 Task: Delete unwanted noise or pauses from a recording.
Action: Mouse moved to (128, 31)
Screenshot: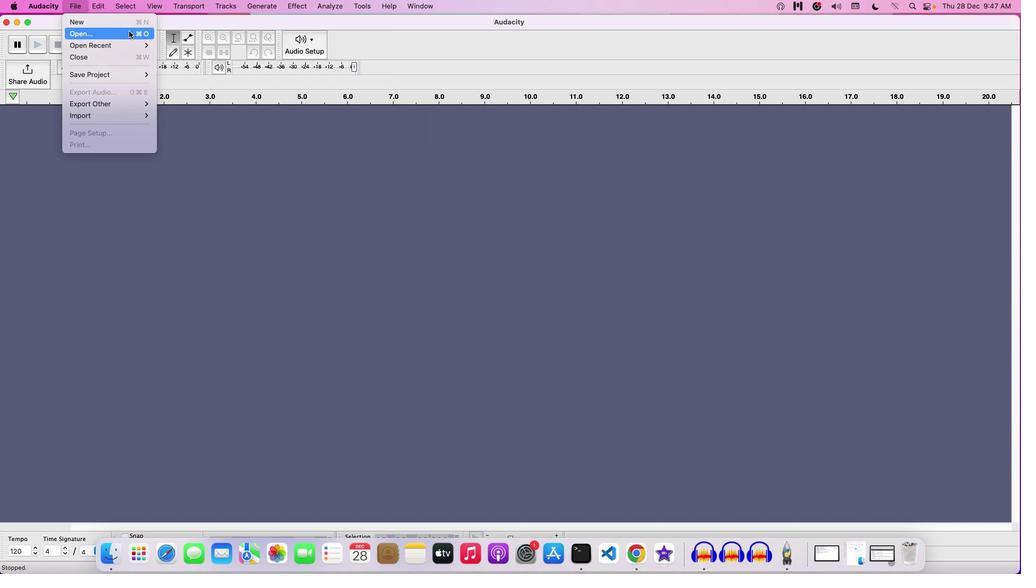 
Action: Mouse pressed left at (128, 31)
Screenshot: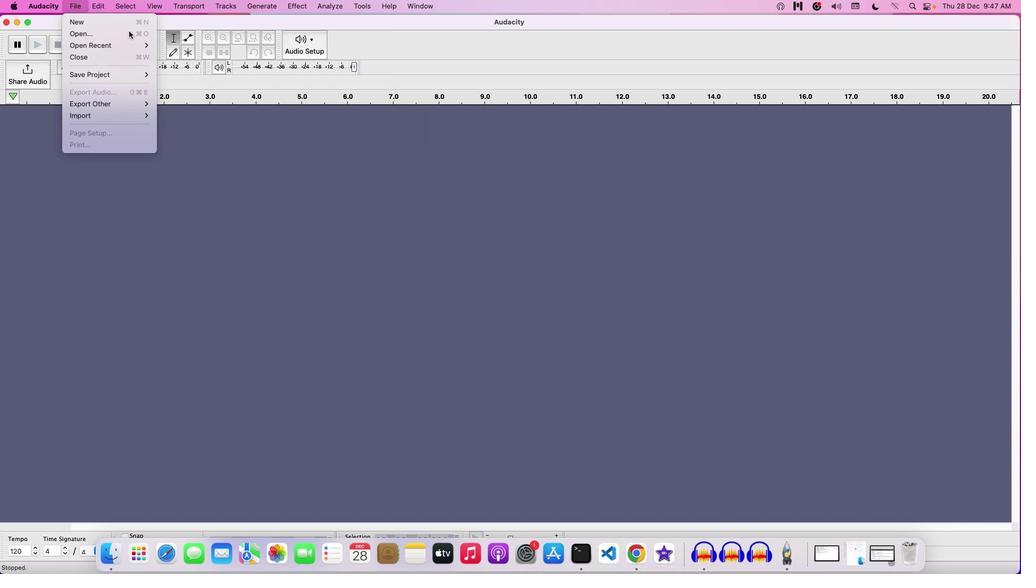
Action: Mouse moved to (347, 142)
Screenshot: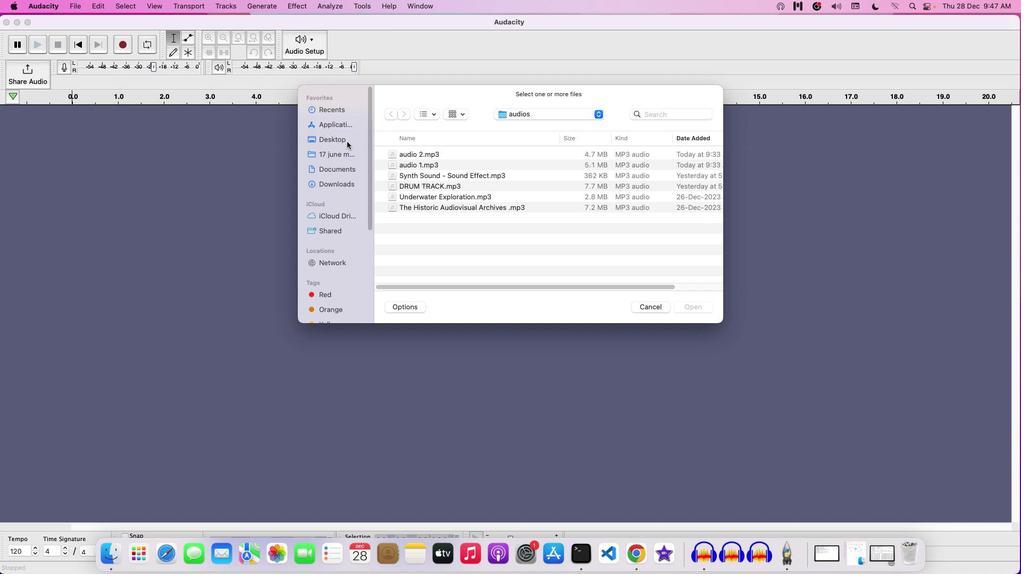 
Action: Mouse pressed left at (347, 142)
Screenshot: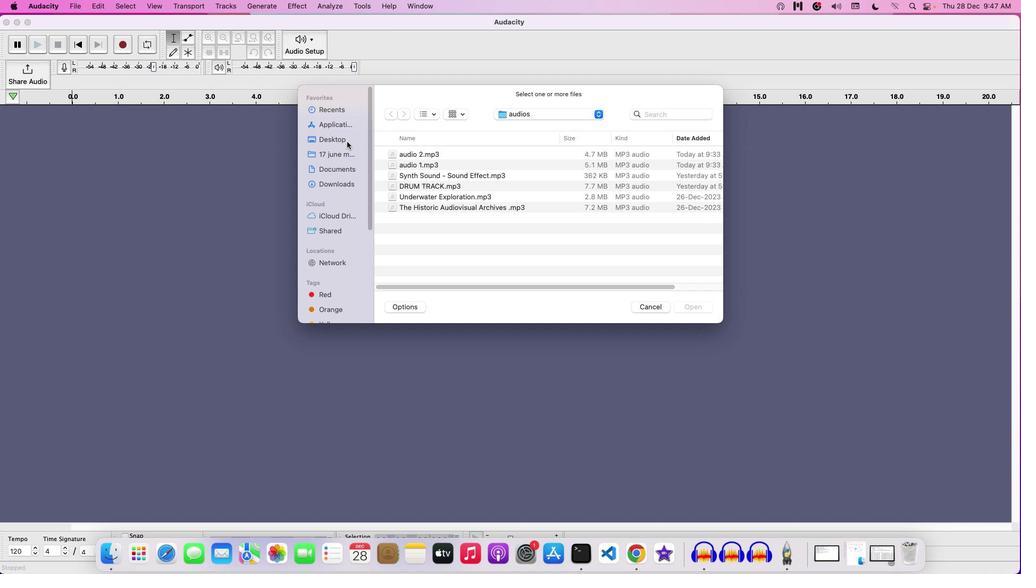 
Action: Mouse moved to (346, 142)
Screenshot: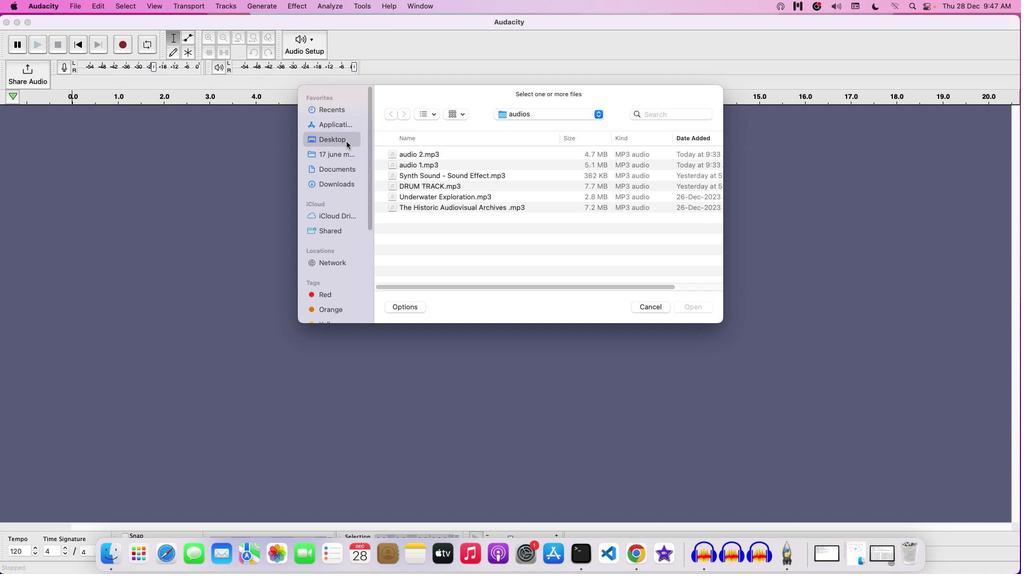 
Action: Mouse pressed left at (346, 142)
Screenshot: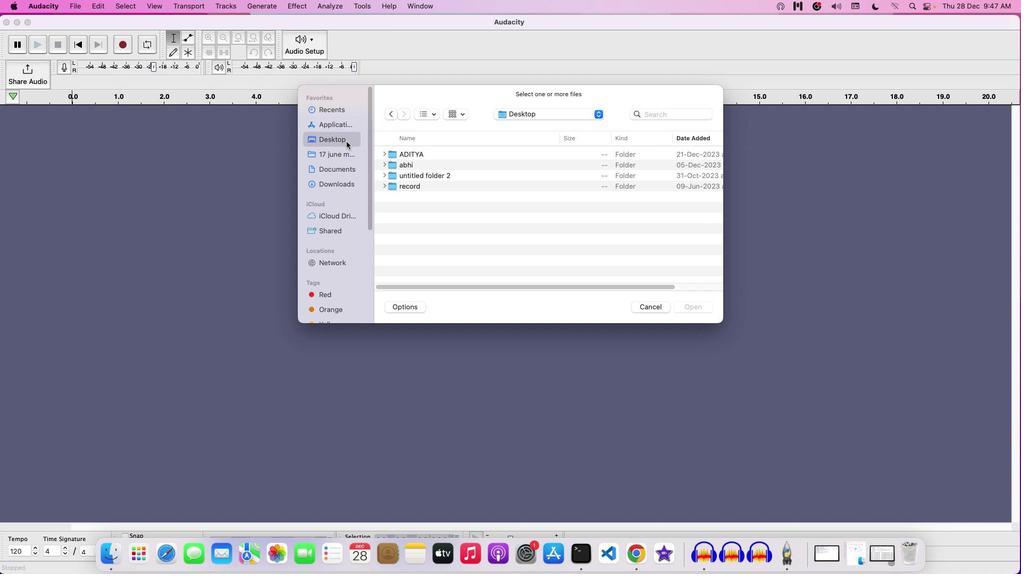 
Action: Mouse moved to (419, 152)
Screenshot: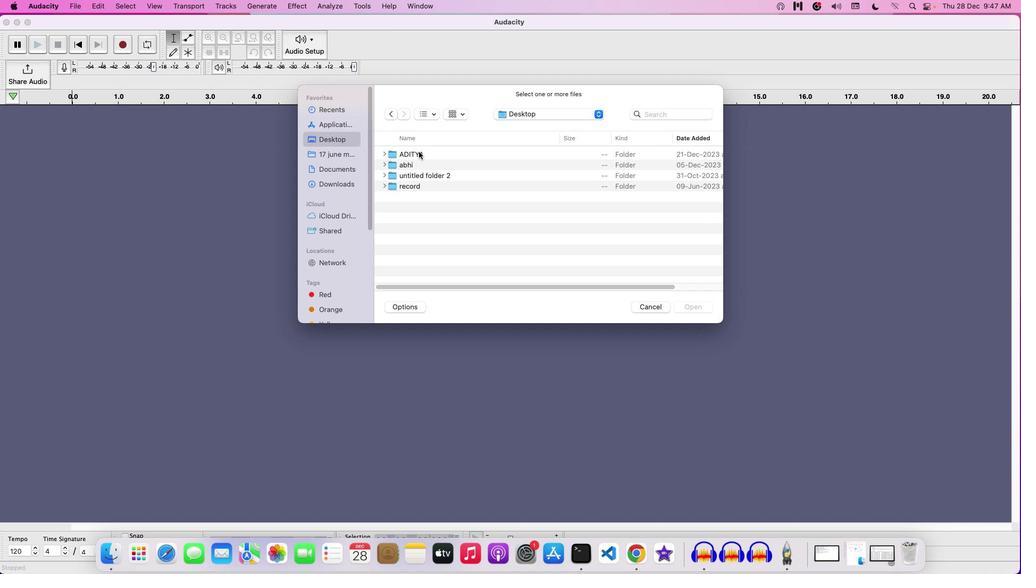 
Action: Mouse pressed left at (419, 152)
Screenshot: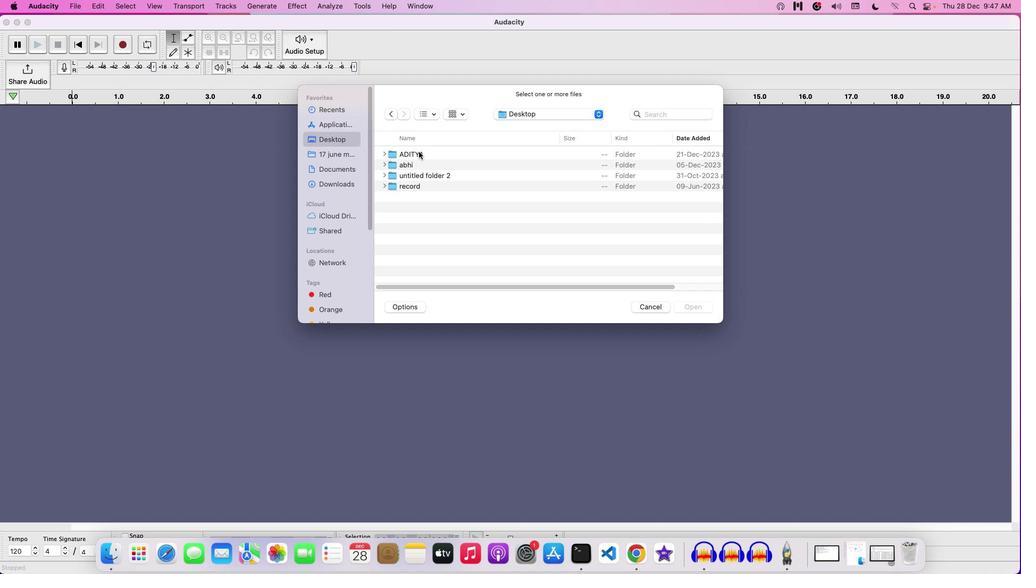 
Action: Mouse pressed left at (419, 152)
Screenshot: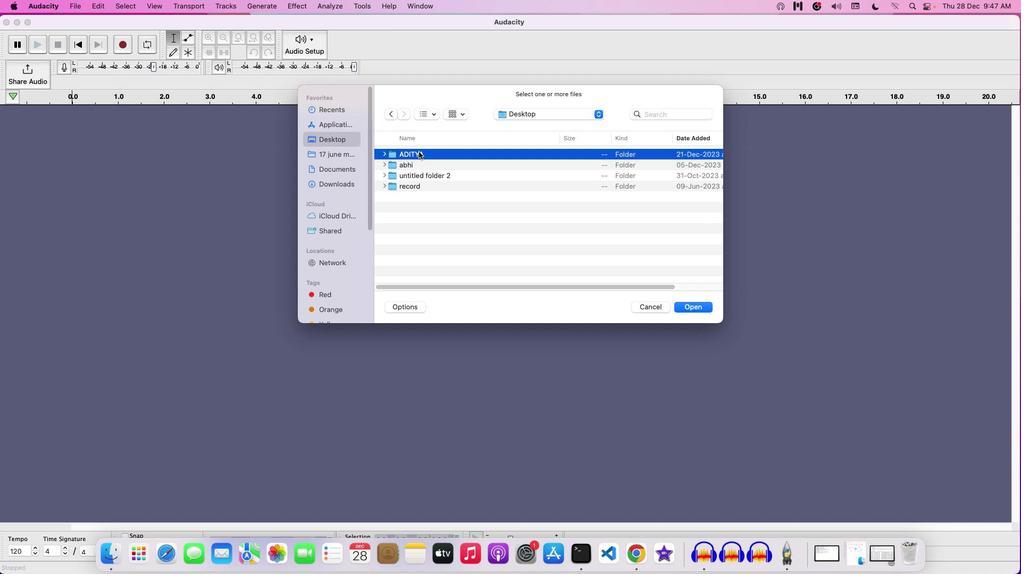 
Action: Mouse moved to (422, 175)
Screenshot: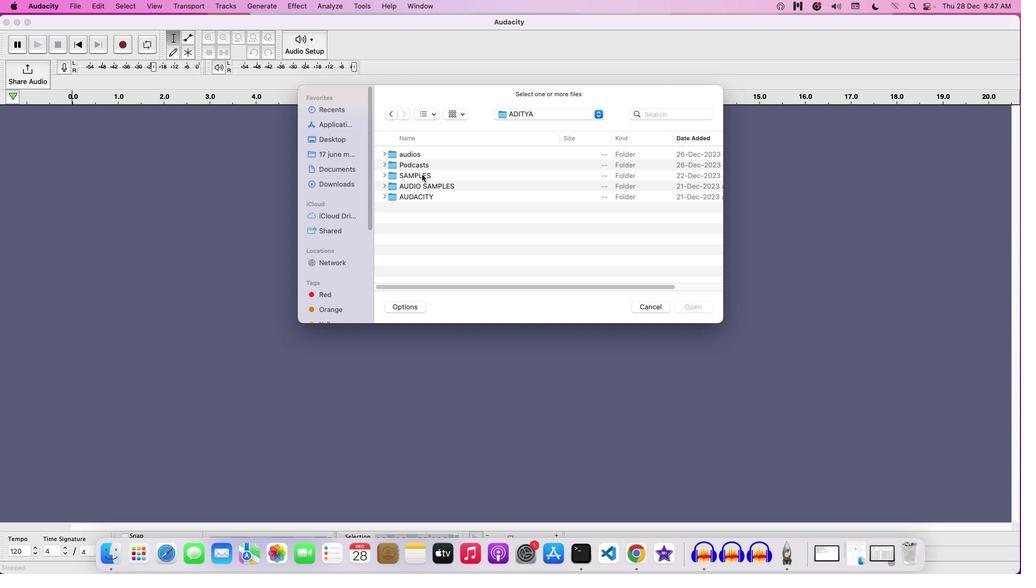 
Action: Mouse pressed left at (422, 175)
Screenshot: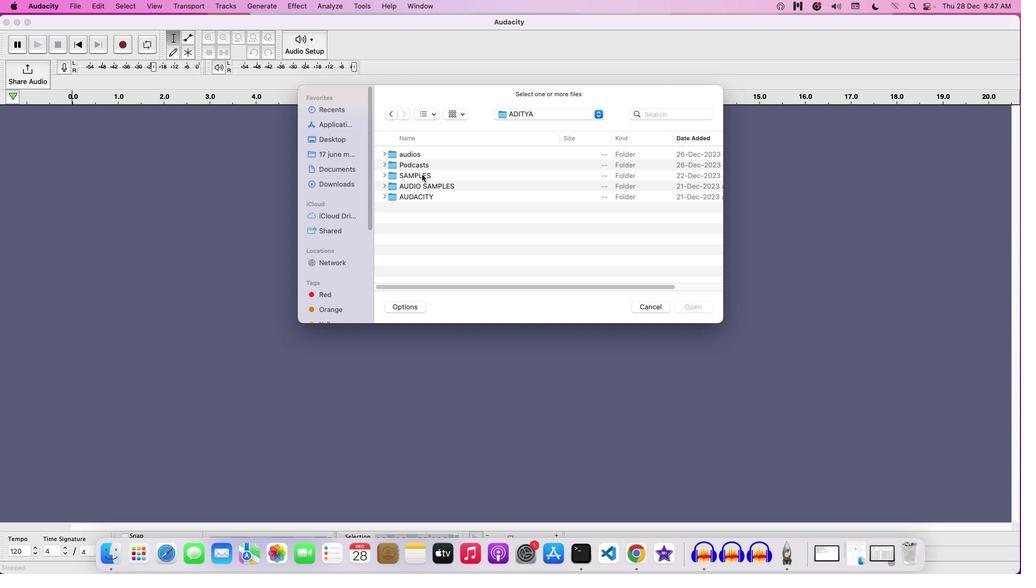 
Action: Mouse moved to (422, 174)
Screenshot: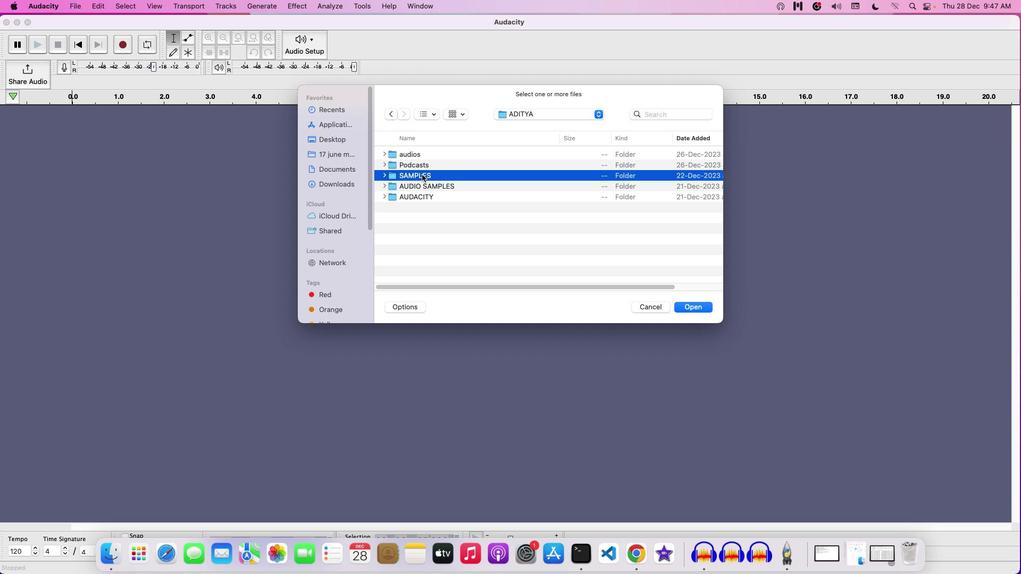 
Action: Mouse pressed left at (422, 174)
Screenshot: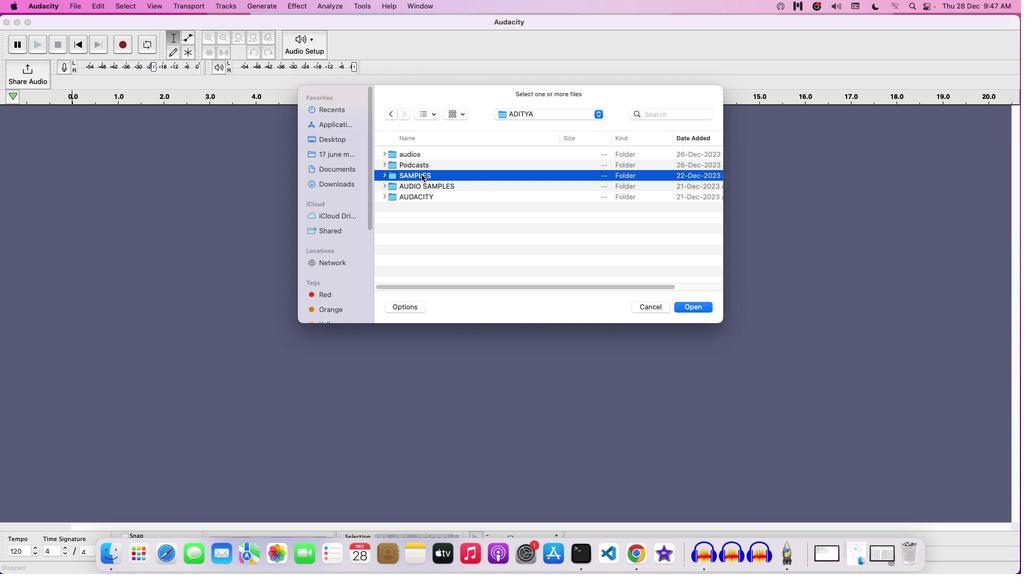
Action: Mouse moved to (455, 201)
Screenshot: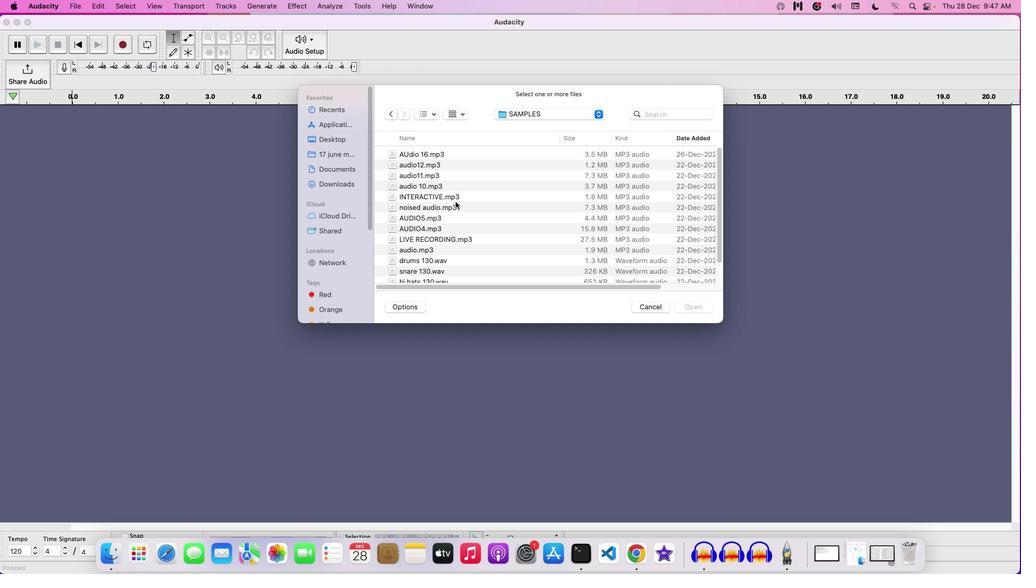 
Action: Mouse scrolled (455, 201) with delta (0, 0)
Screenshot: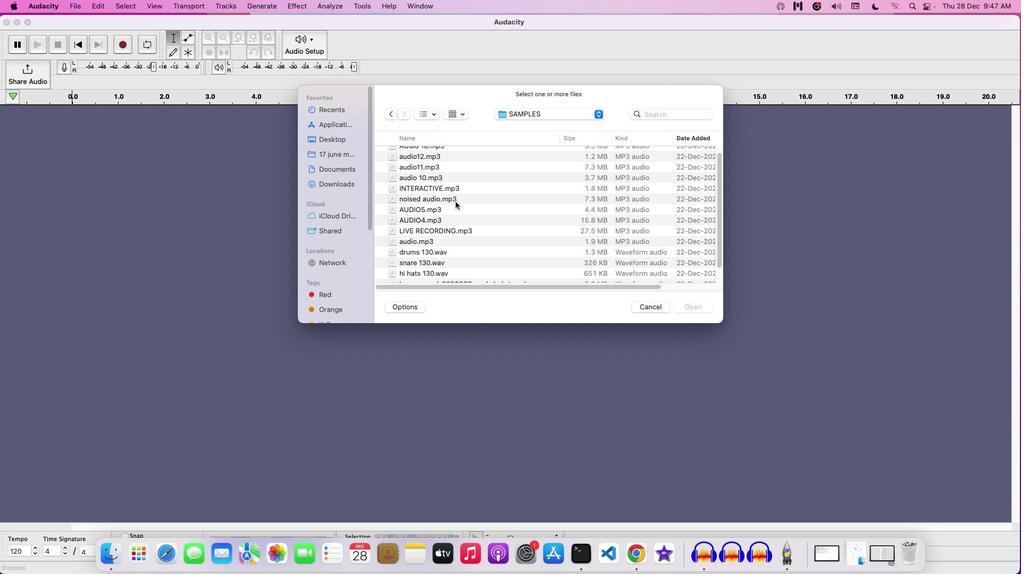 
Action: Mouse scrolled (455, 201) with delta (0, 0)
Screenshot: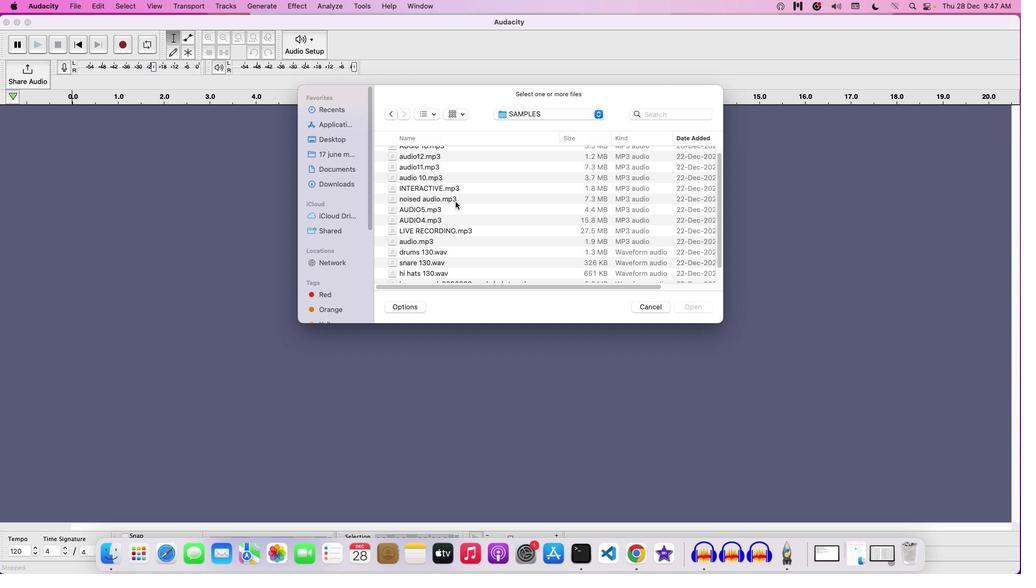 
Action: Mouse moved to (430, 232)
Screenshot: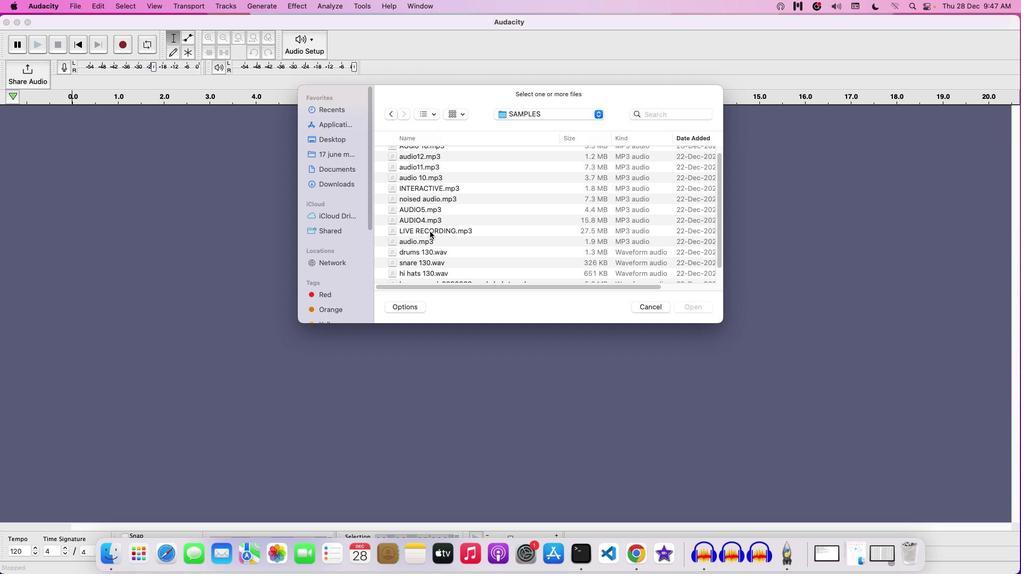
Action: Mouse pressed left at (430, 232)
Screenshot: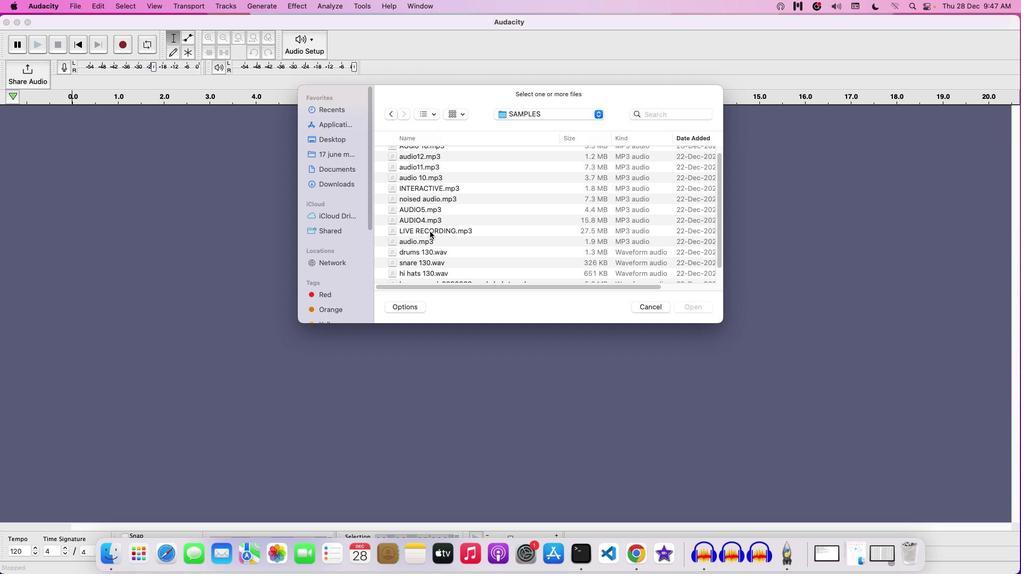 
Action: Mouse moved to (687, 307)
Screenshot: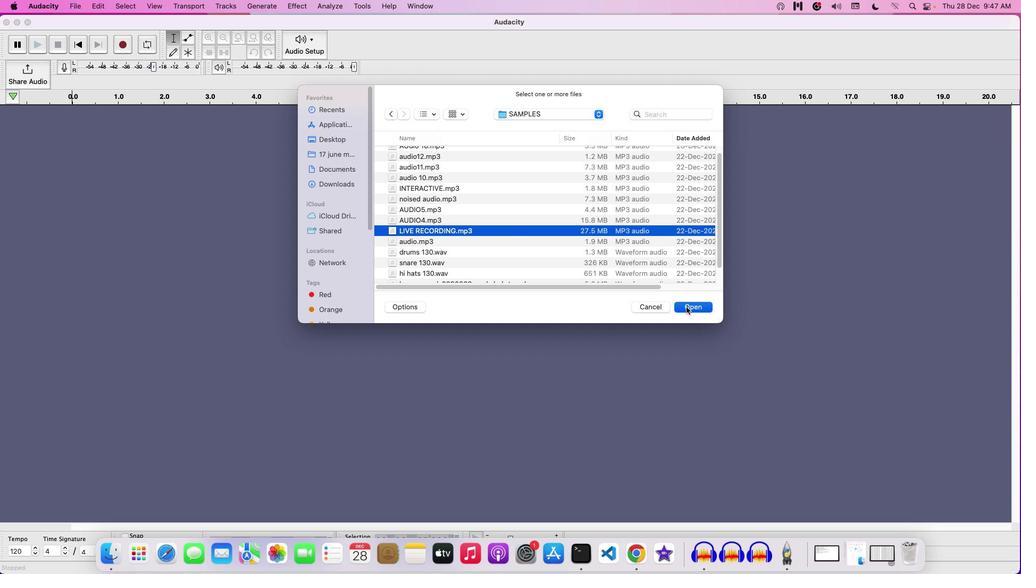 
Action: Mouse pressed left at (687, 307)
Screenshot: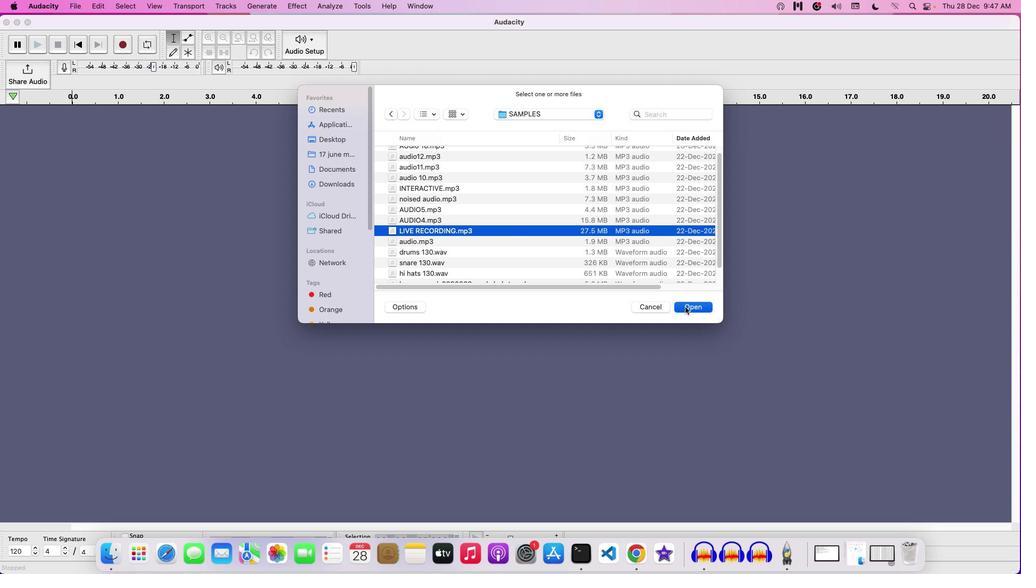 
Action: Mouse moved to (70, 113)
Screenshot: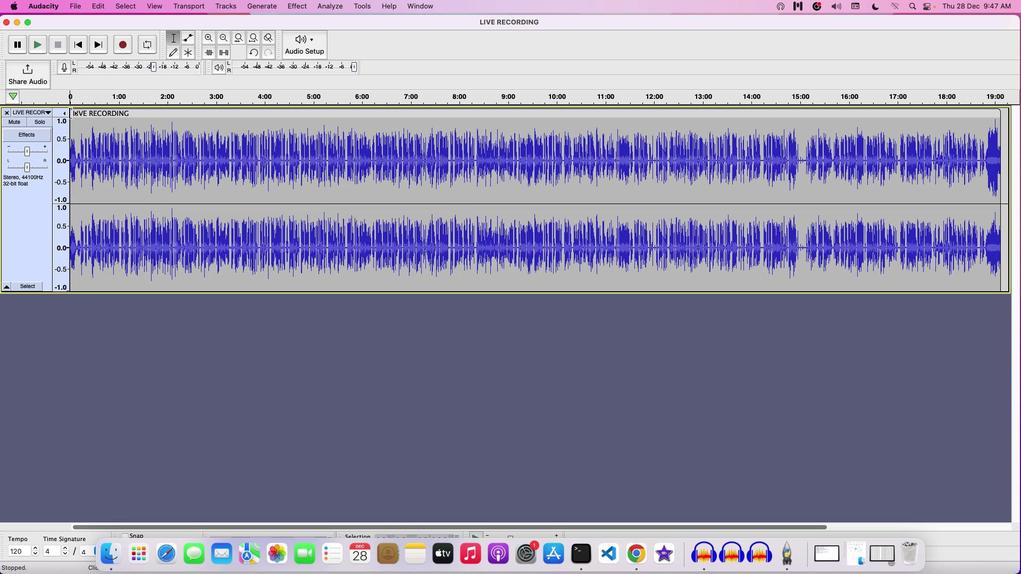 
Action: Mouse pressed left at (70, 113)
Screenshot: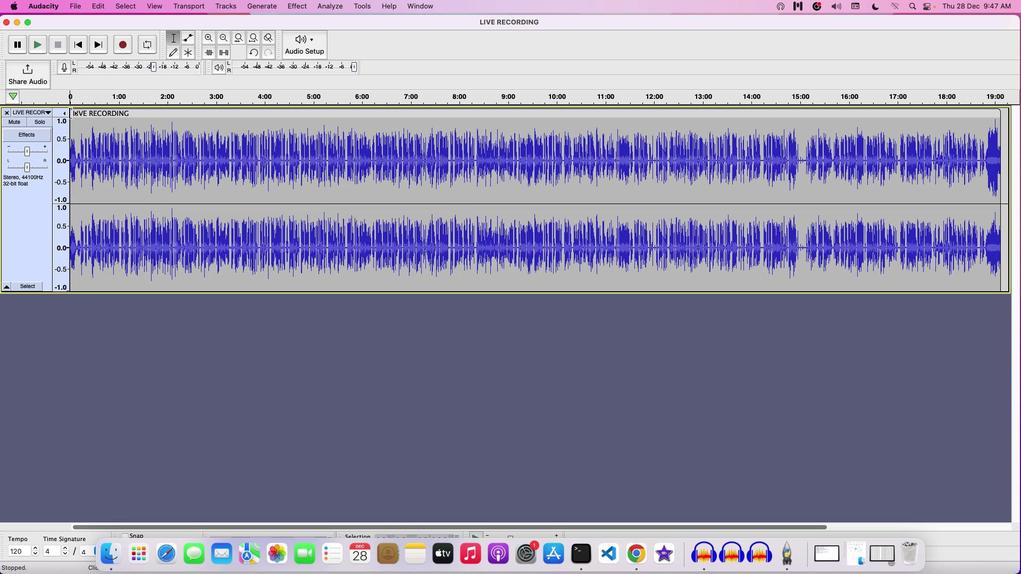 
Action: Mouse moved to (99, 115)
Screenshot: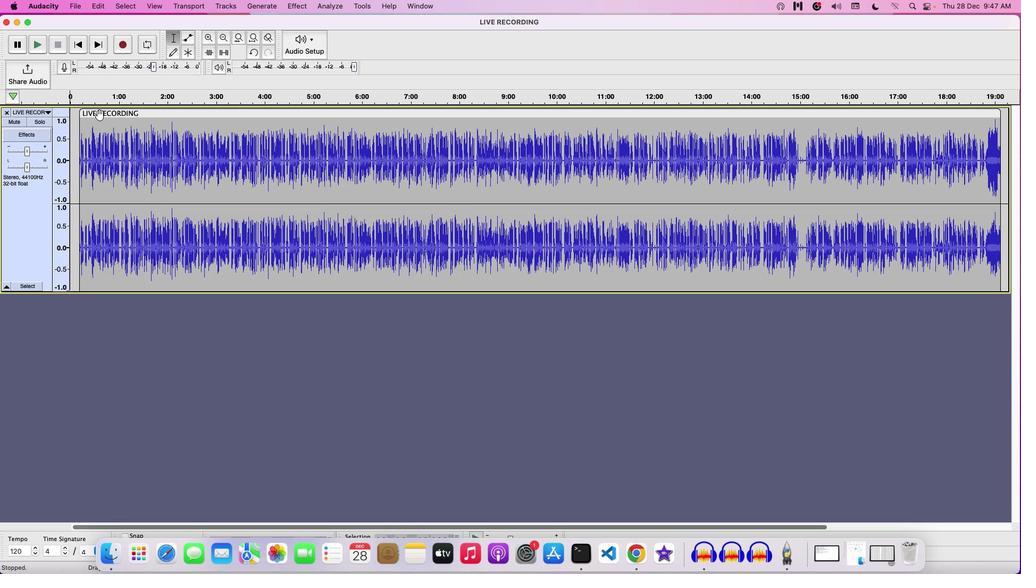 
Action: Mouse pressed left at (99, 115)
Screenshot: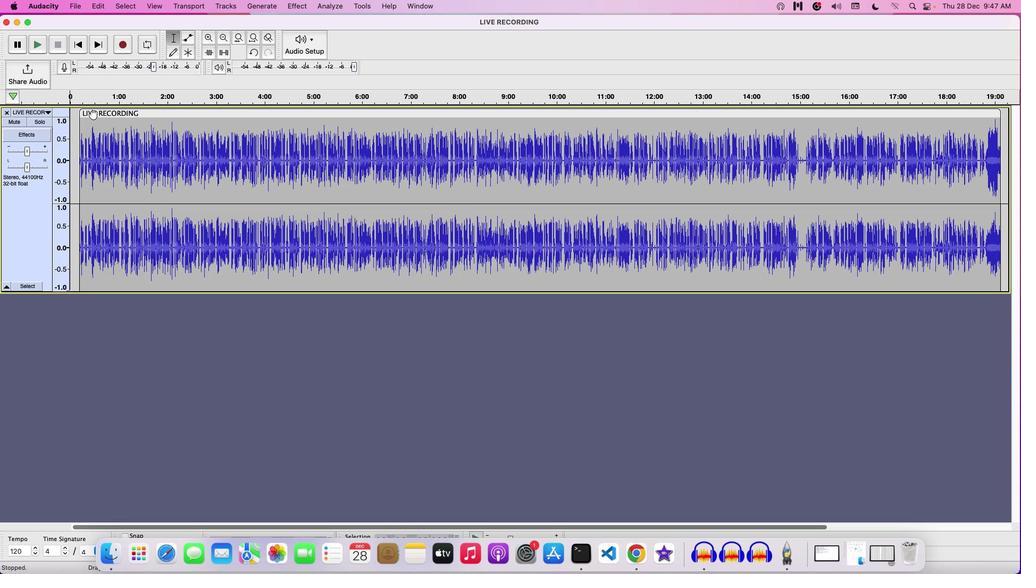 
Action: Mouse moved to (989, 117)
Screenshot: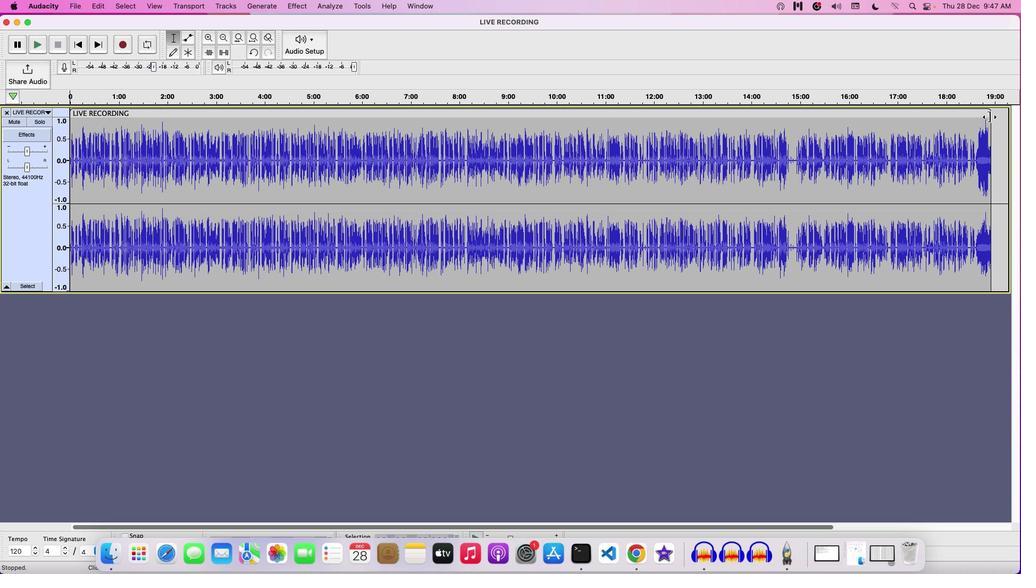 
Action: Mouse pressed left at (989, 117)
Screenshot: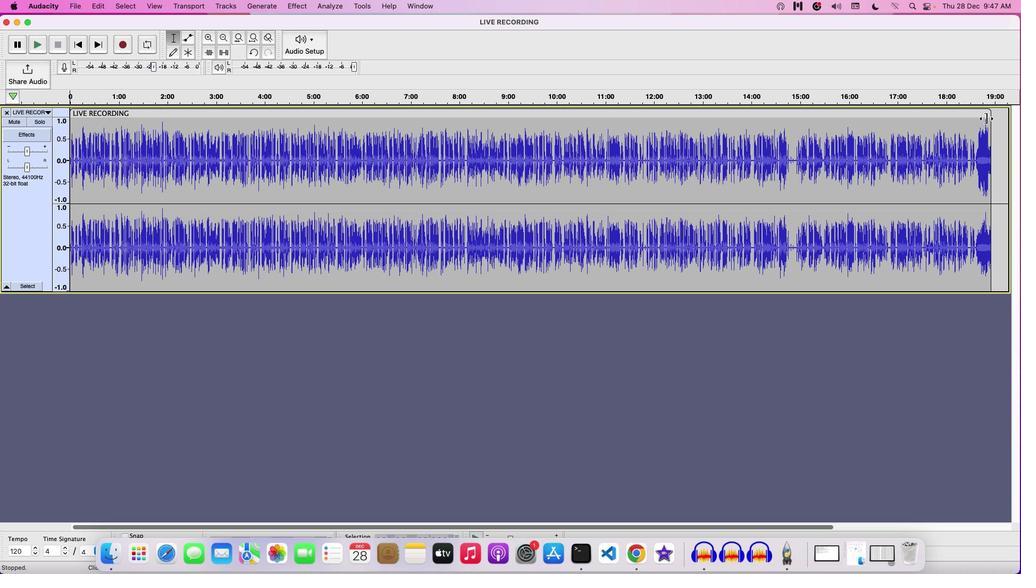 
Action: Mouse moved to (209, 38)
Screenshot: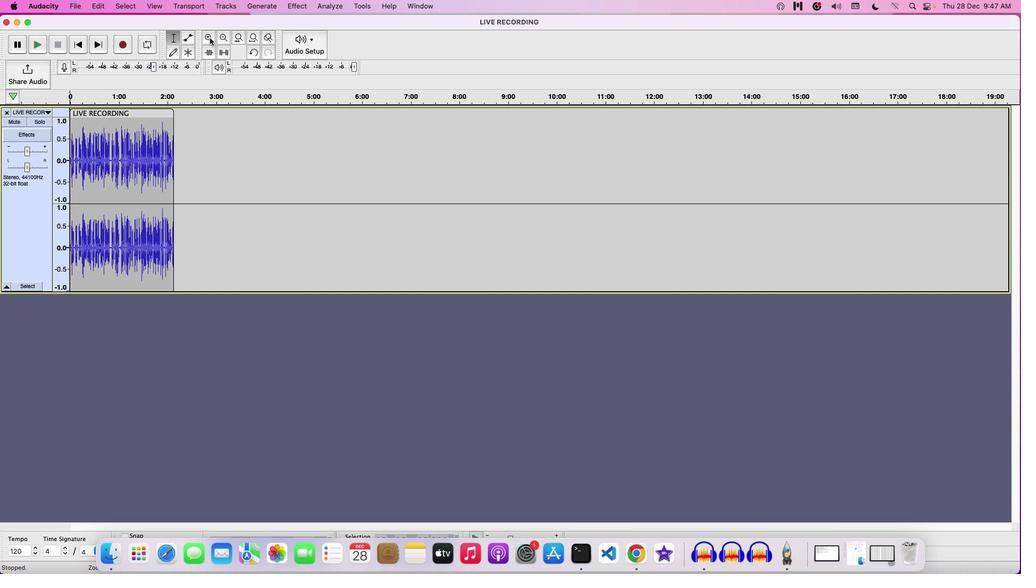 
Action: Mouse pressed left at (209, 38)
Screenshot: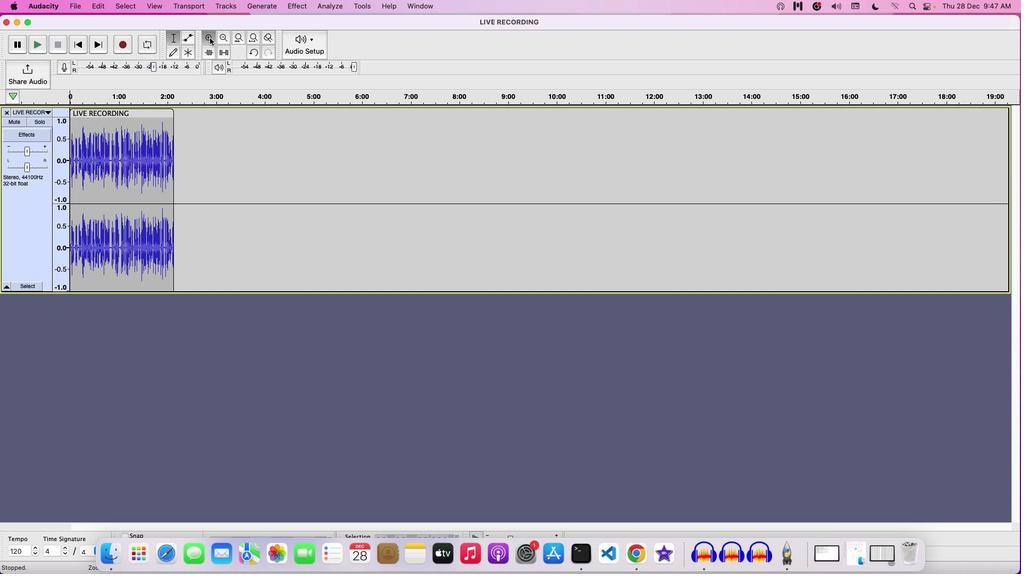 
Action: Mouse pressed left at (209, 38)
Screenshot: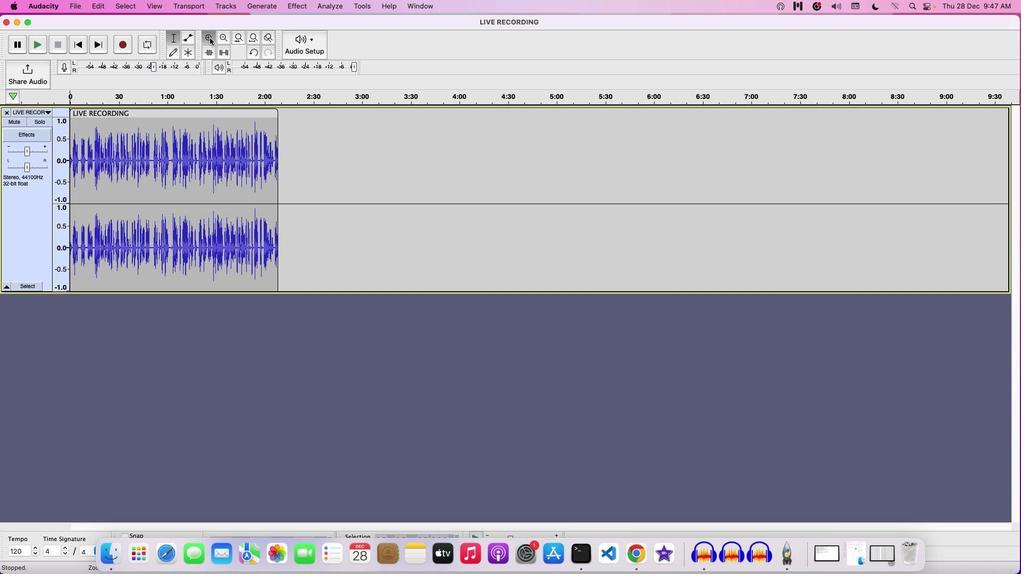 
Action: Mouse pressed left at (209, 38)
Screenshot: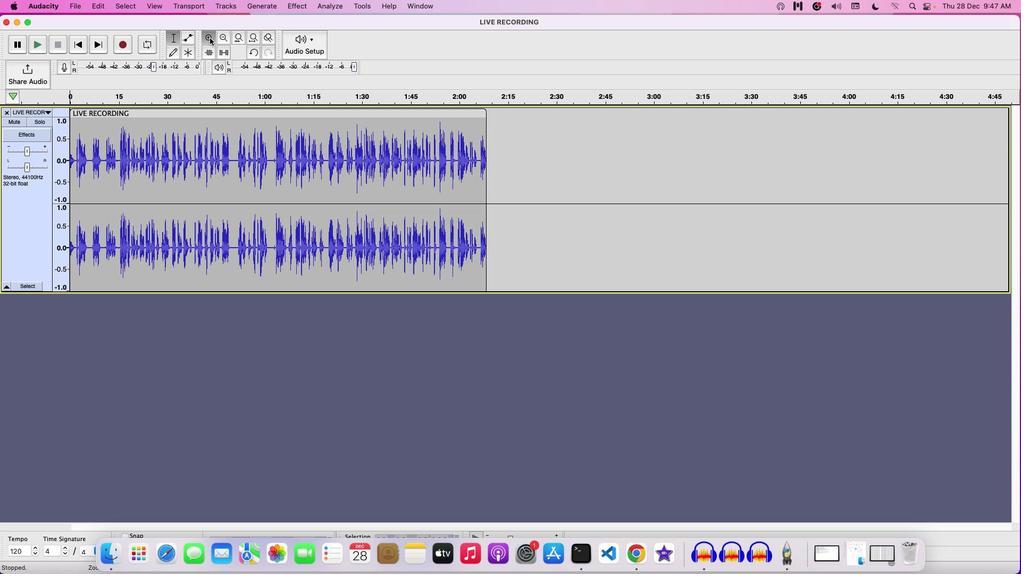 
Action: Mouse pressed left at (209, 38)
Screenshot: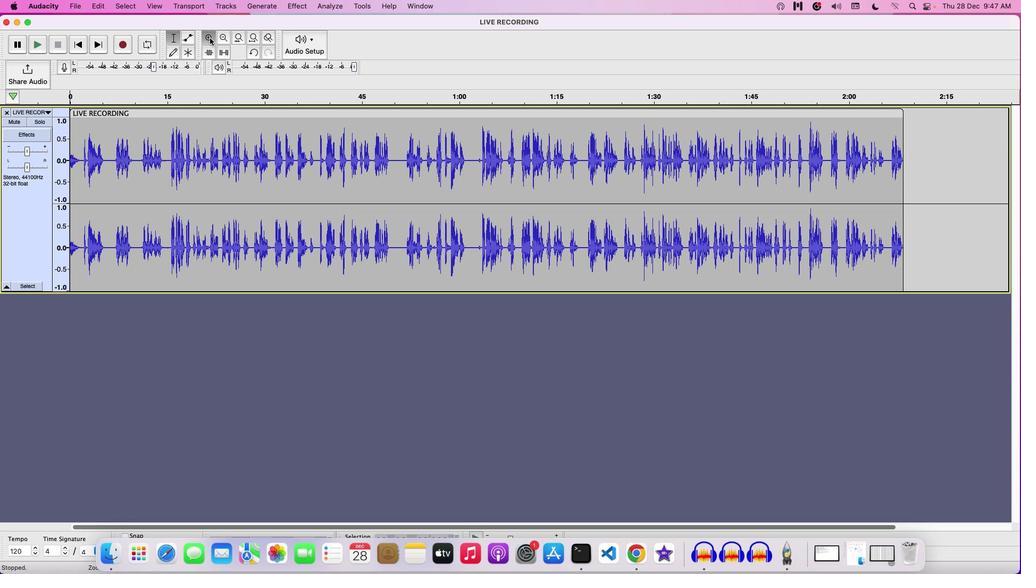 
Action: Mouse moved to (320, 178)
Screenshot: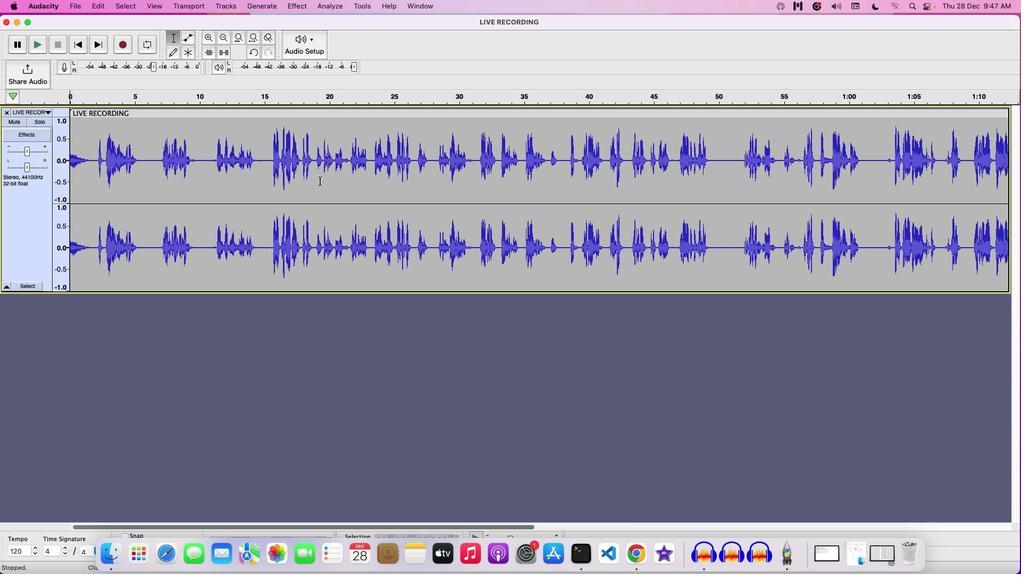 
Action: Key pressed Key.space
Screenshot: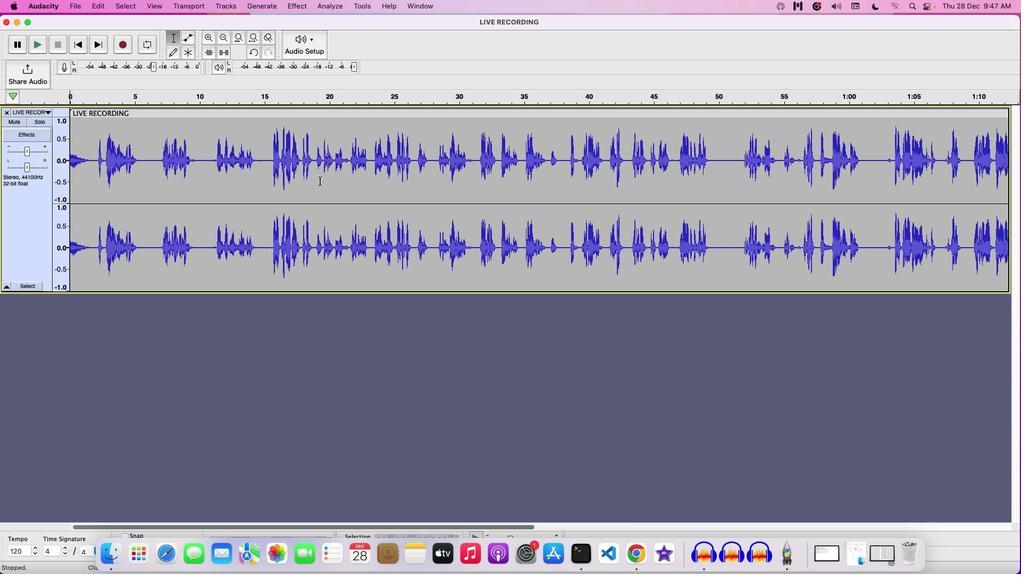 
Action: Mouse moved to (28, 151)
Screenshot: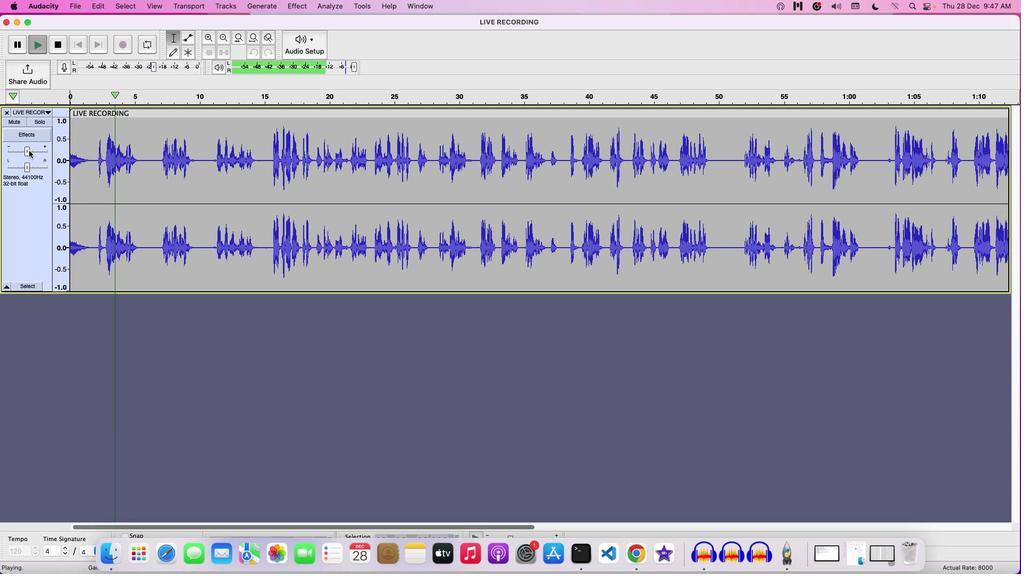 
Action: Mouse pressed left at (28, 151)
Screenshot: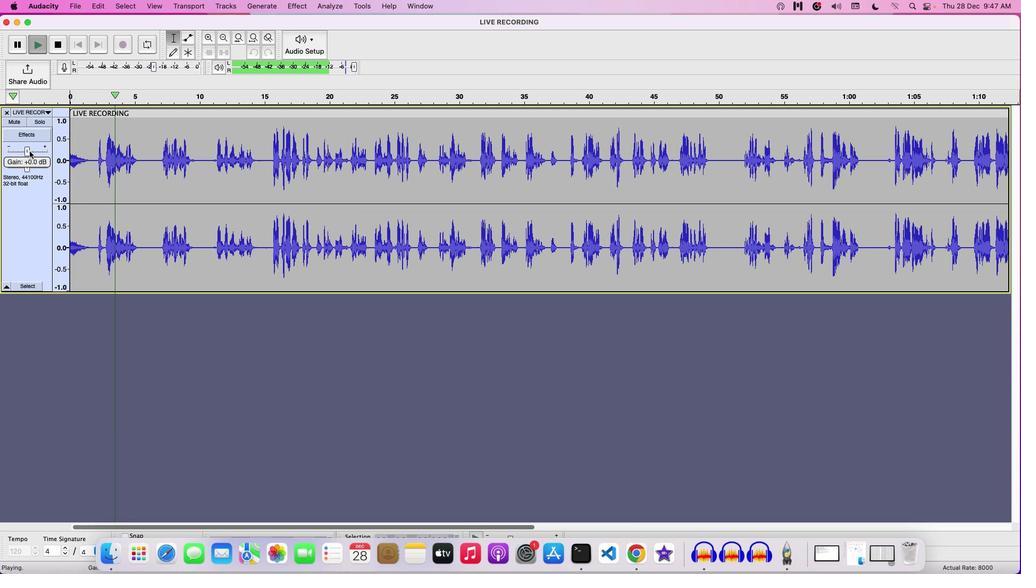 
Action: Mouse moved to (31, 152)
Screenshot: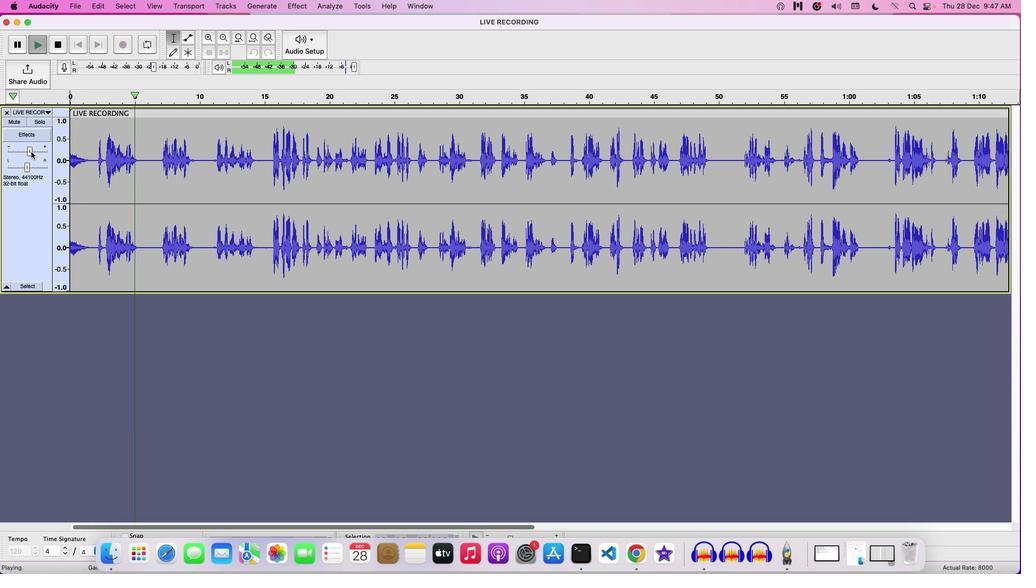 
Action: Mouse pressed left at (31, 152)
Screenshot: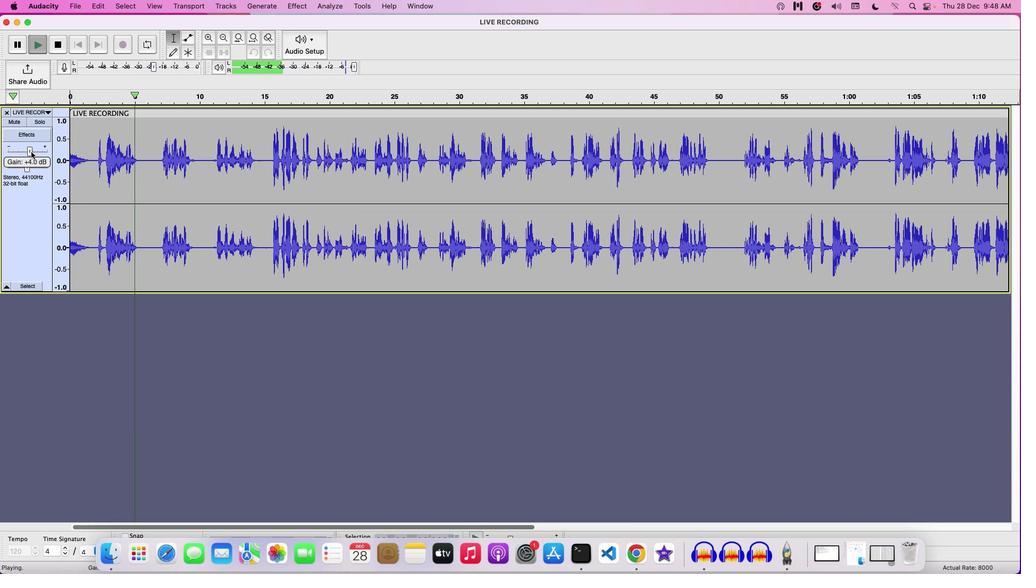 
Action: Mouse moved to (31, 153)
Screenshot: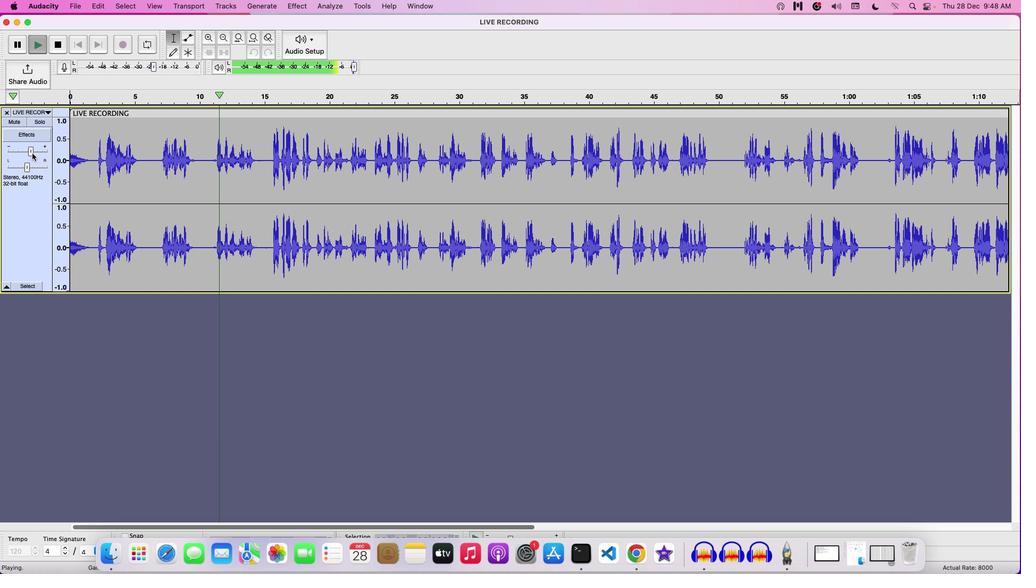 
Action: Mouse pressed left at (31, 153)
Screenshot: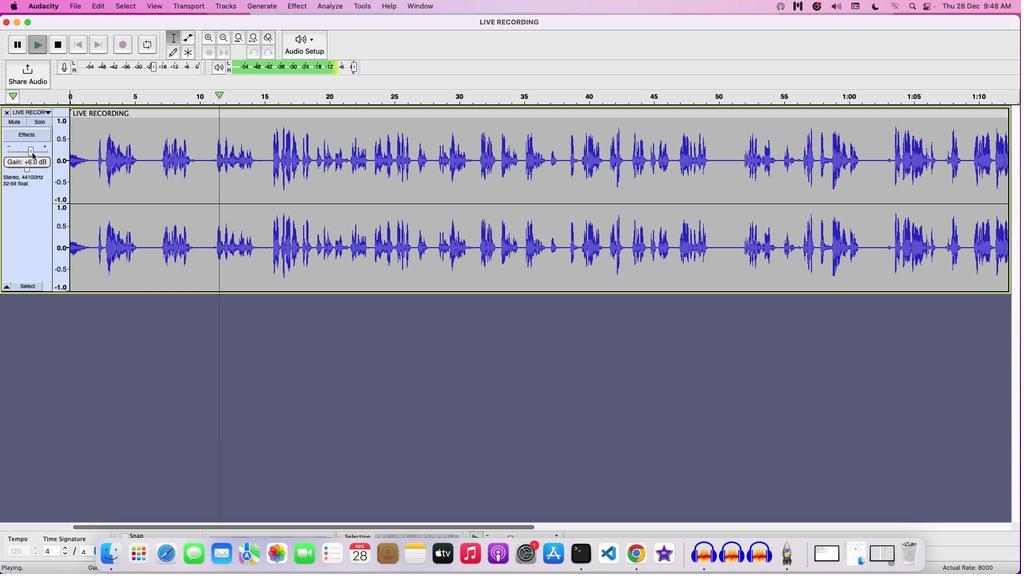 
Action: Mouse moved to (232, 166)
Screenshot: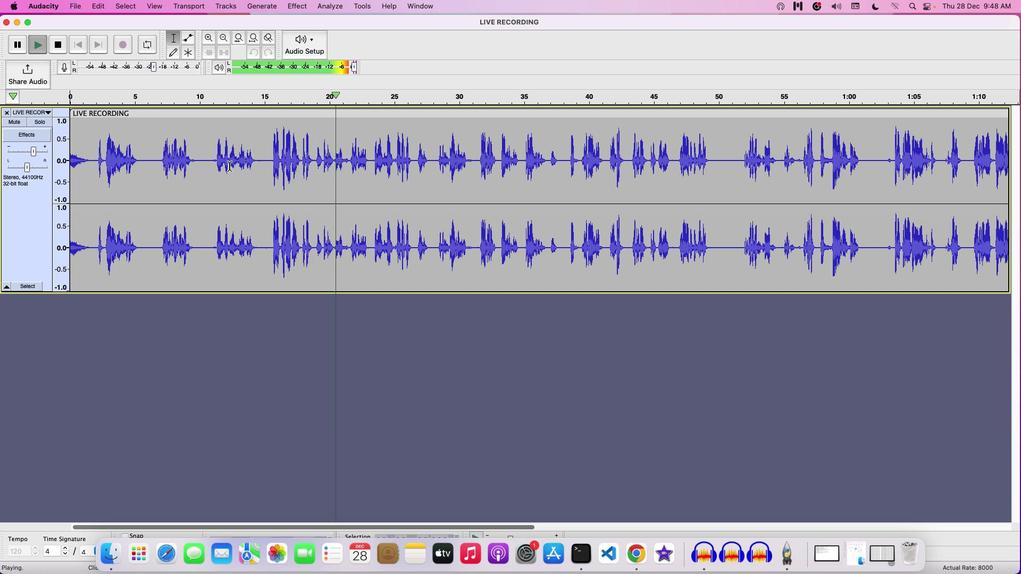 
Action: Key pressed Key.space
Screenshot: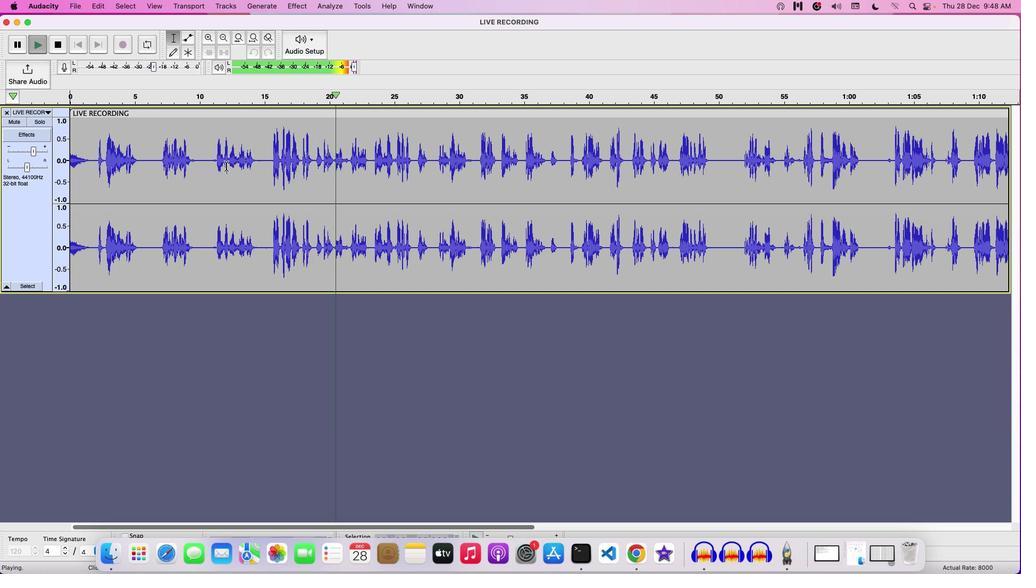 
Action: Mouse moved to (156, 142)
Screenshot: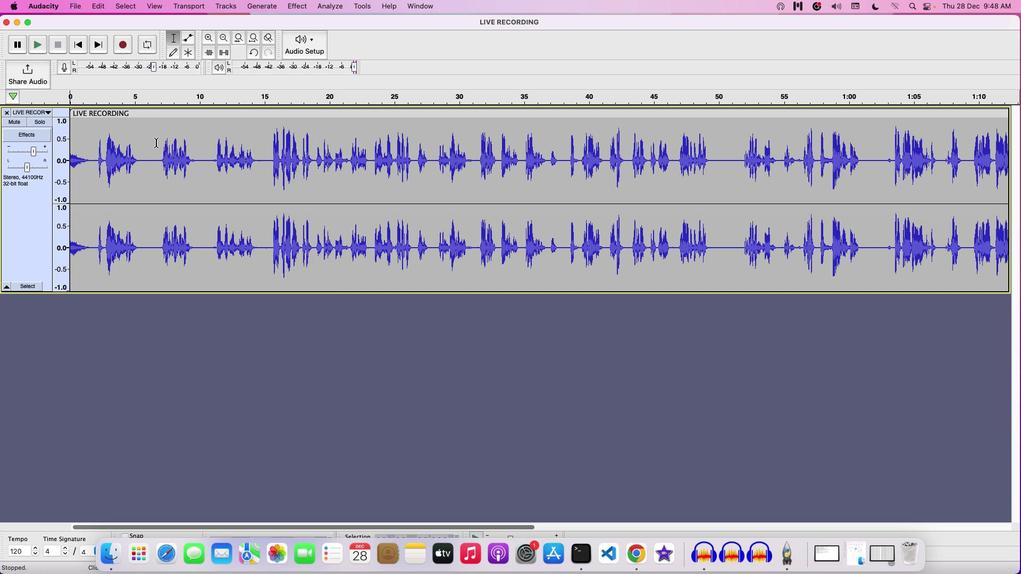 
Action: Mouse pressed left at (156, 142)
Screenshot: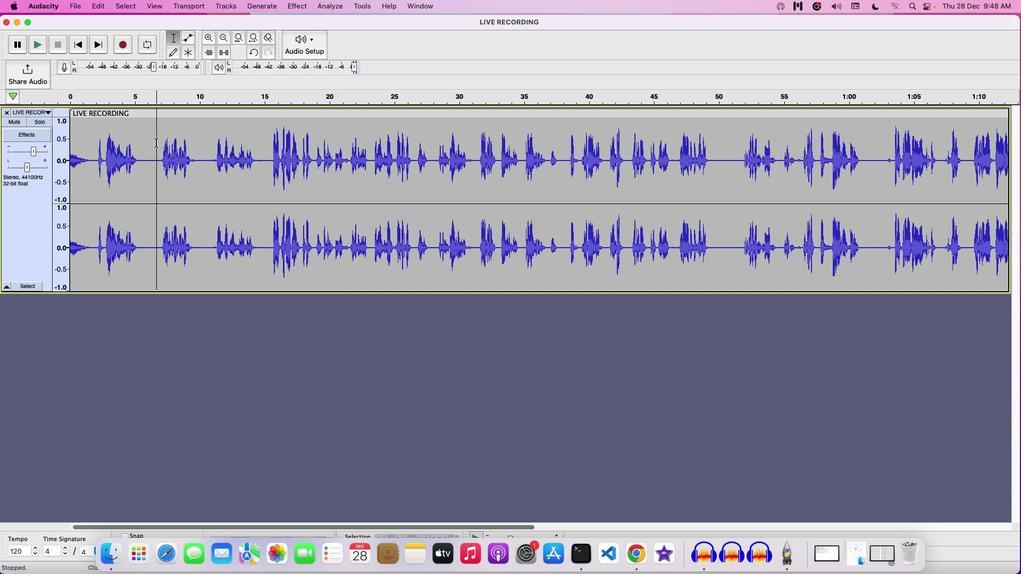 
Action: Mouse pressed left at (156, 142)
Screenshot: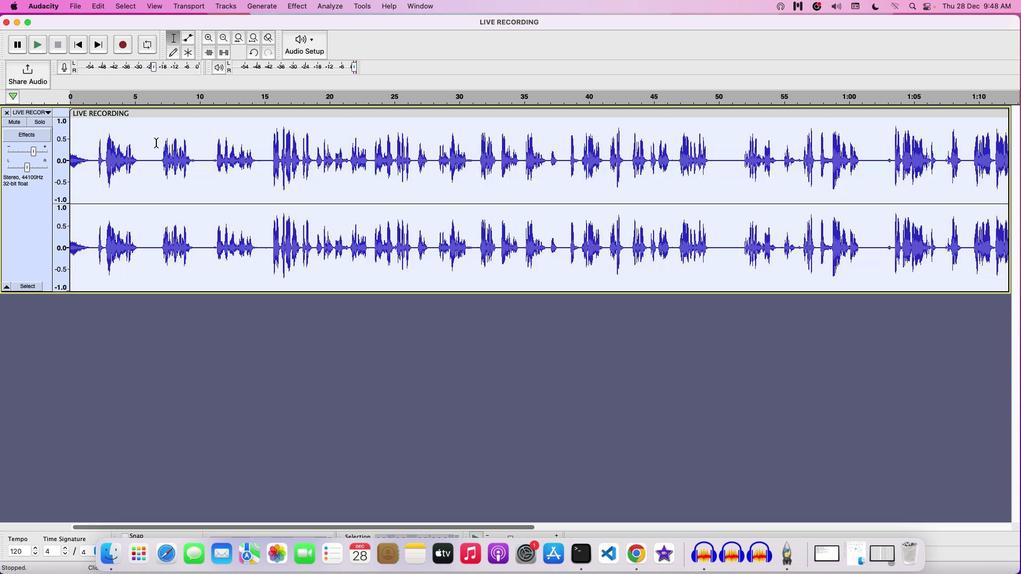
Action: Mouse moved to (303, 10)
Screenshot: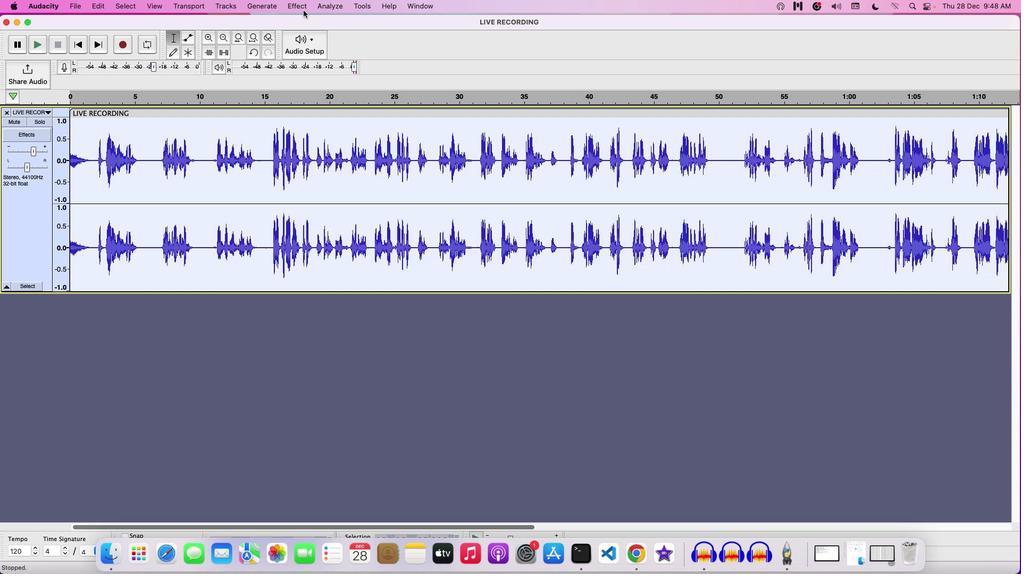
Action: Mouse pressed left at (303, 10)
Screenshot: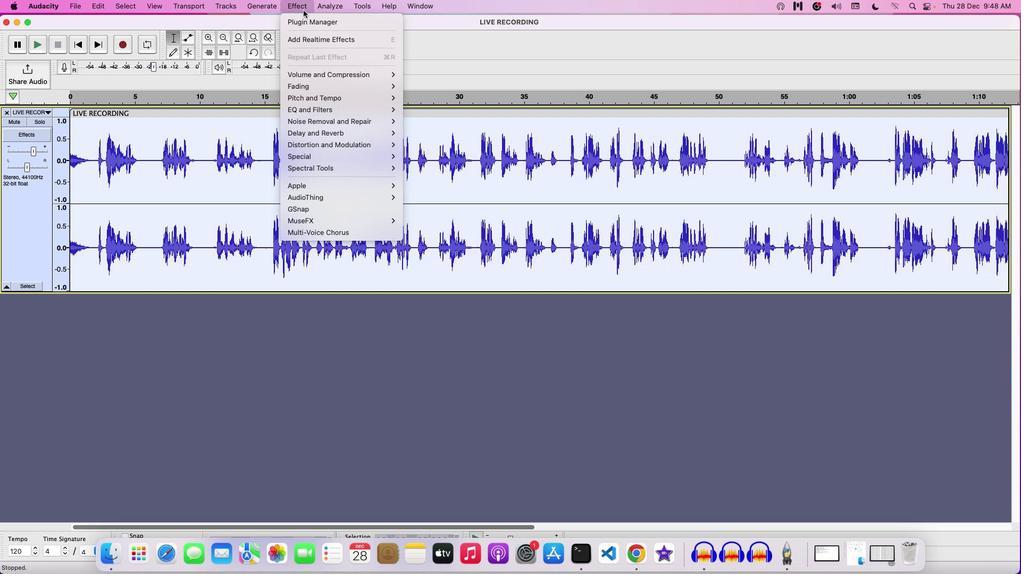 
Action: Mouse moved to (182, 164)
Screenshot: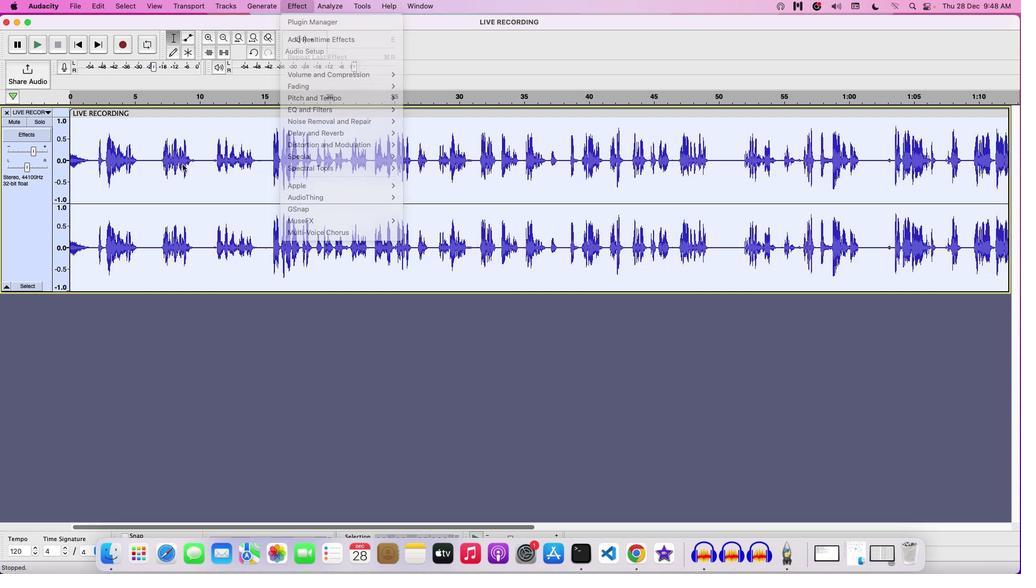 
Action: Mouse pressed left at (182, 164)
Screenshot: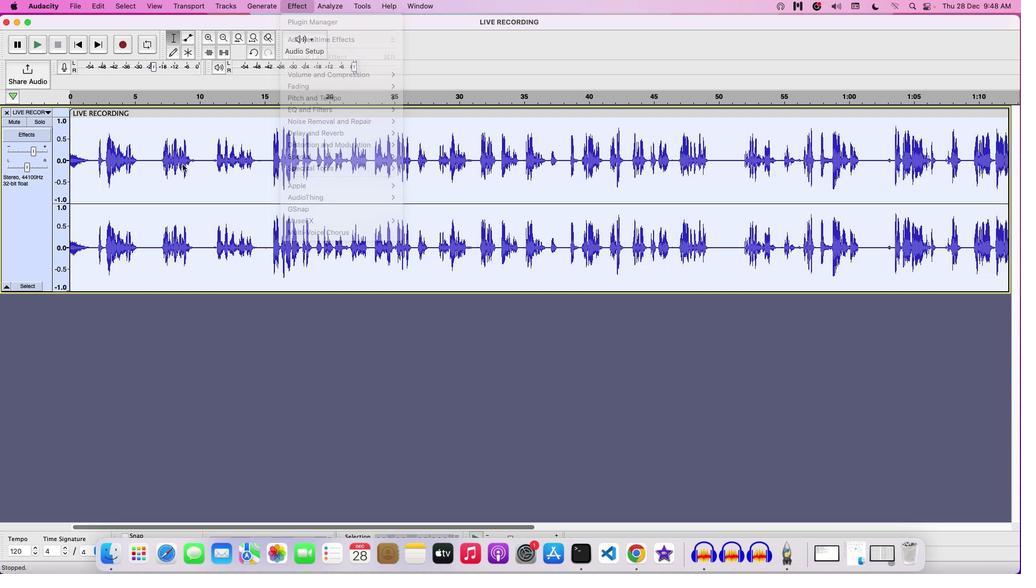 
Action: Mouse moved to (152, 161)
Screenshot: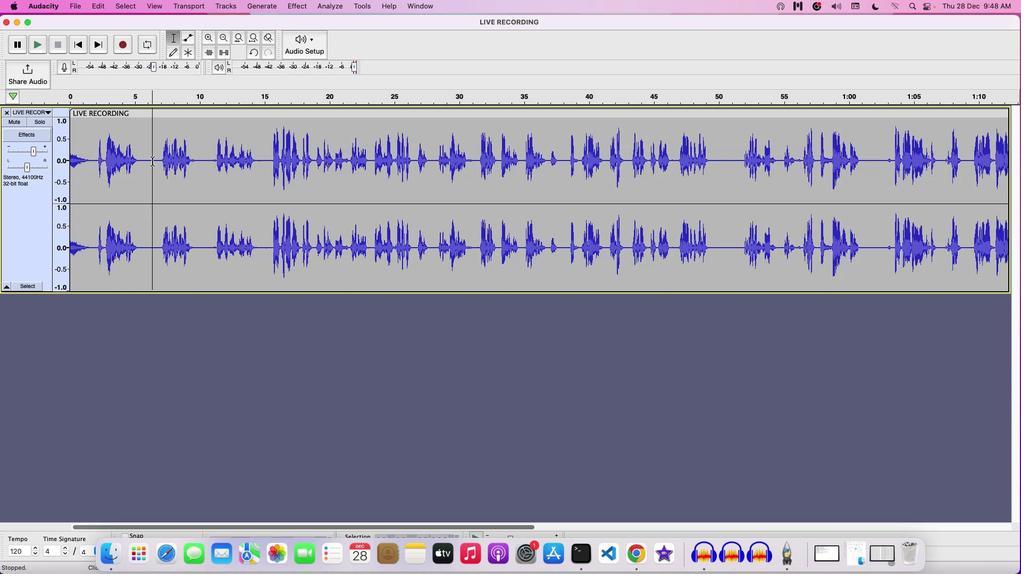 
Action: Mouse pressed left at (152, 161)
Screenshot: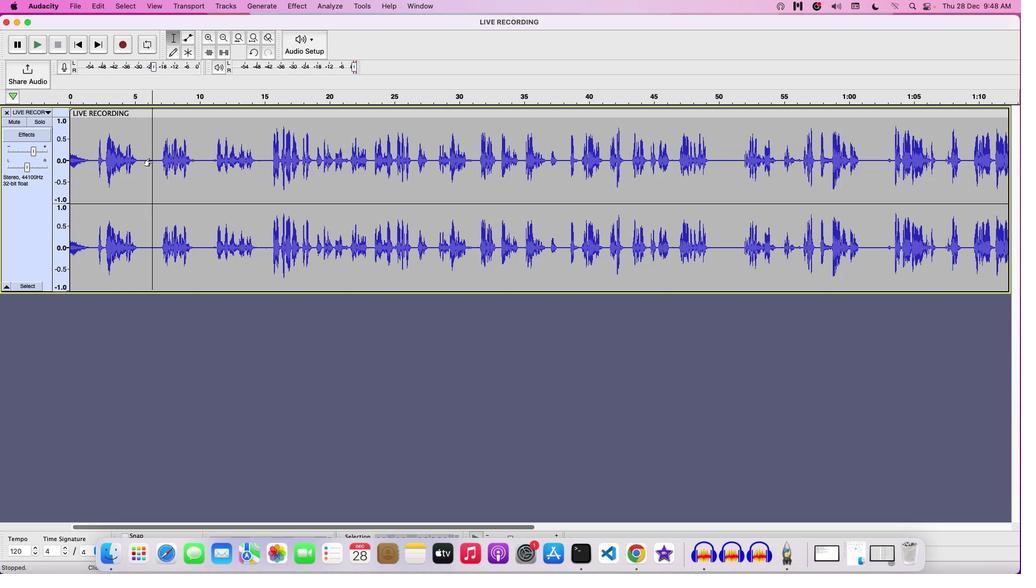 
Action: Mouse moved to (161, 158)
Screenshot: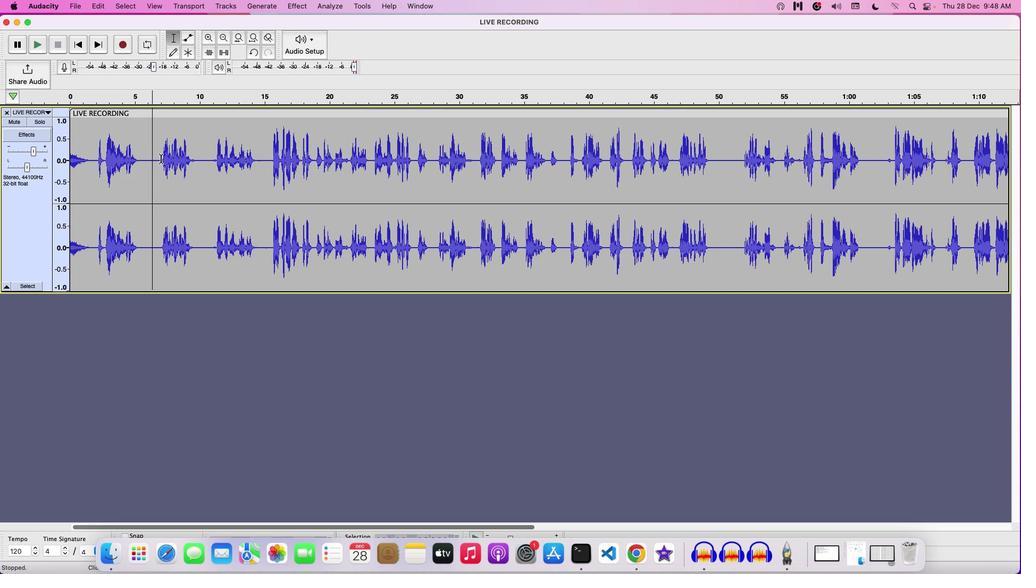 
Action: Mouse pressed left at (161, 158)
Screenshot: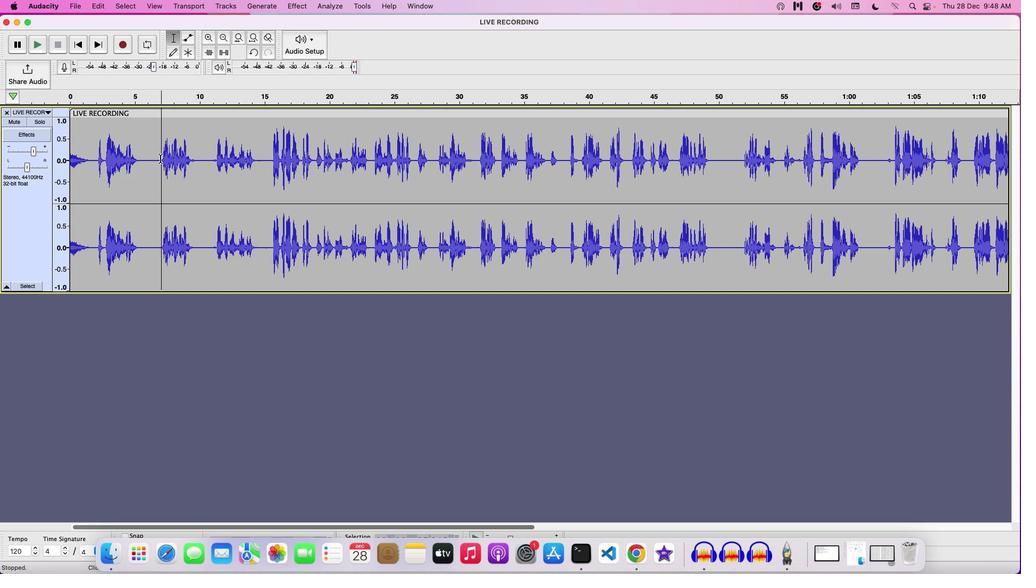 
Action: Mouse moved to (136, 151)
Screenshot: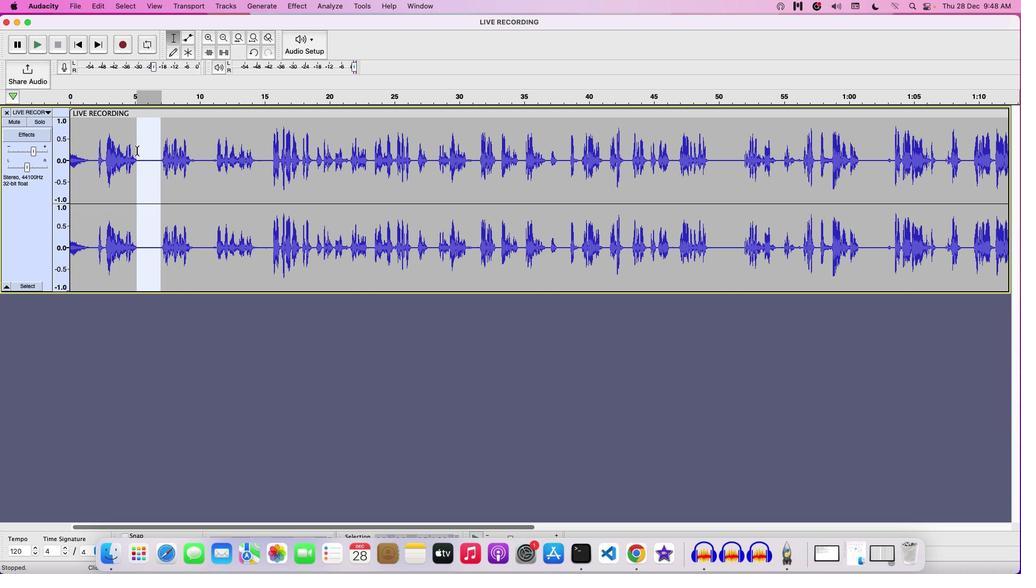 
Action: Key pressed Key.space
Screenshot: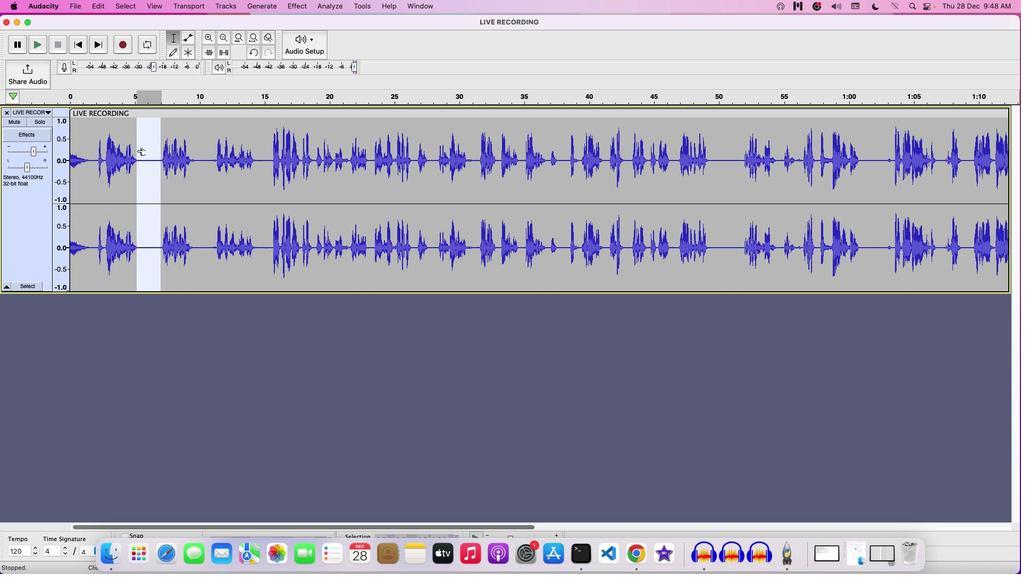
Action: Mouse moved to (295, 10)
Screenshot: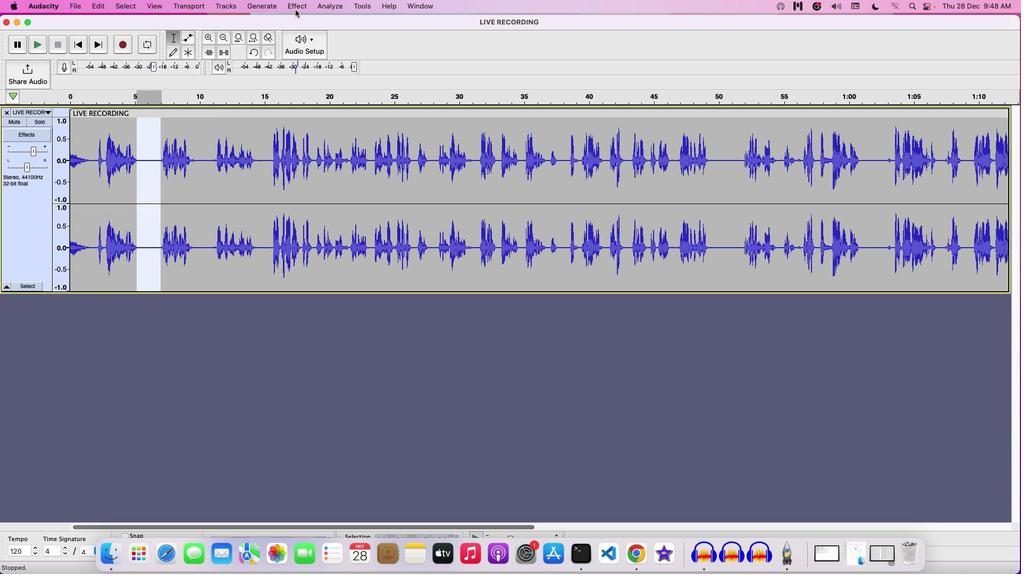 
Action: Mouse pressed left at (295, 10)
Screenshot: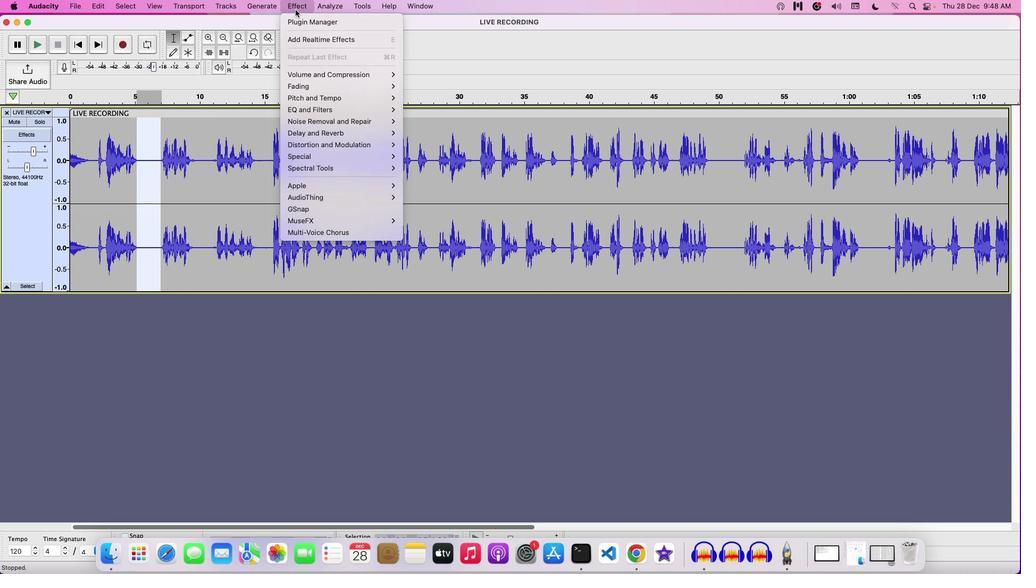 
Action: Mouse moved to (430, 155)
Screenshot: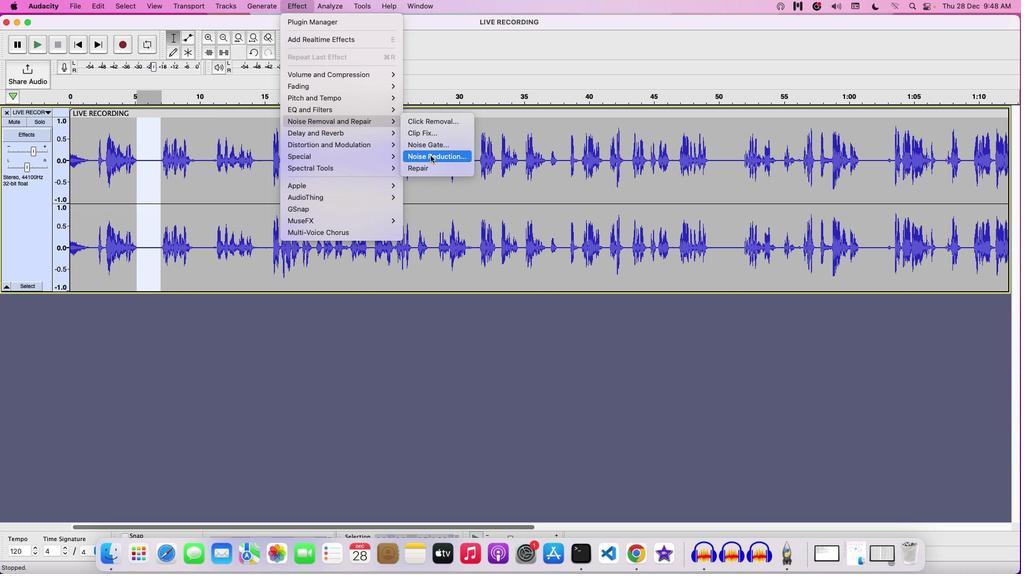 
Action: Mouse pressed left at (430, 155)
Screenshot: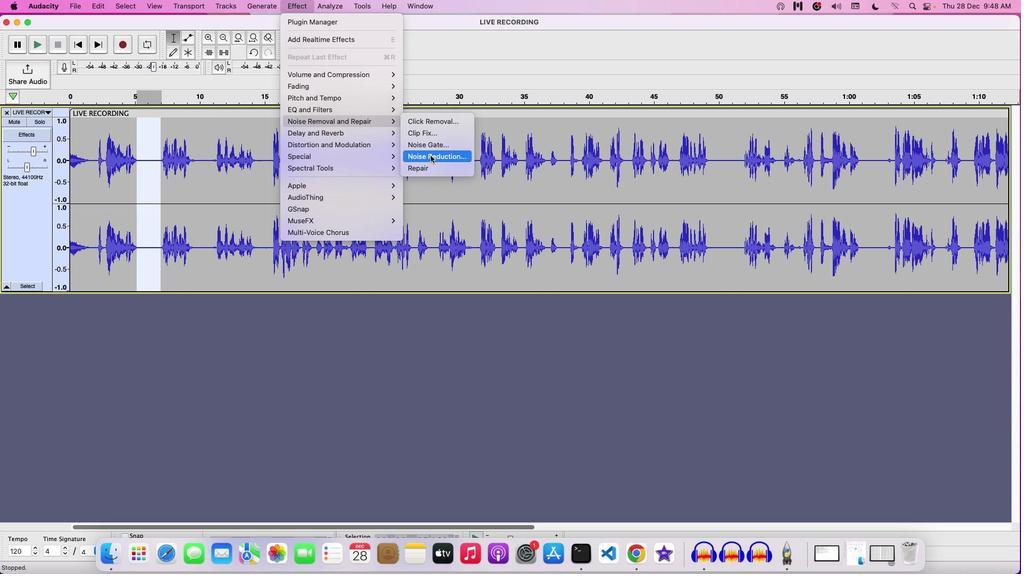 
Action: Mouse moved to (489, 243)
Screenshot: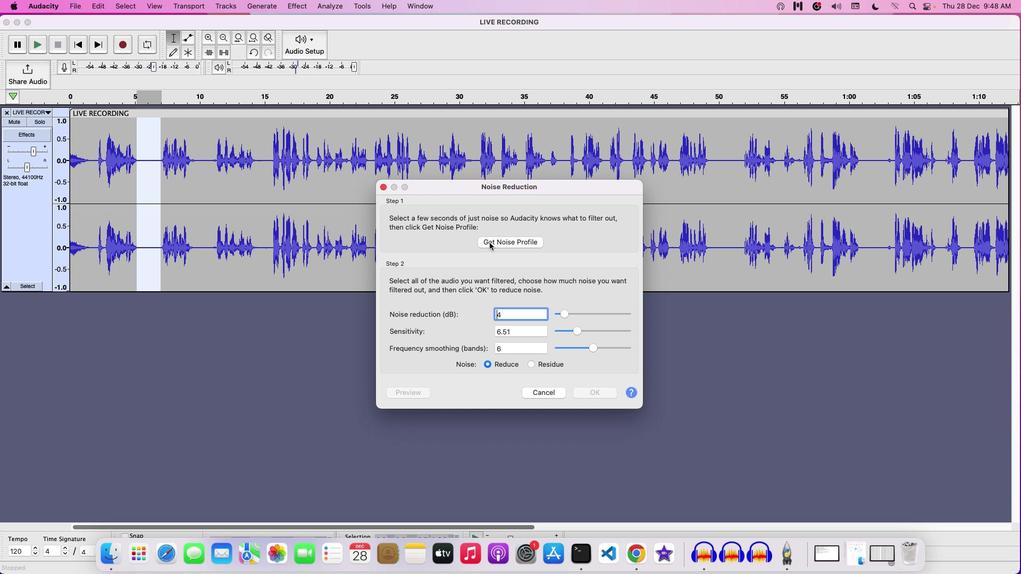 
Action: Mouse pressed left at (489, 243)
Screenshot: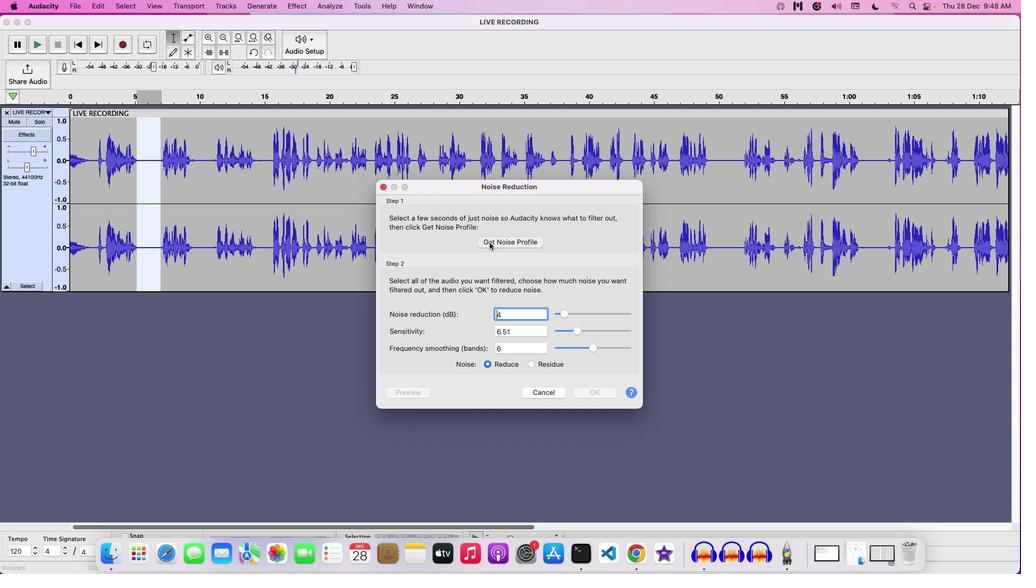 
Action: Mouse moved to (198, 137)
Screenshot: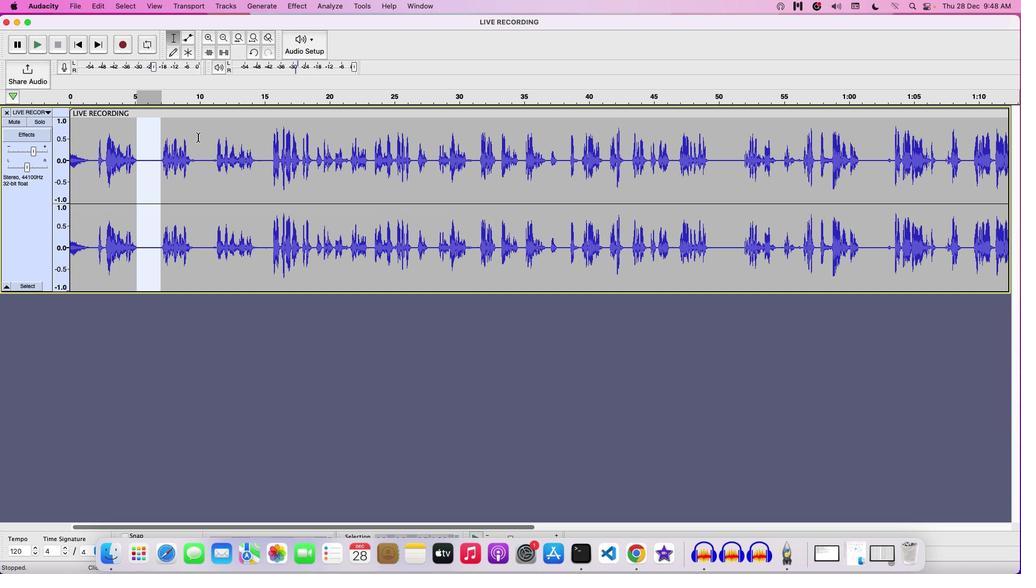 
Action: Mouse pressed left at (198, 137)
Screenshot: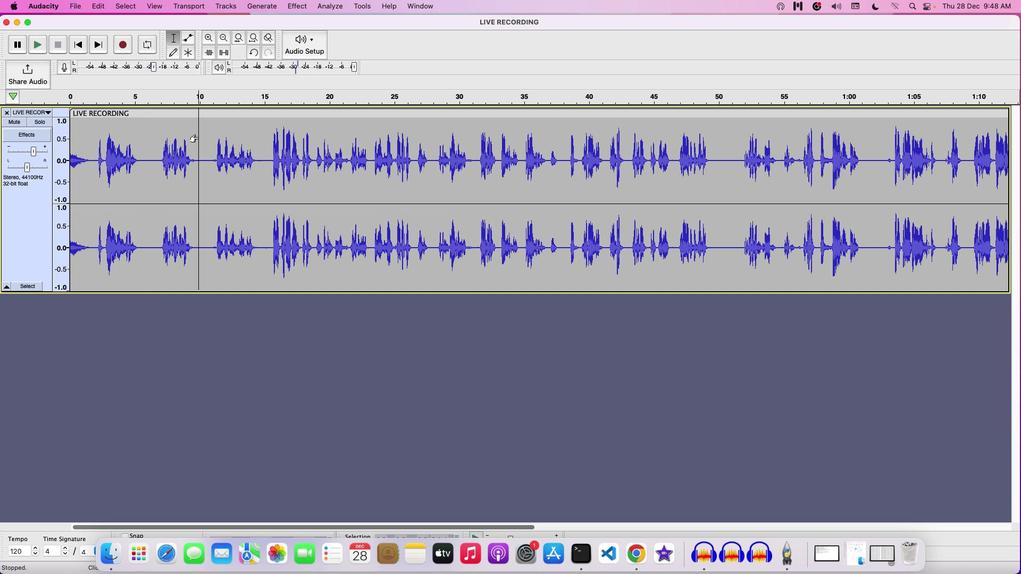 
Action: Mouse pressed left at (198, 137)
Screenshot: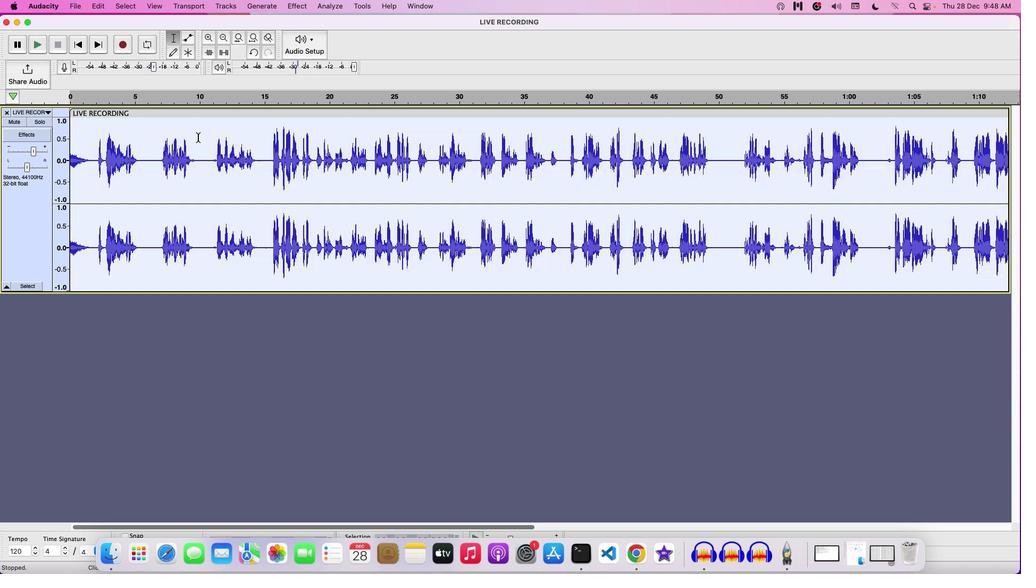 
Action: Mouse moved to (298, 8)
Screenshot: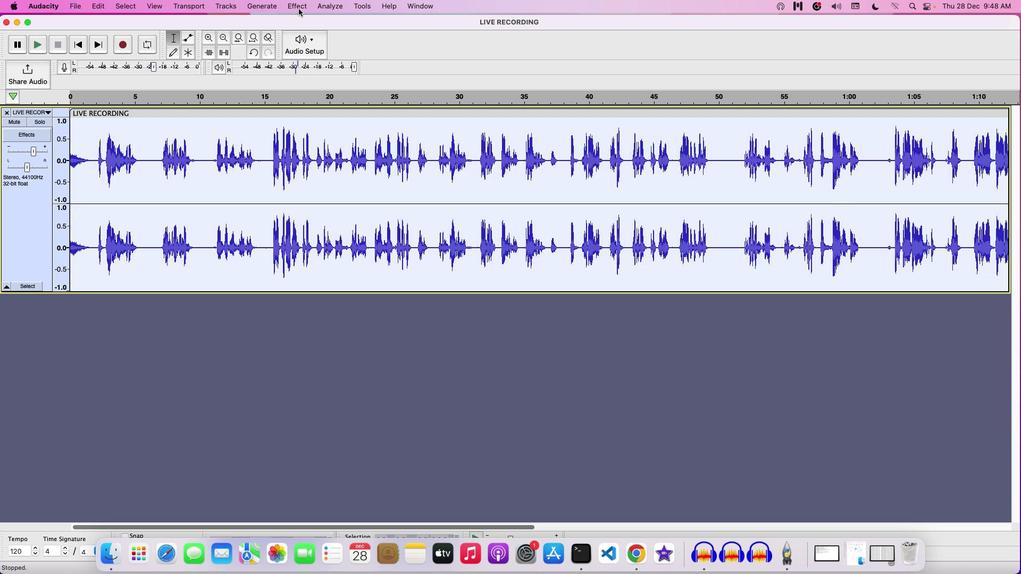 
Action: Mouse pressed left at (298, 8)
Screenshot: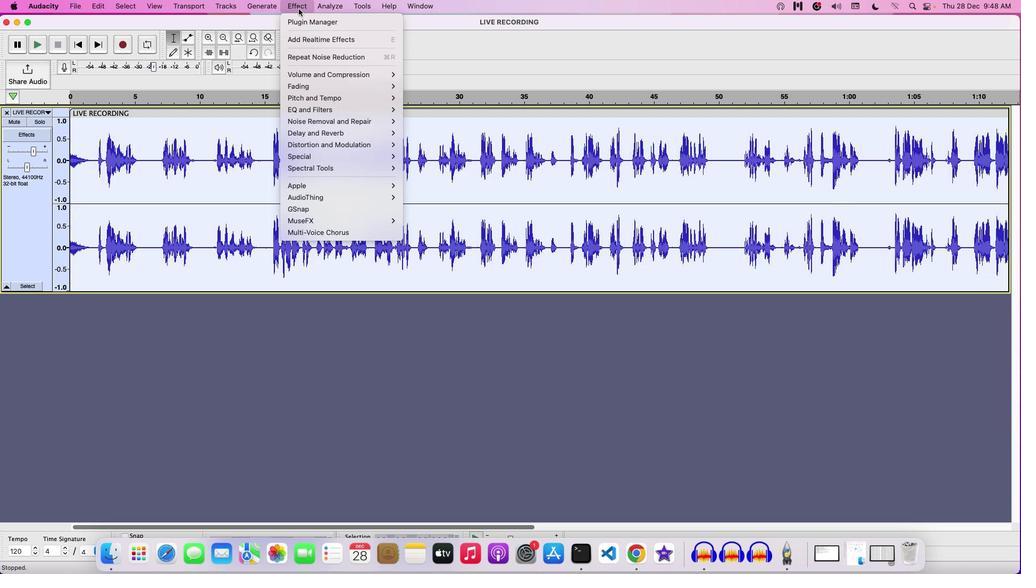 
Action: Mouse moved to (430, 154)
Screenshot: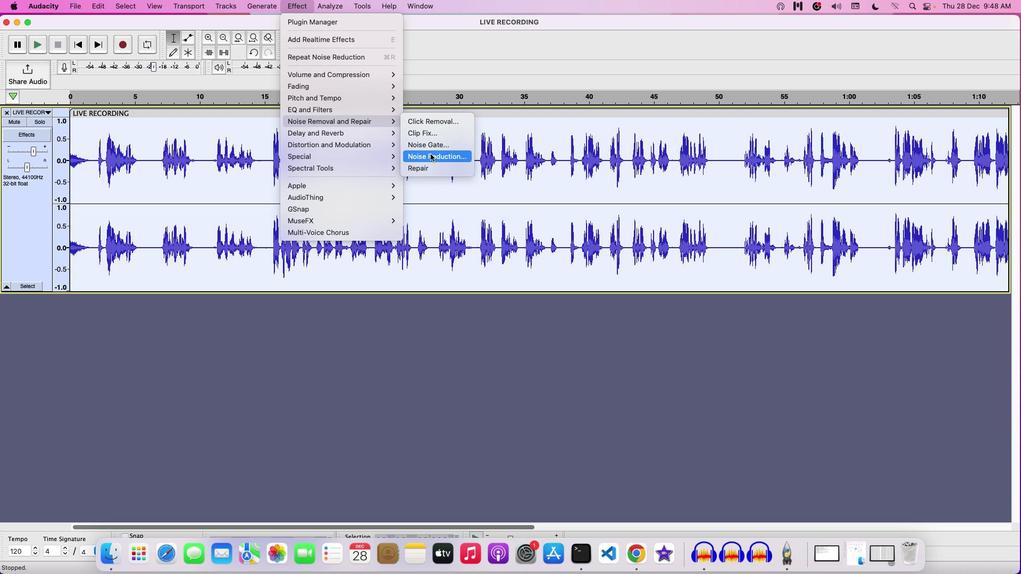 
Action: Mouse pressed left at (430, 154)
Screenshot: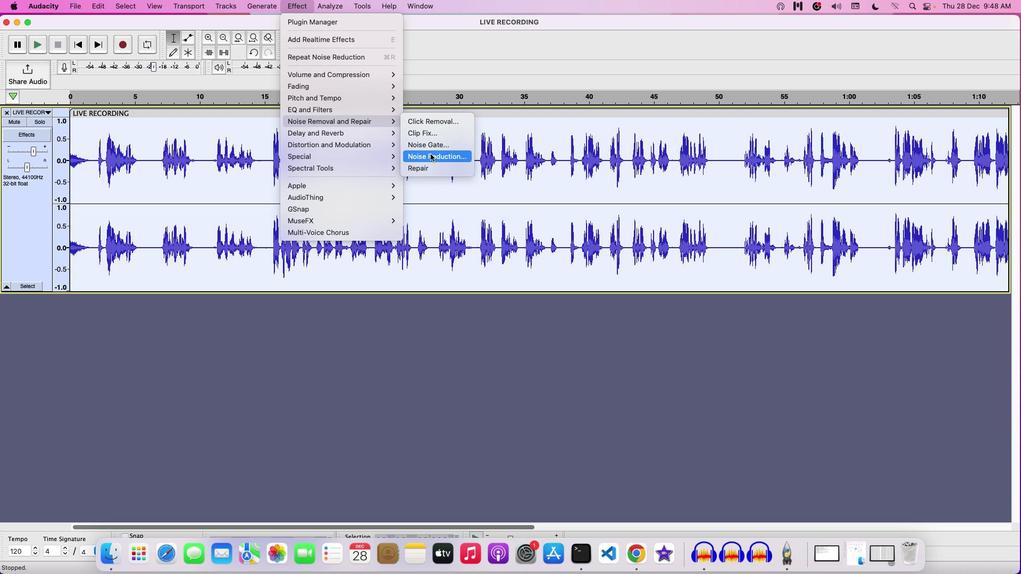 
Action: Mouse moved to (591, 391)
Screenshot: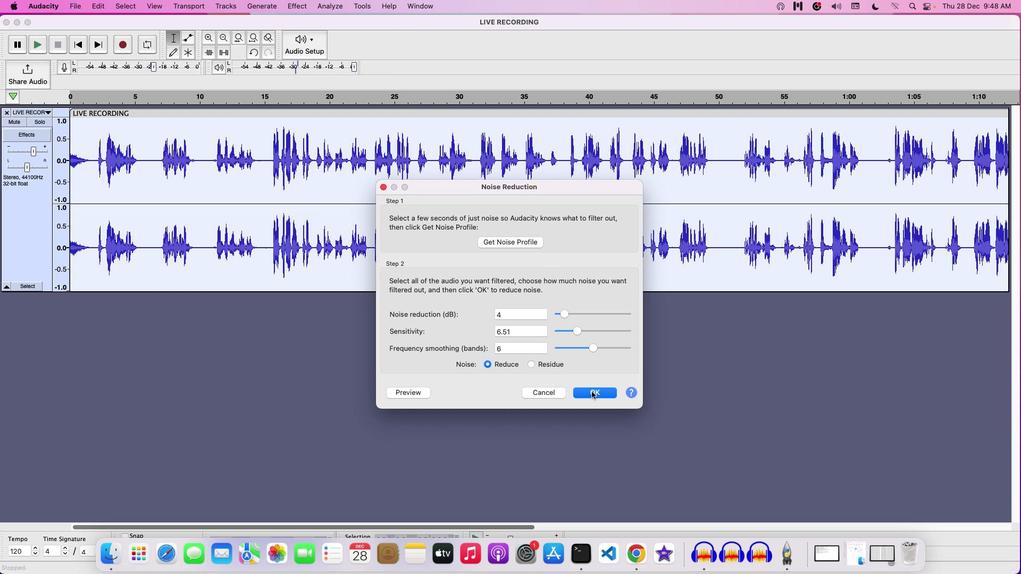 
Action: Mouse pressed left at (591, 391)
Screenshot: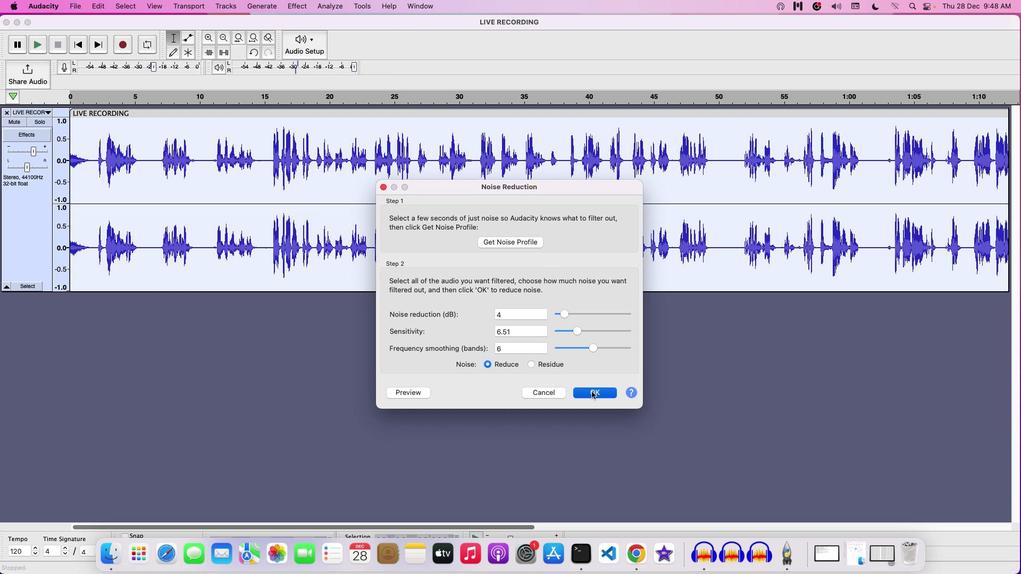 
Action: Mouse moved to (126, 188)
Screenshot: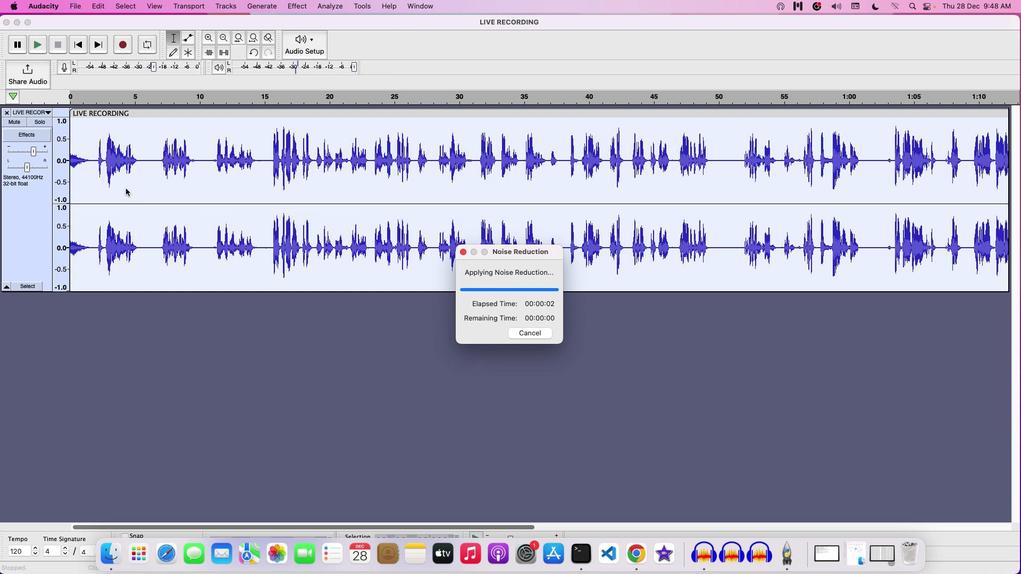 
Action: Key pressed Key.space
Screenshot: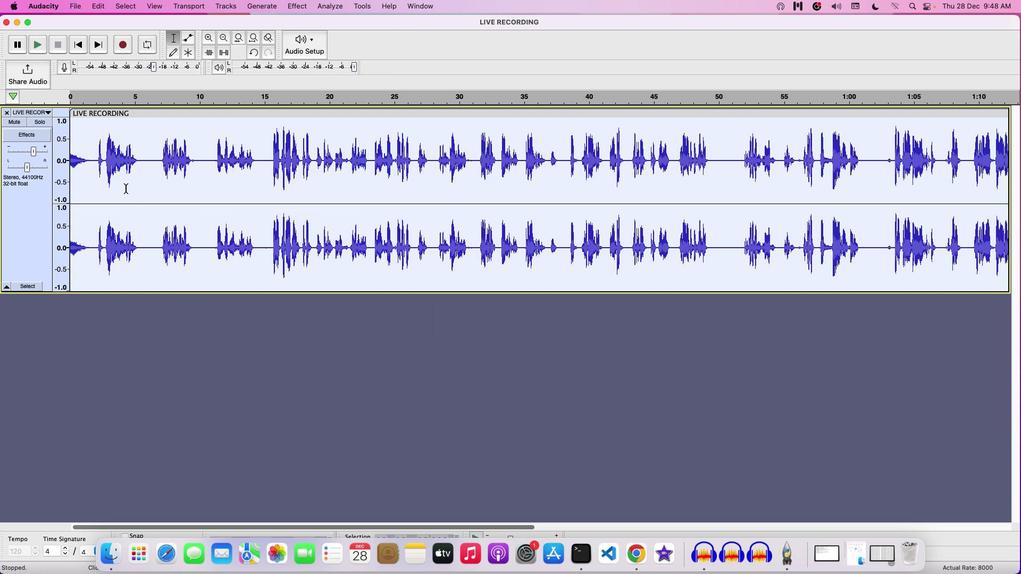 
Action: Mouse moved to (35, 152)
Screenshot: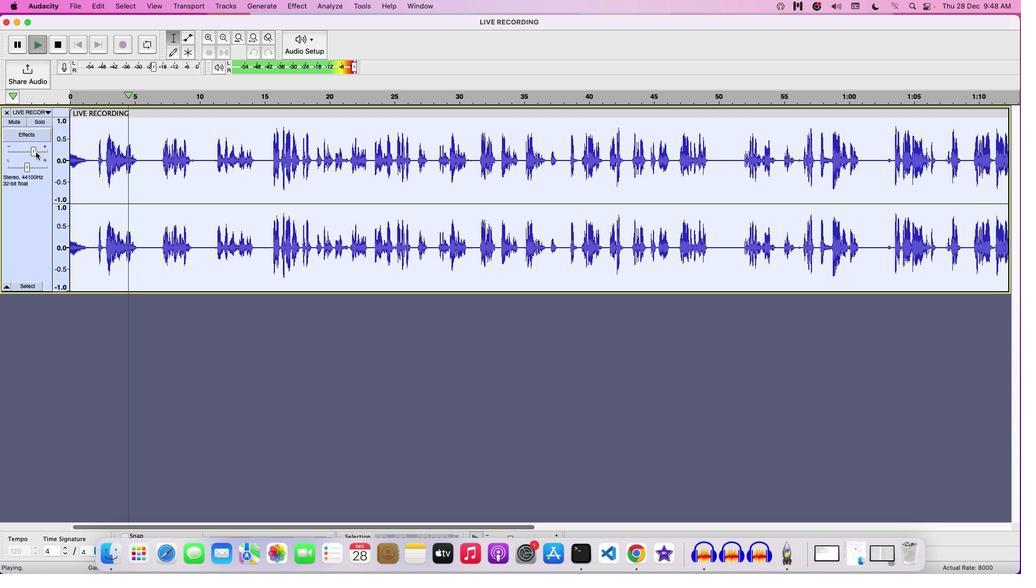 
Action: Mouse pressed left at (35, 152)
Screenshot: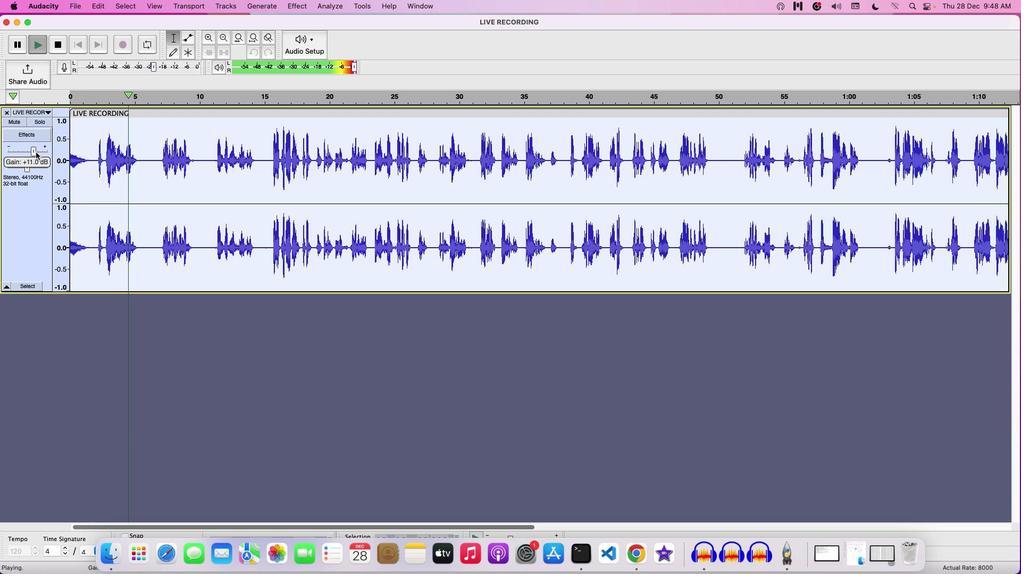 
Action: Mouse moved to (137, 145)
Screenshot: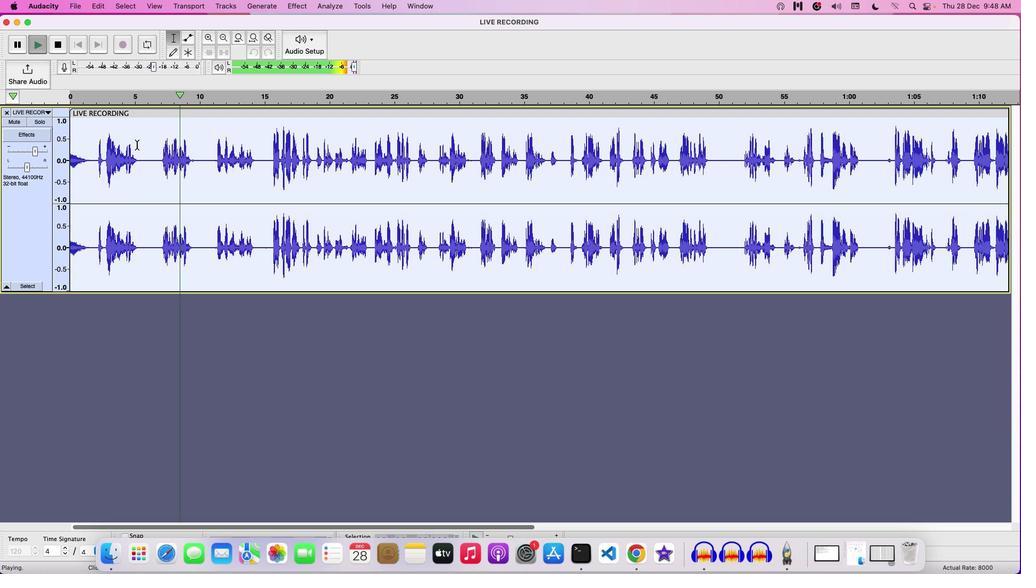 
Action: Key pressed Key.space
Screenshot: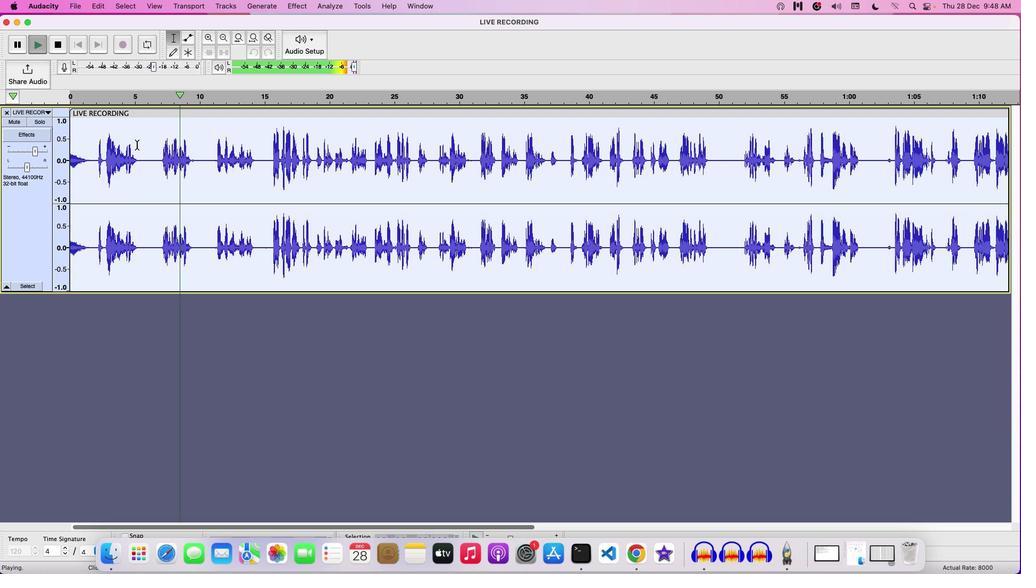 
Action: Mouse moved to (93, 154)
Screenshot: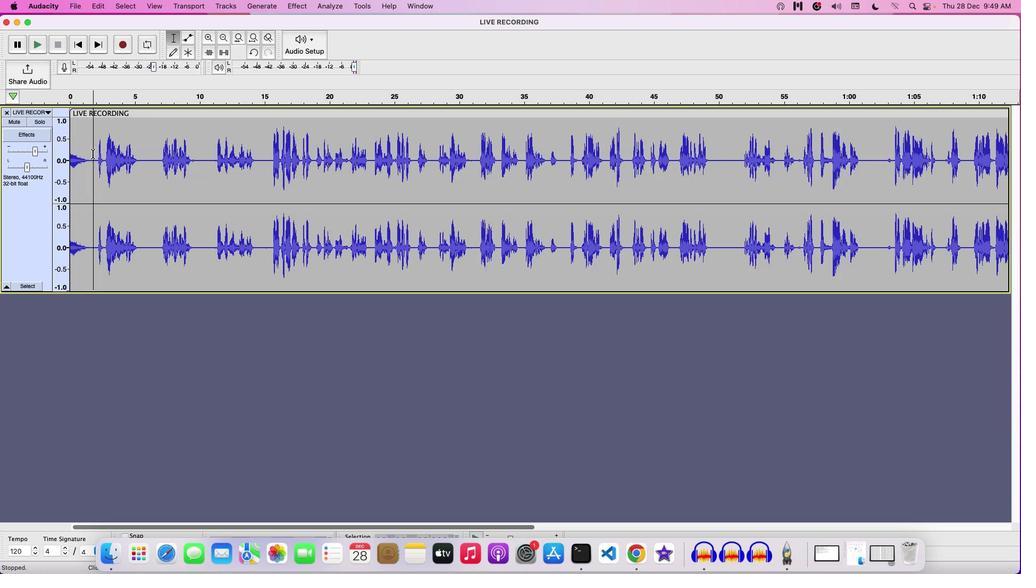 
Action: Mouse pressed left at (93, 154)
Screenshot: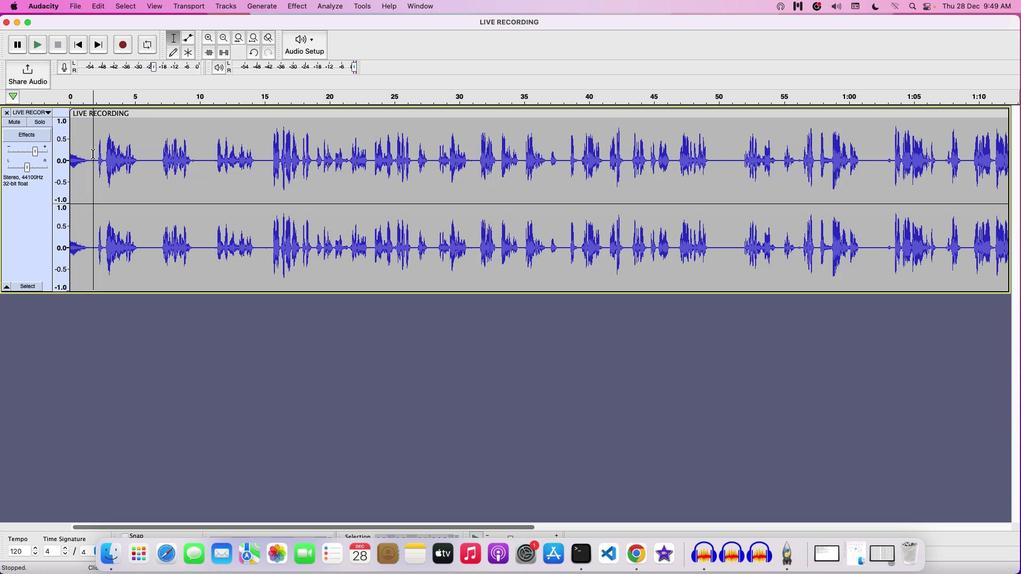 
Action: Mouse moved to (75, 157)
Screenshot: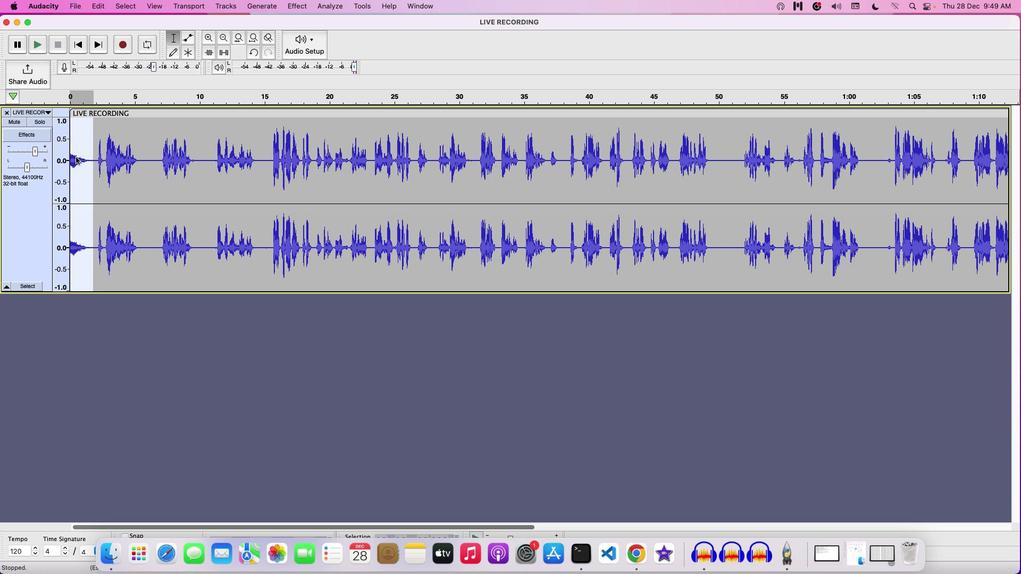 
Action: Mouse pressed right at (75, 157)
Screenshot: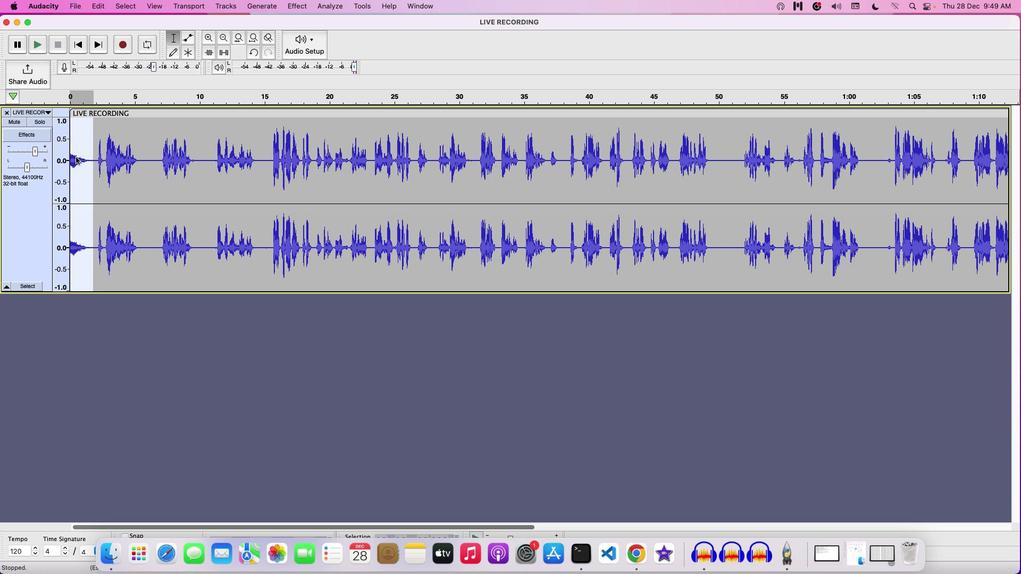 
Action: Mouse moved to (102, 164)
Screenshot: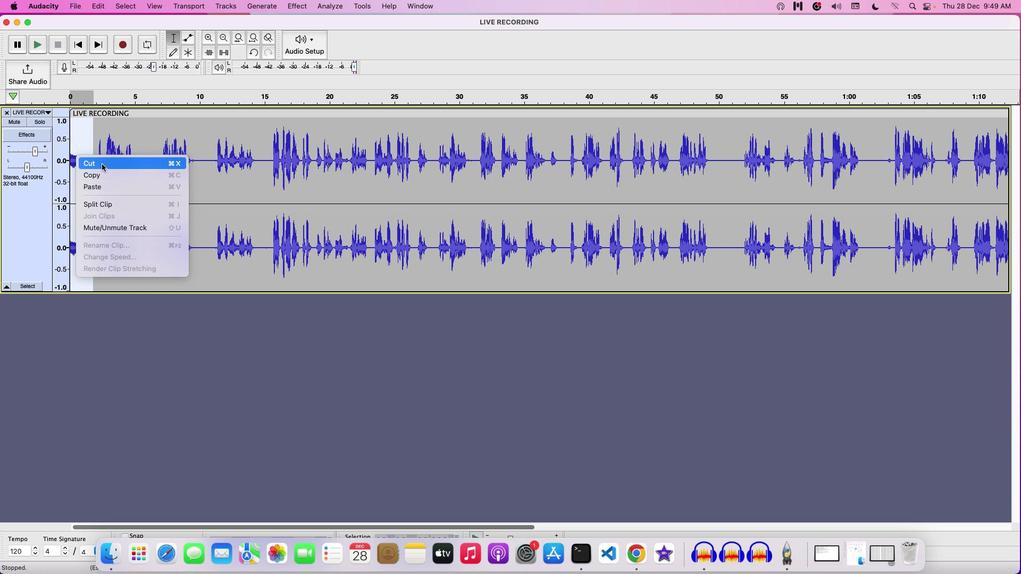 
Action: Mouse pressed left at (102, 164)
Screenshot: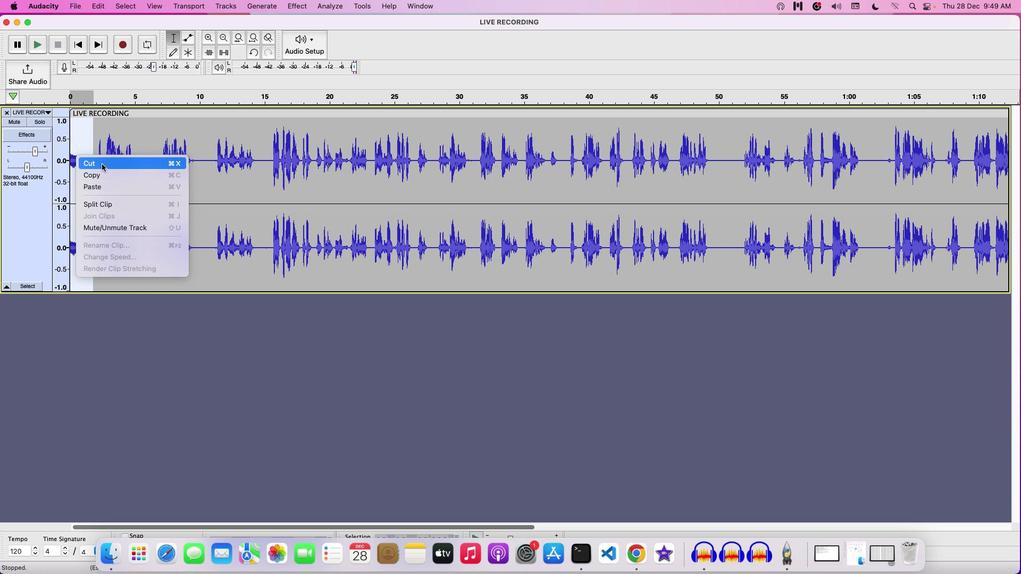 
Action: Mouse moved to (114, 160)
Screenshot: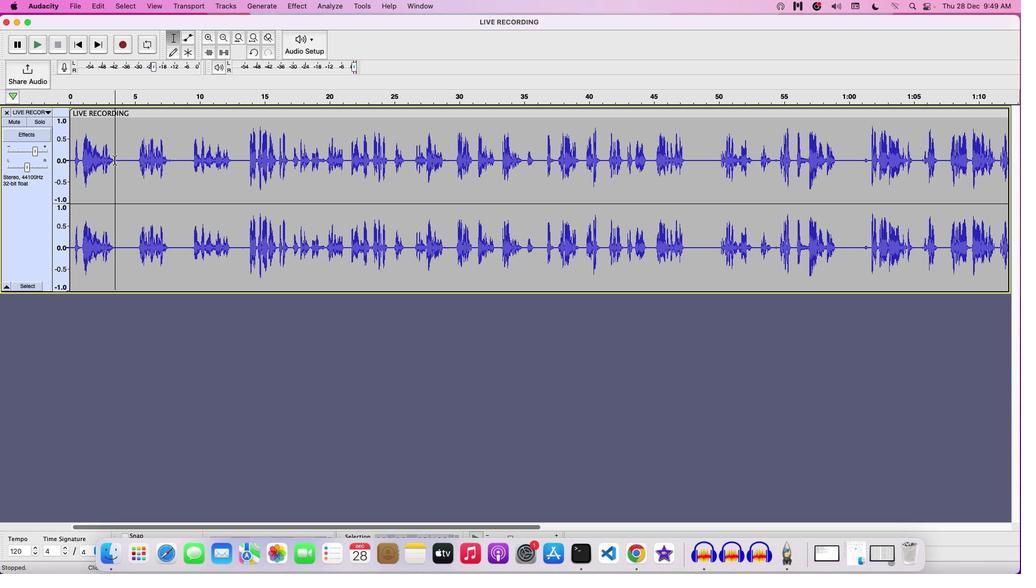 
Action: Mouse pressed left at (114, 160)
Screenshot: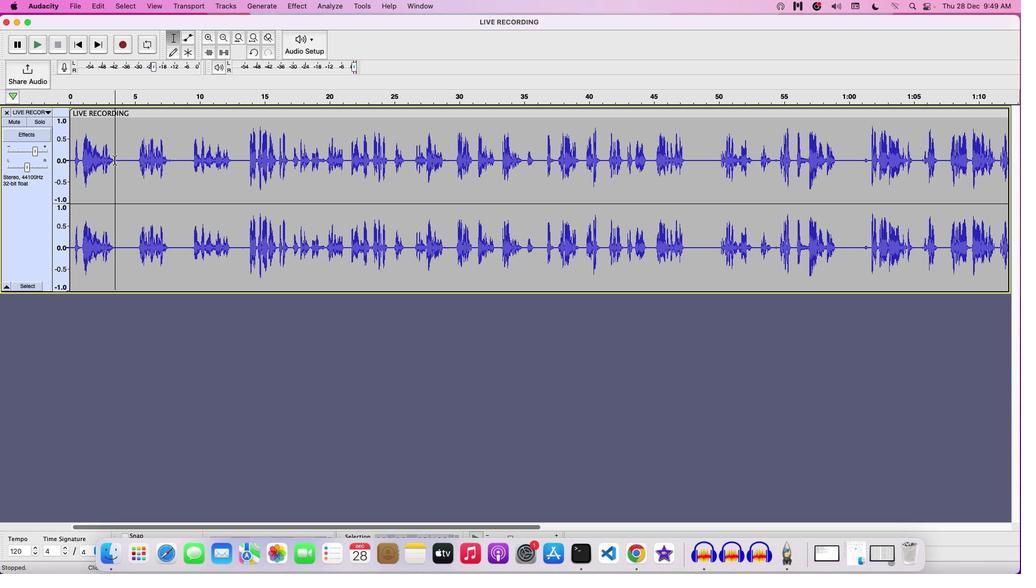 
Action: Mouse moved to (131, 159)
Screenshot: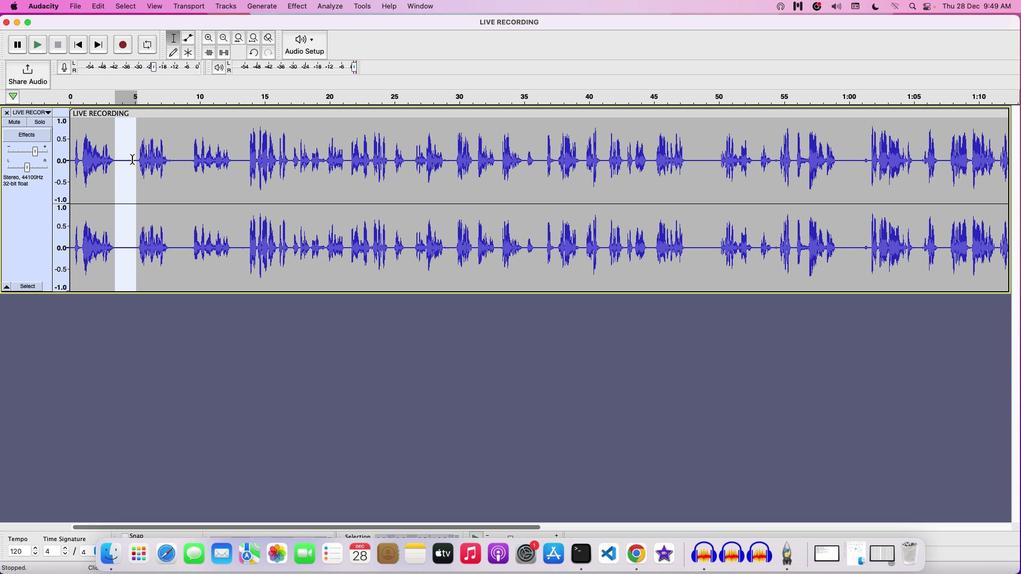 
Action: Mouse pressed right at (131, 159)
Screenshot: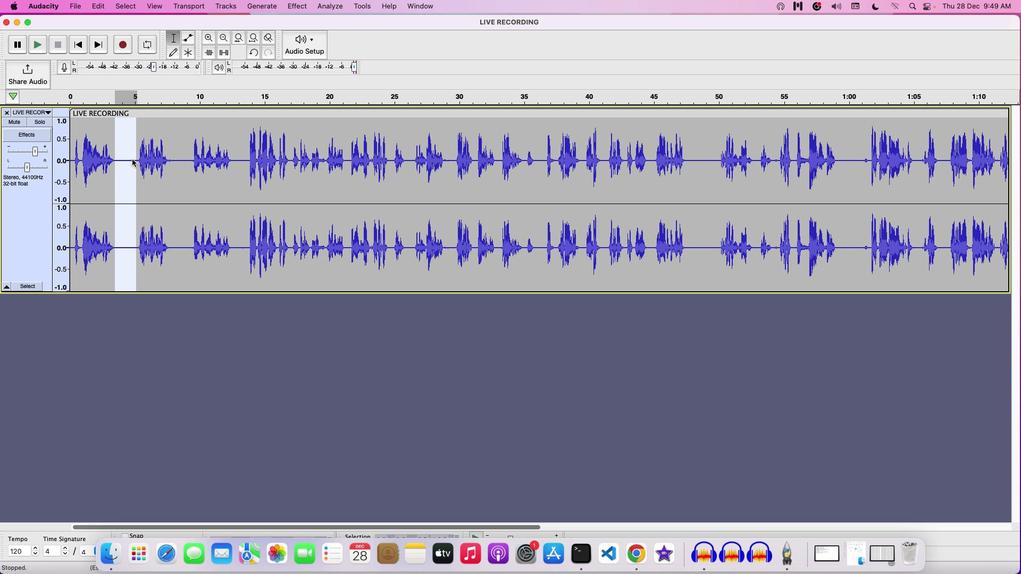 
Action: Mouse moved to (157, 169)
Screenshot: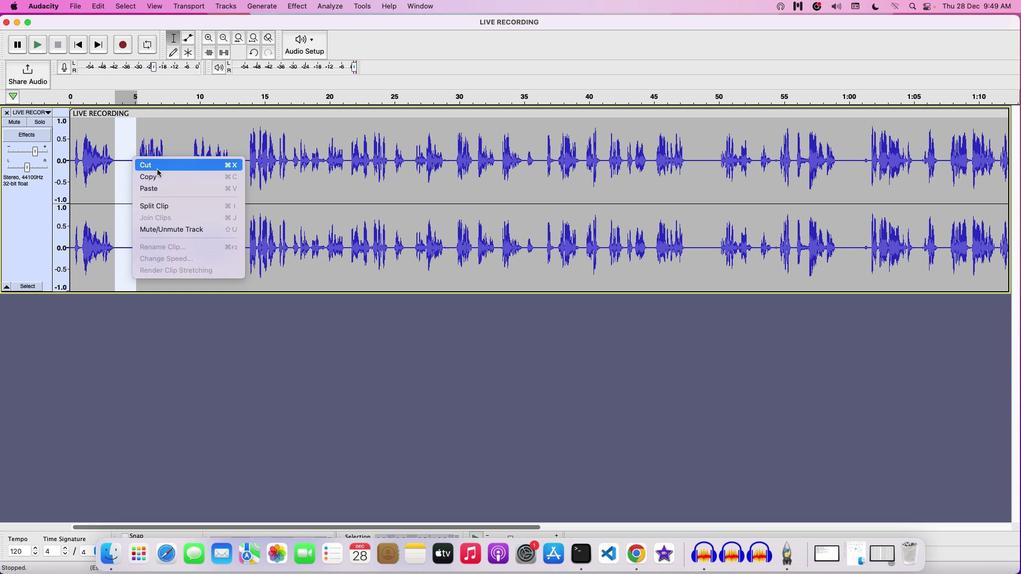 
Action: Mouse pressed left at (157, 169)
Screenshot: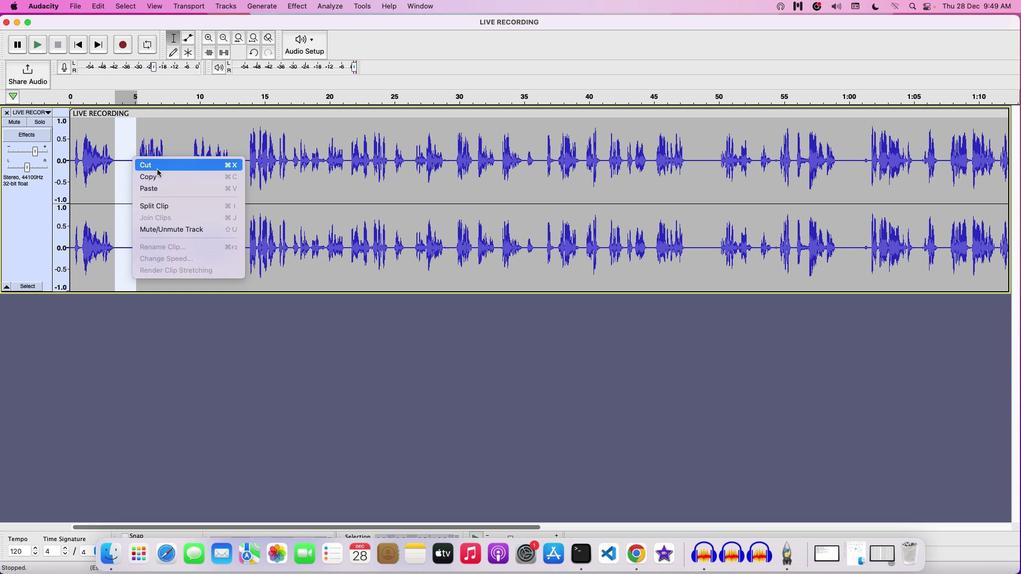 
Action: Mouse moved to (149, 164)
Screenshot: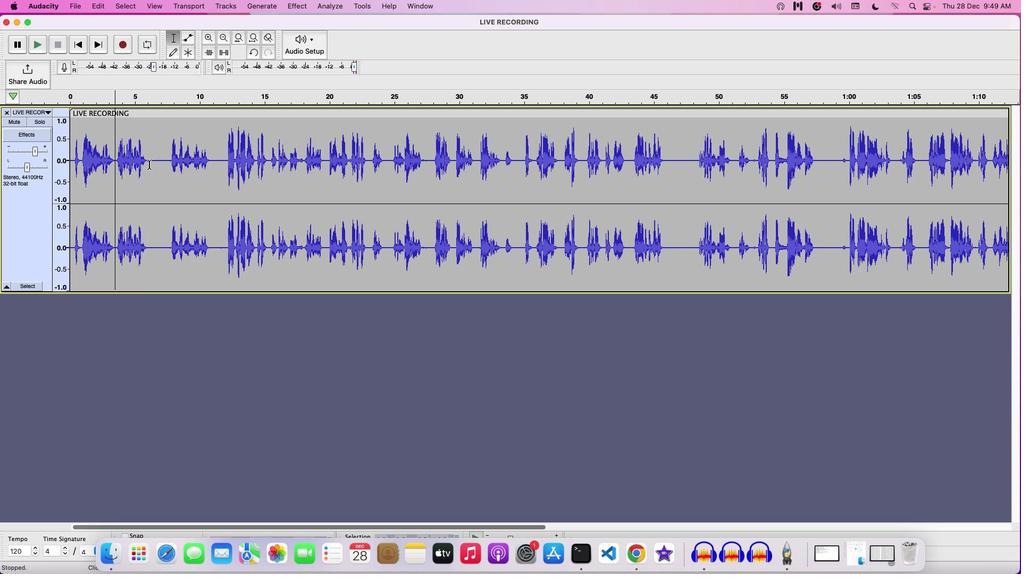 
Action: Mouse pressed left at (149, 164)
Screenshot: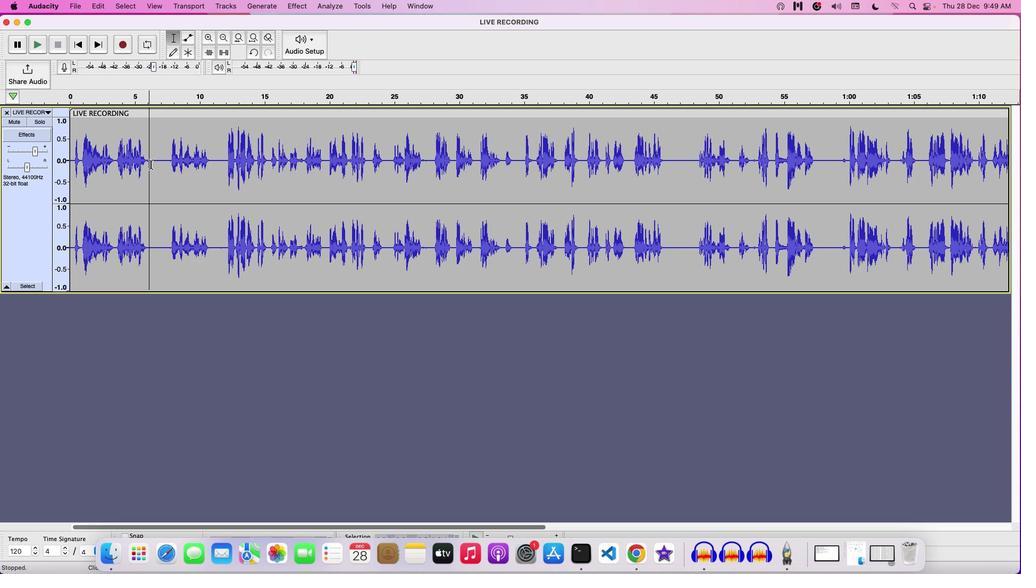 
Action: Mouse moved to (159, 164)
Screenshot: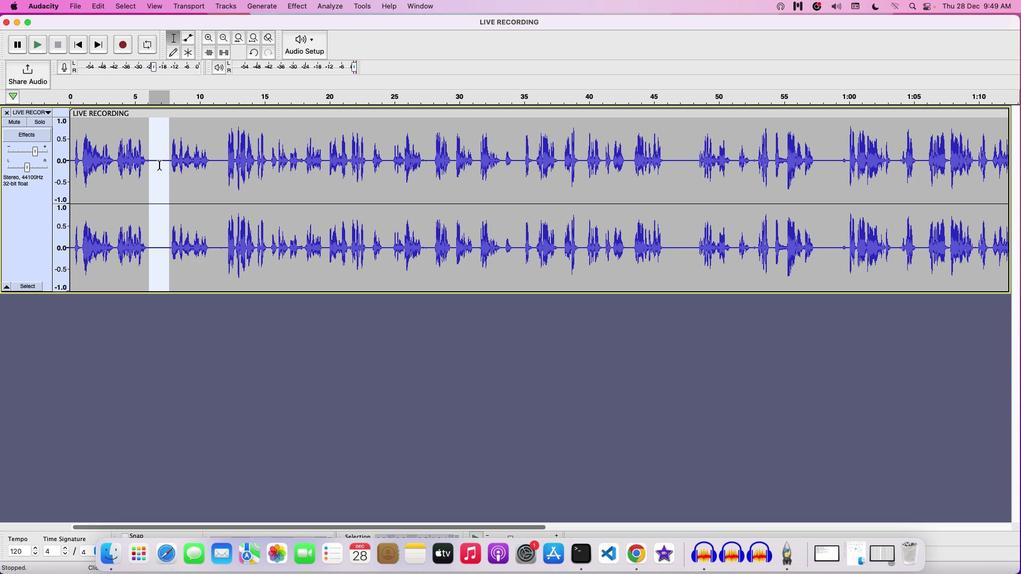 
Action: Mouse pressed right at (159, 164)
Screenshot: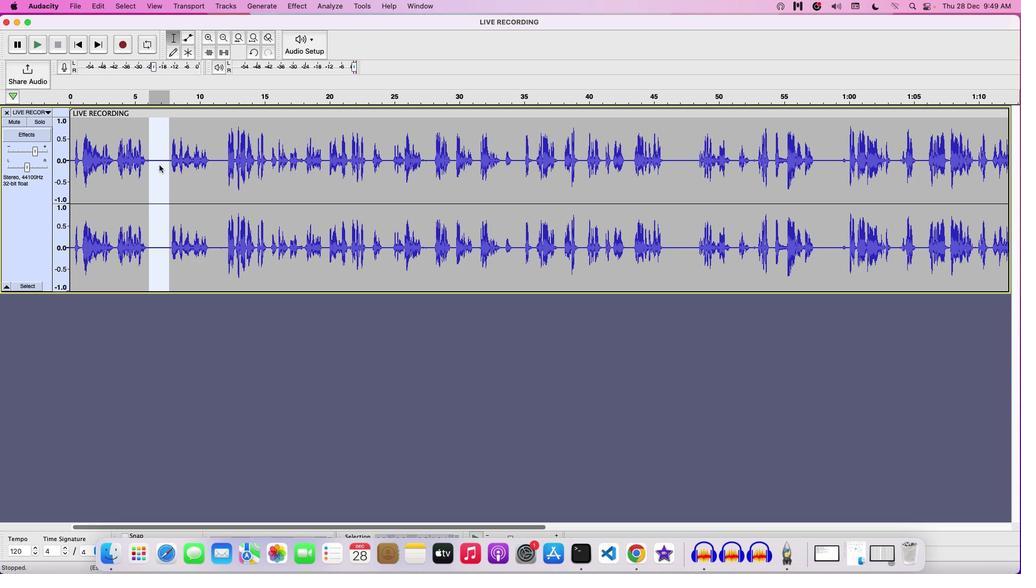 
Action: Mouse moved to (166, 170)
Screenshot: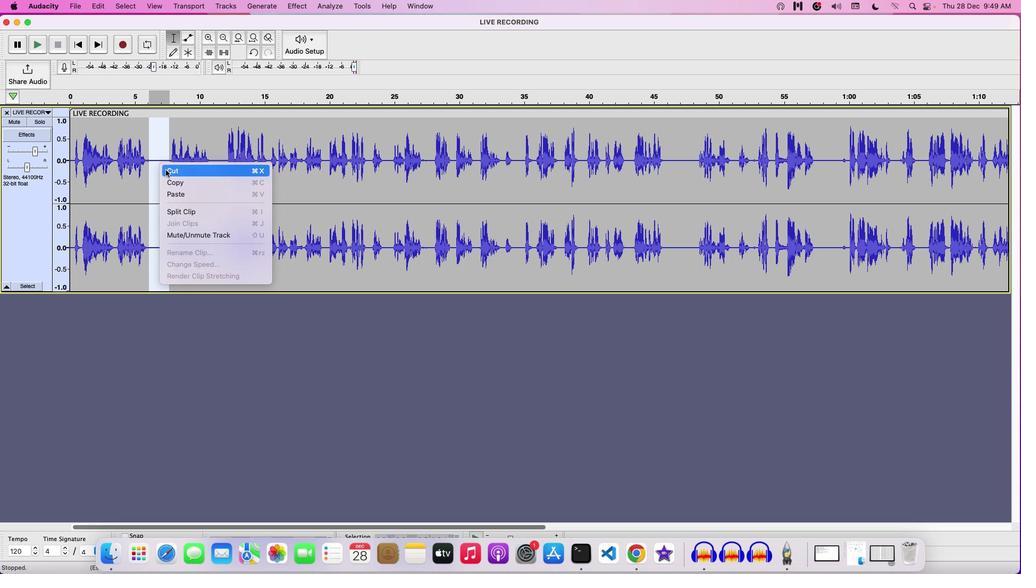 
Action: Mouse pressed left at (166, 170)
Screenshot: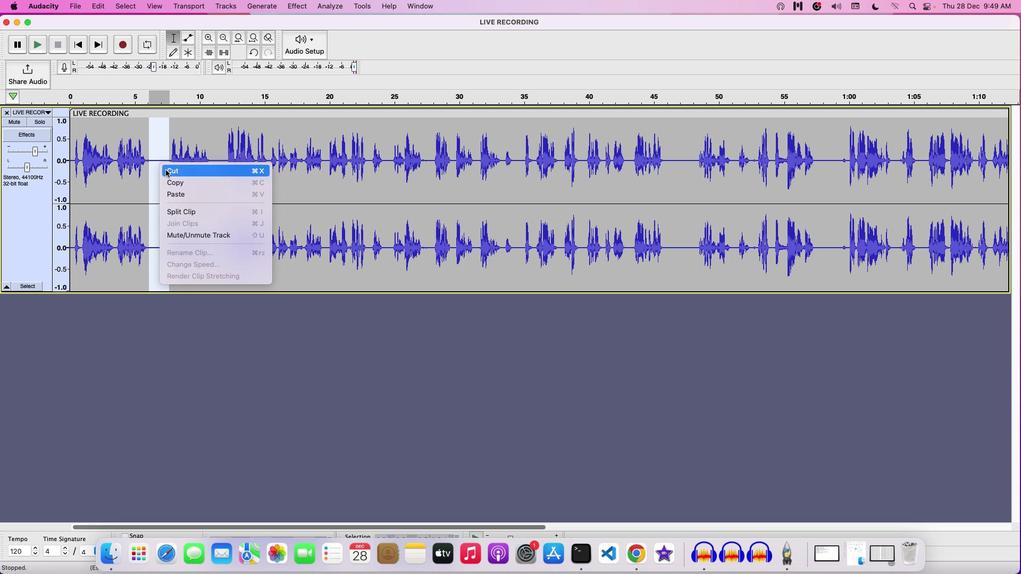 
Action: Mouse moved to (190, 163)
Screenshot: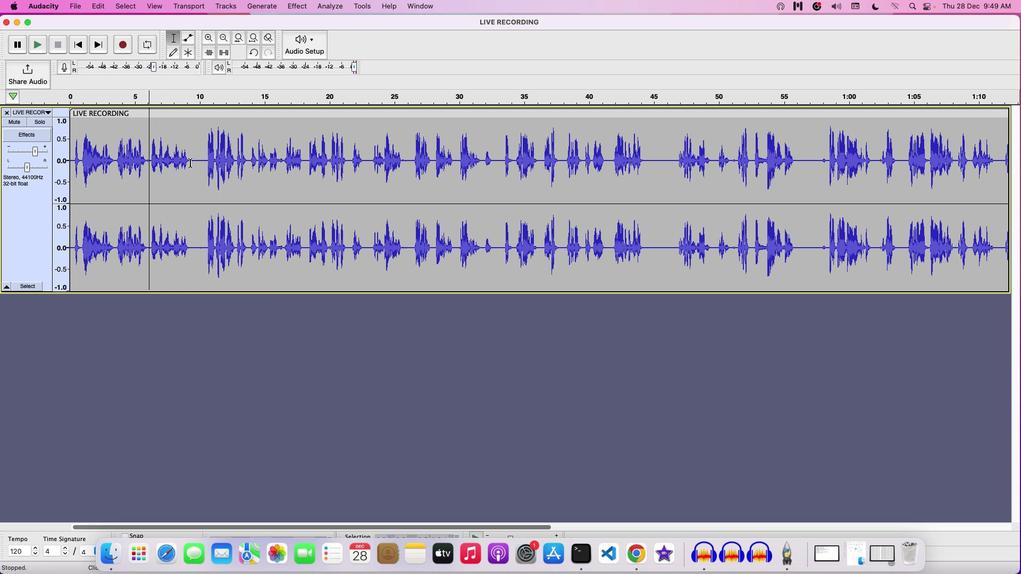 
Action: Mouse pressed left at (190, 163)
Screenshot: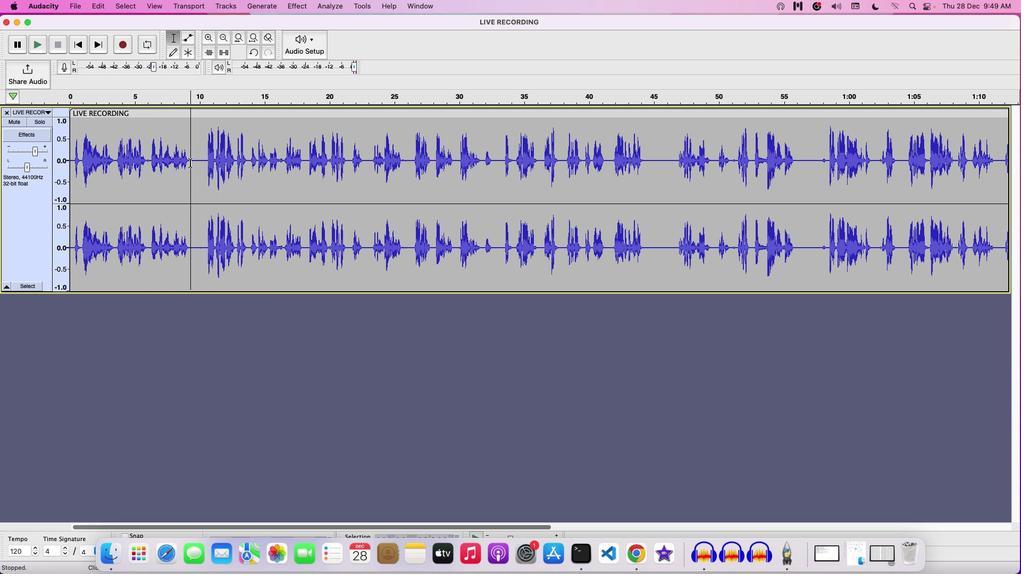 
Action: Mouse moved to (195, 164)
Screenshot: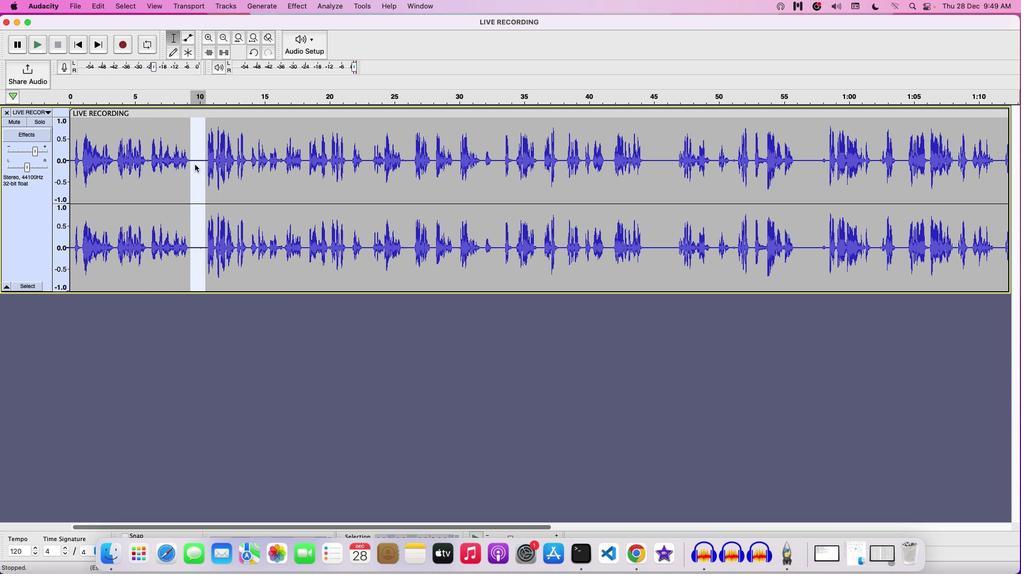 
Action: Mouse pressed right at (195, 164)
Screenshot: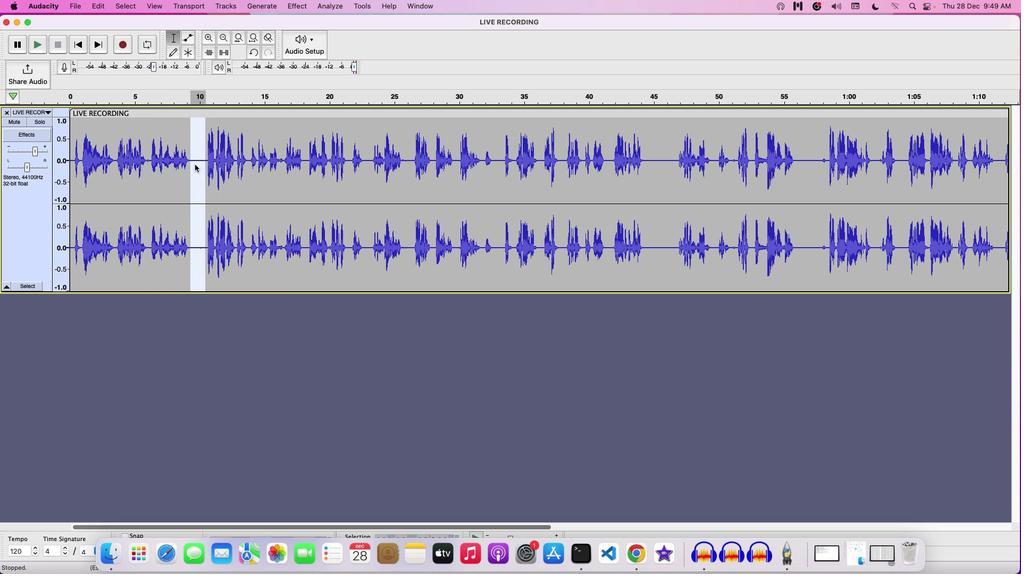 
Action: Mouse moved to (197, 166)
Screenshot: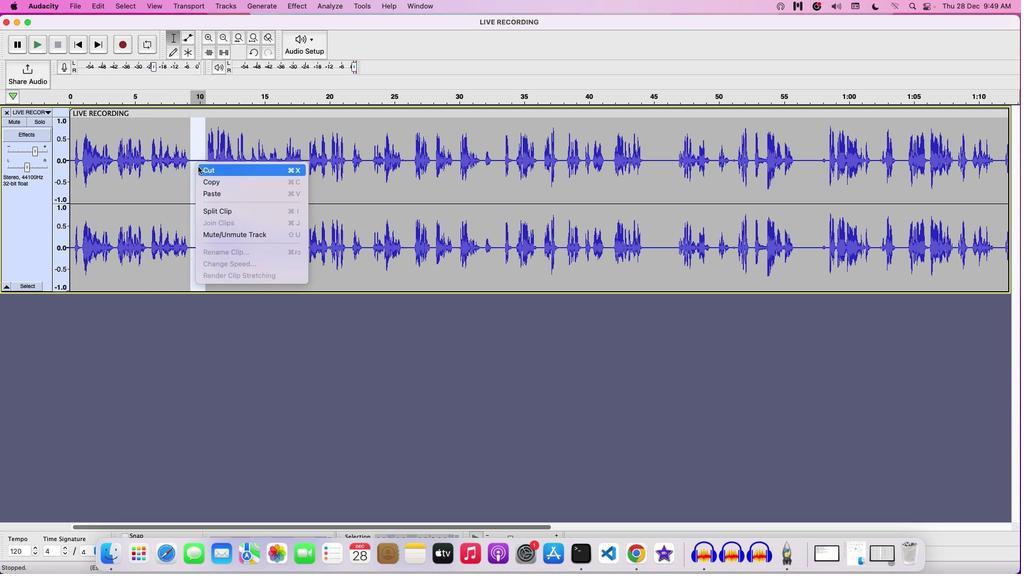 
Action: Mouse pressed left at (197, 166)
Screenshot: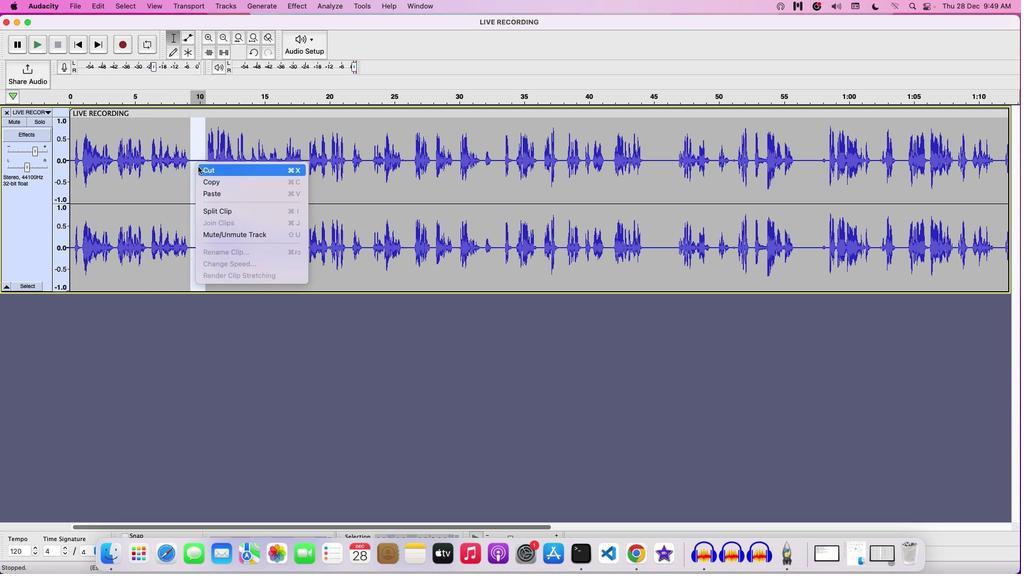 
Action: Mouse moved to (76, 127)
Screenshot: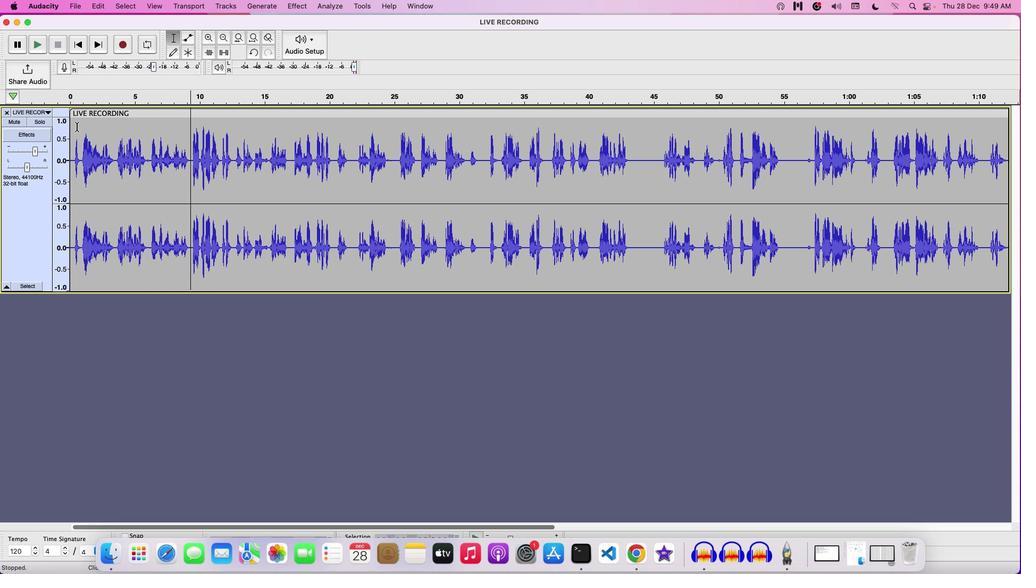 
Action: Mouse pressed left at (76, 127)
Screenshot: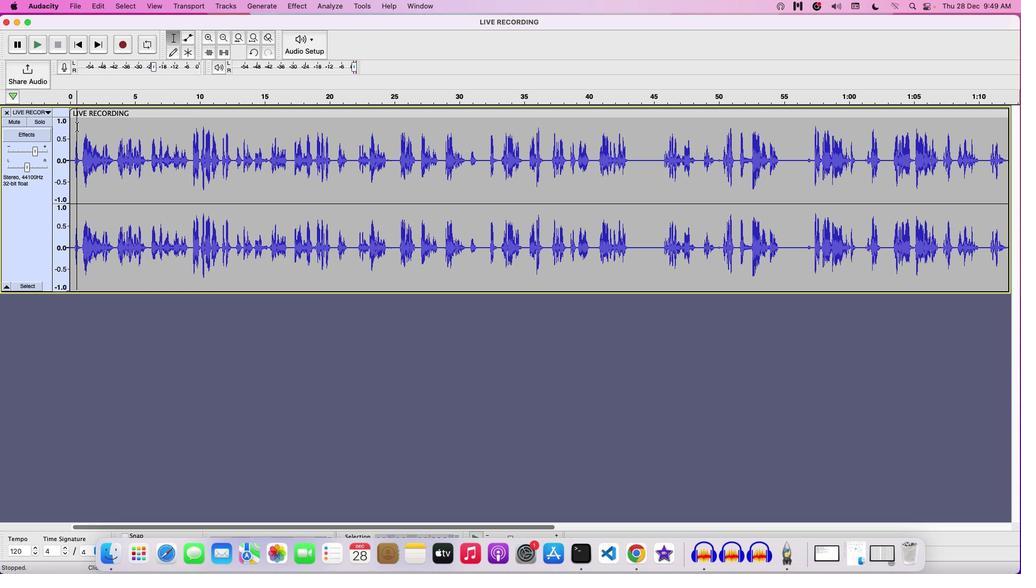 
Action: Key pressed Key.space
Screenshot: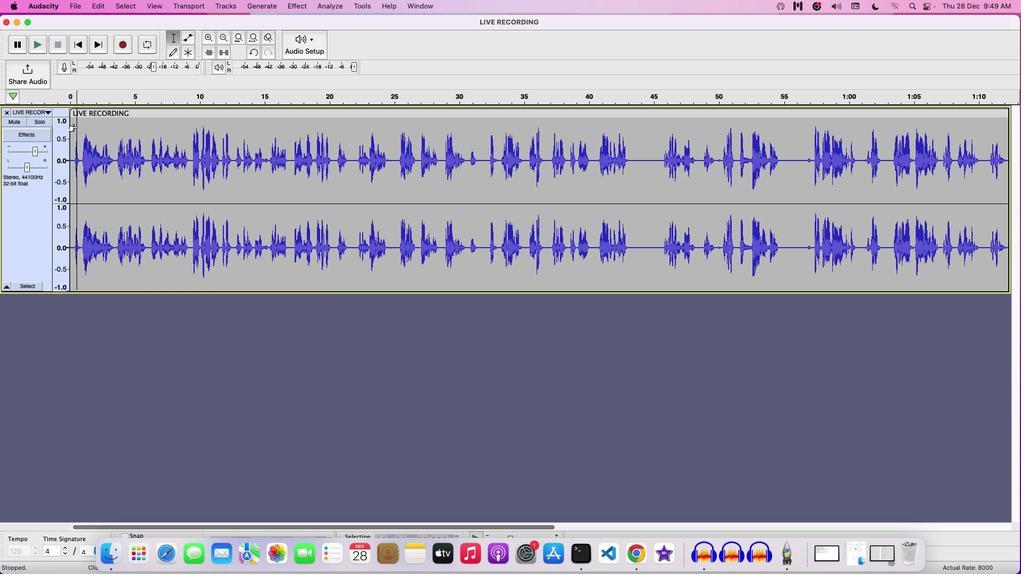 
Action: Mouse moved to (210, 32)
Screenshot: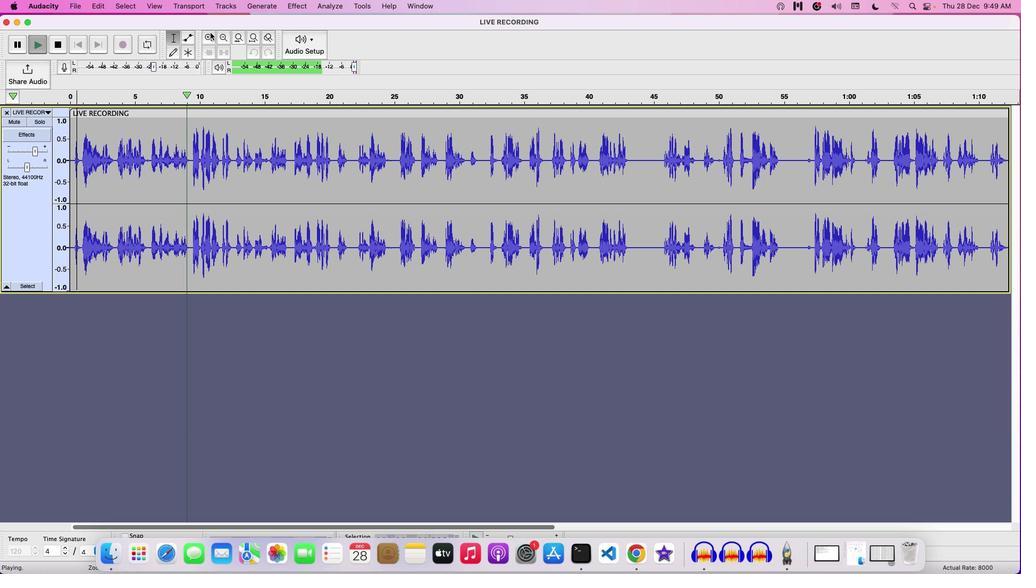
Action: Mouse pressed left at (210, 32)
Screenshot: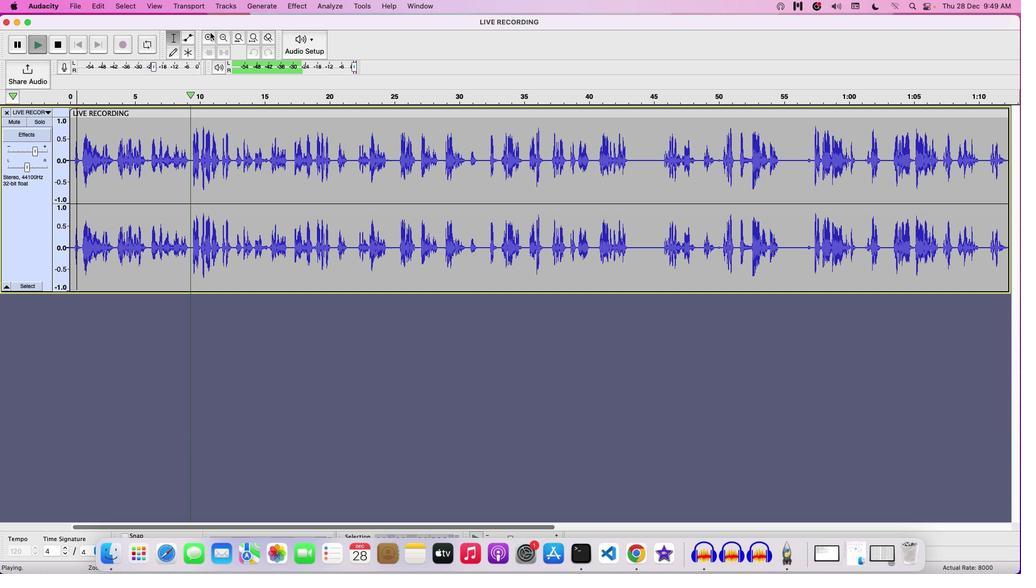 
Action: Mouse moved to (210, 32)
Screenshot: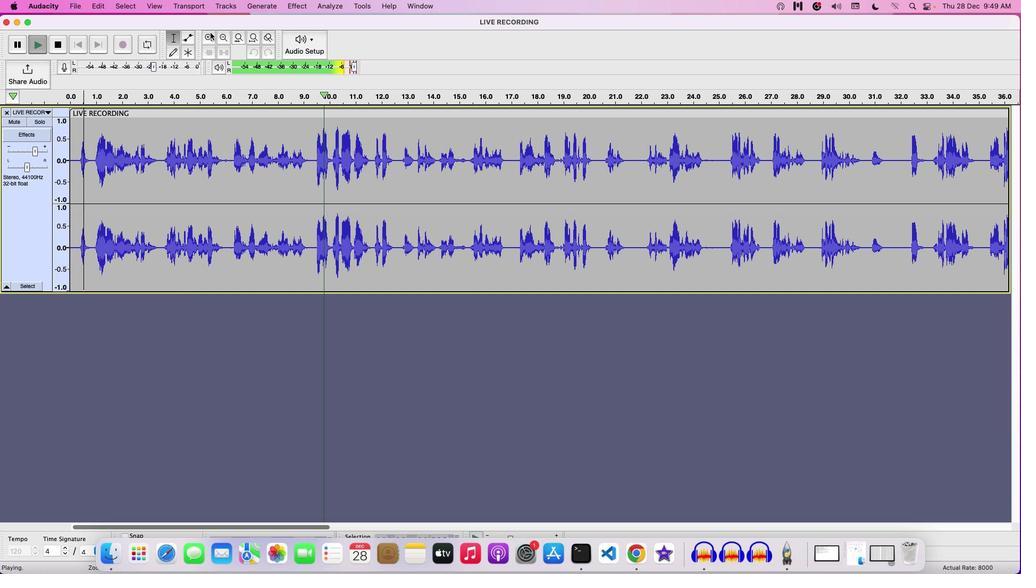 
Action: Mouse pressed left at (210, 32)
Screenshot: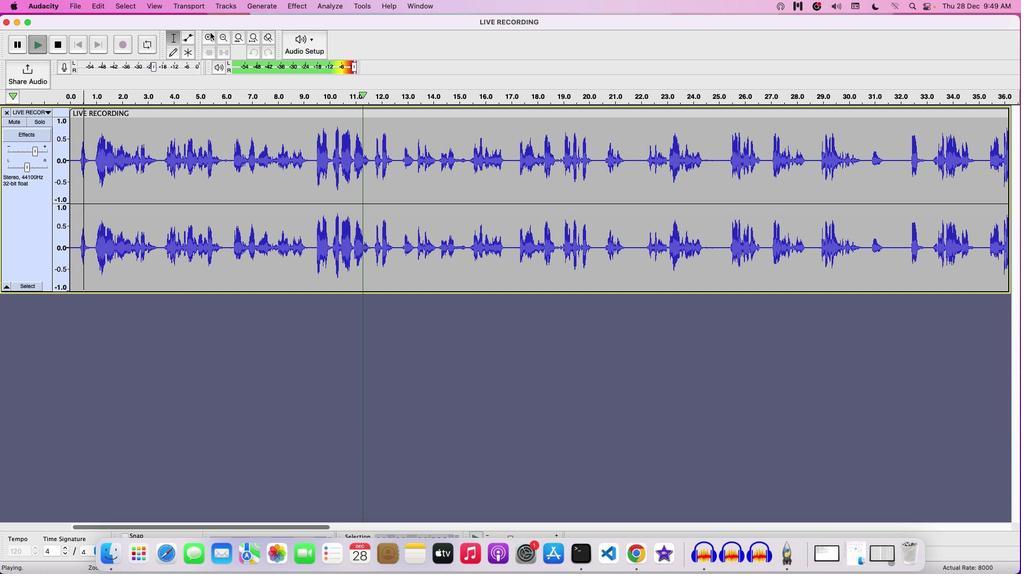 
Action: Mouse moved to (221, 36)
Screenshot: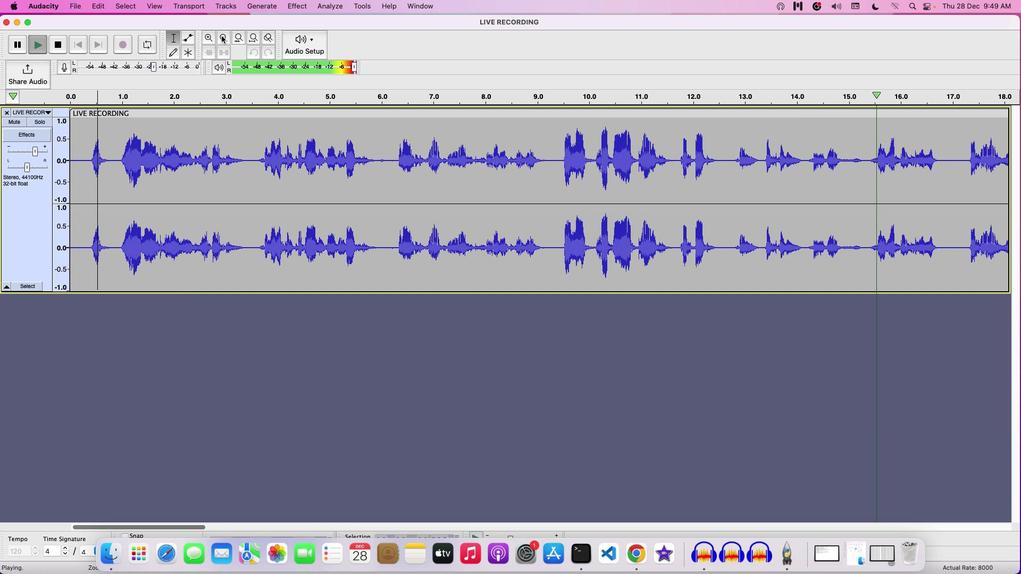 
Action: Mouse pressed left at (221, 36)
Screenshot: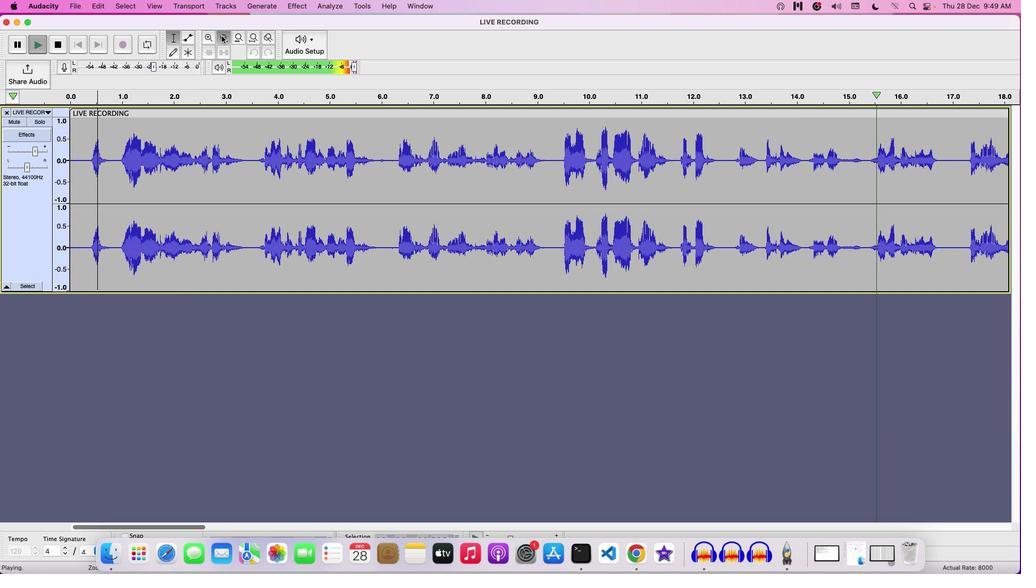 
Action: Mouse pressed left at (221, 36)
Screenshot: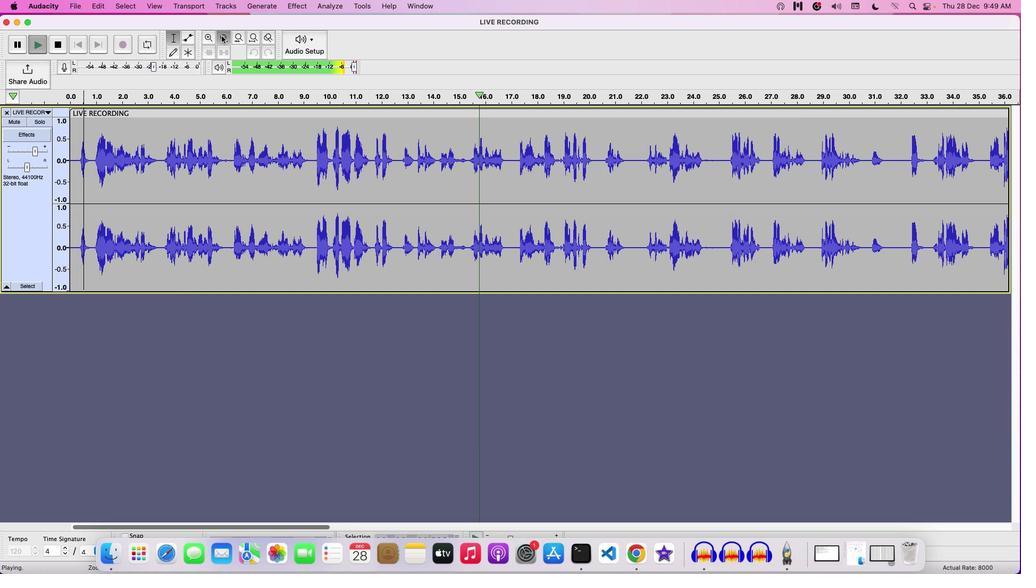 
Action: Mouse pressed left at (221, 36)
Screenshot: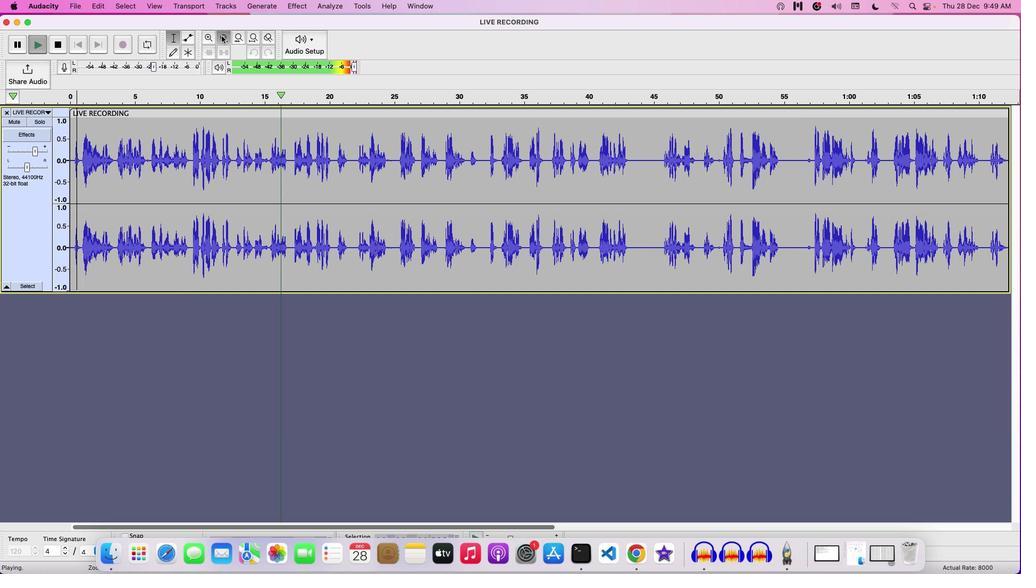 
Action: Mouse moved to (36, 153)
Screenshot: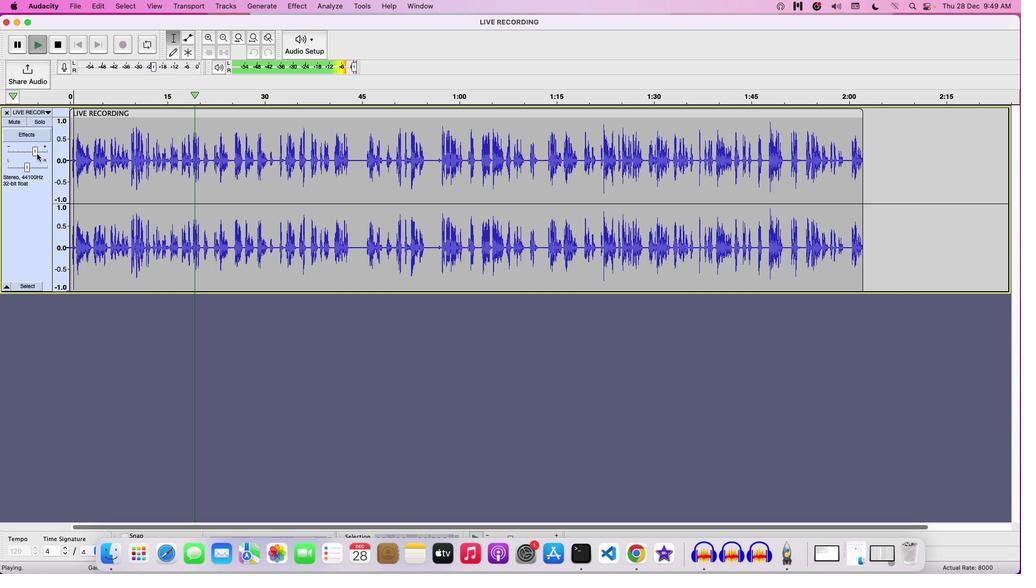 
Action: Mouse pressed left at (36, 153)
Screenshot: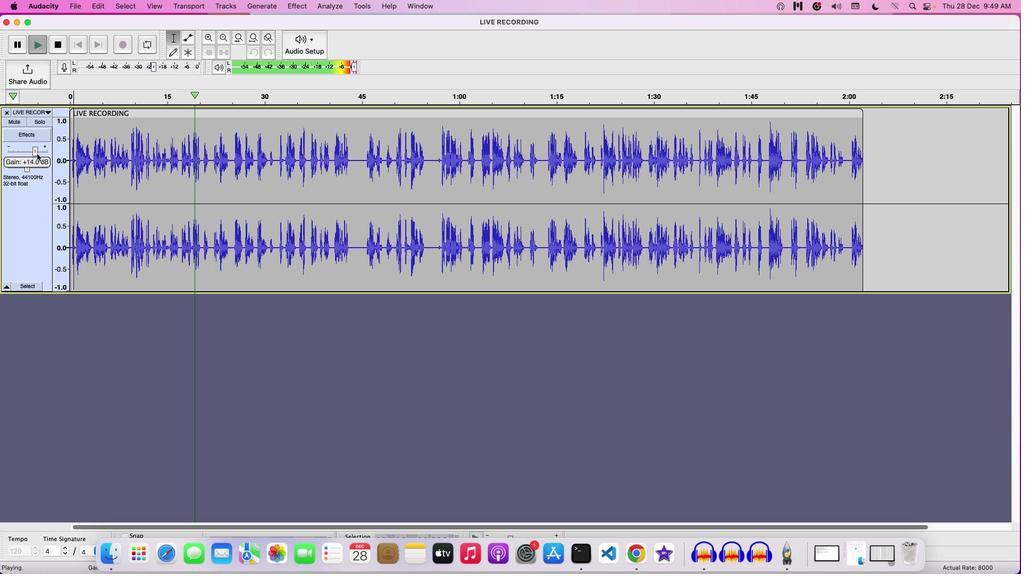 
Action: Mouse moved to (252, 131)
Screenshot: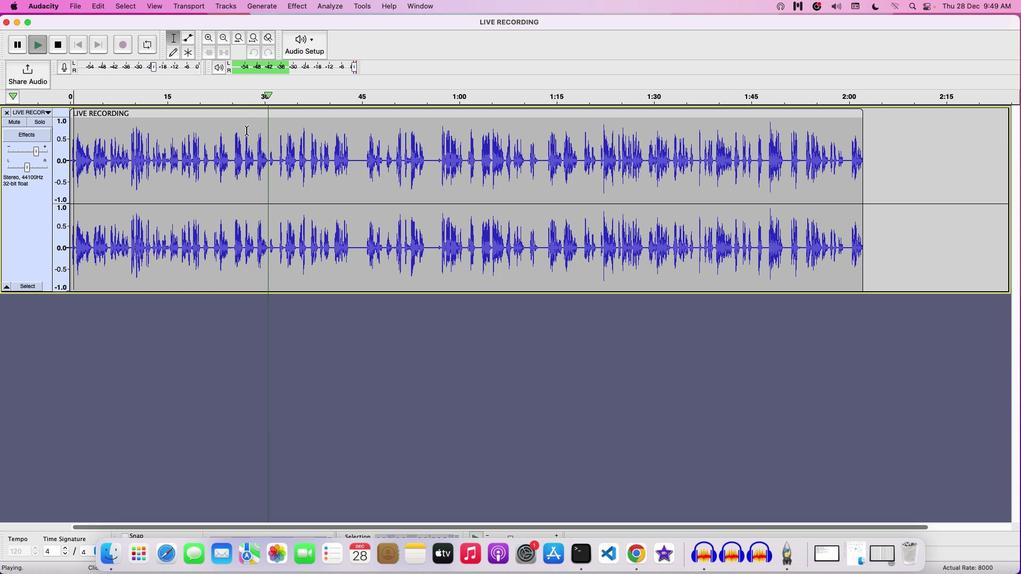 
Action: Key pressed Key.space
Screenshot: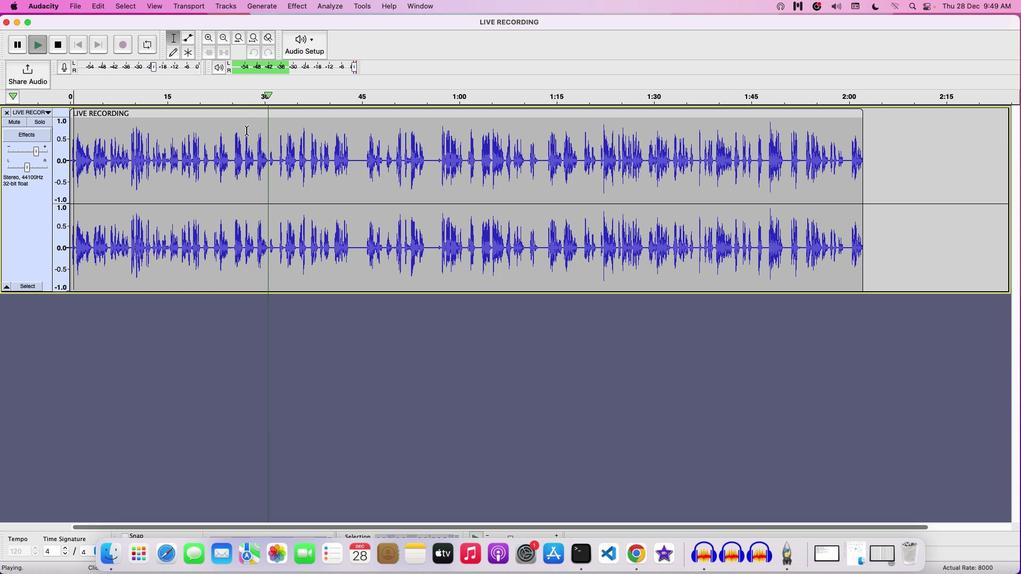 
Action: Mouse moved to (211, 38)
Screenshot: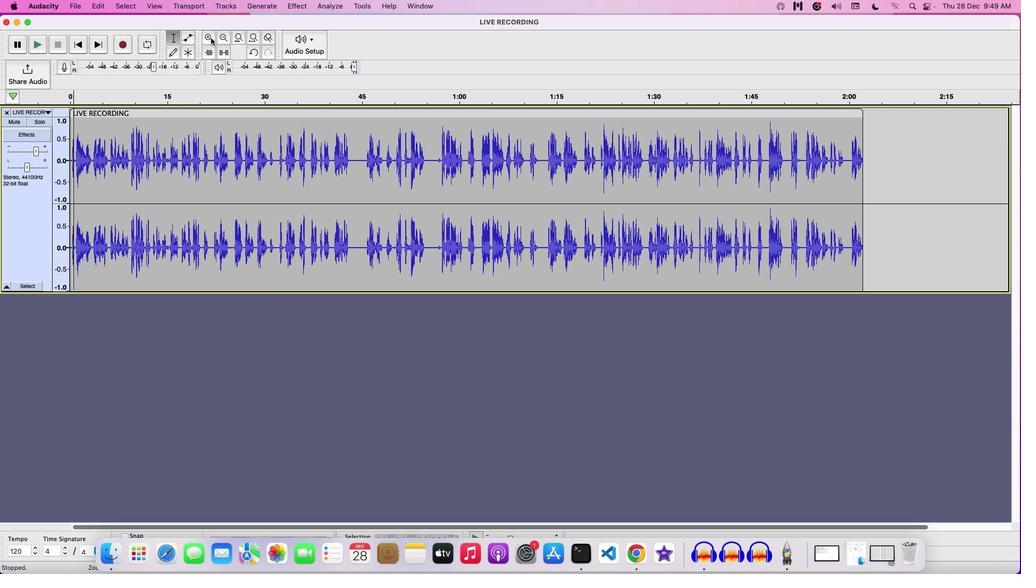 
Action: Mouse pressed left at (211, 38)
Screenshot: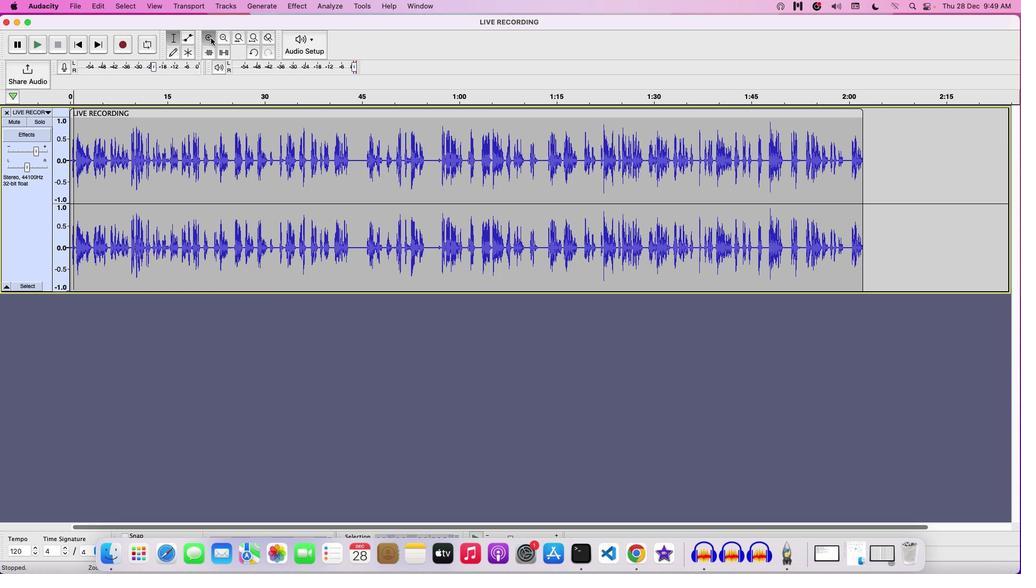 
Action: Mouse moved to (664, 167)
Screenshot: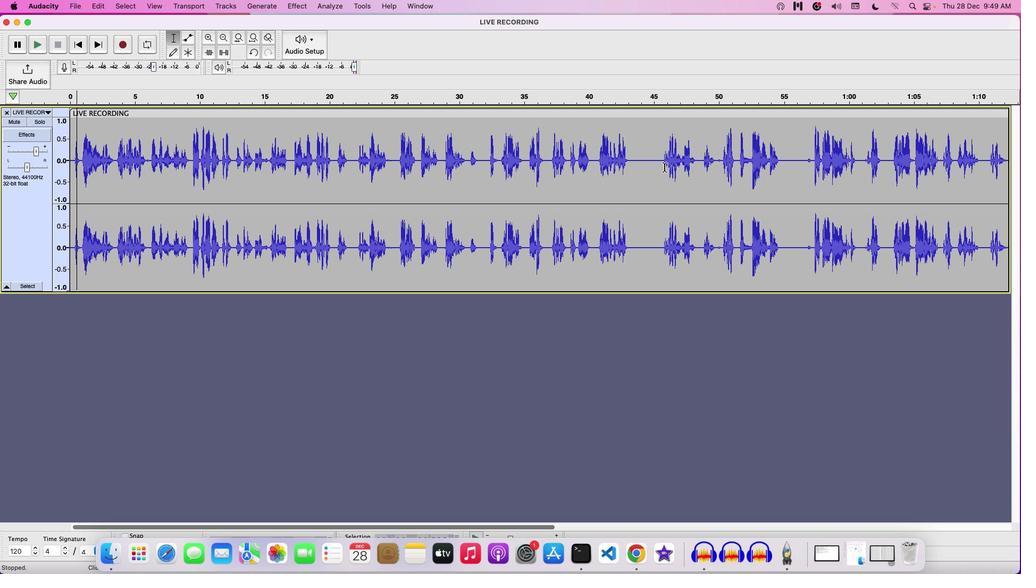 
Action: Mouse pressed left at (664, 167)
Screenshot: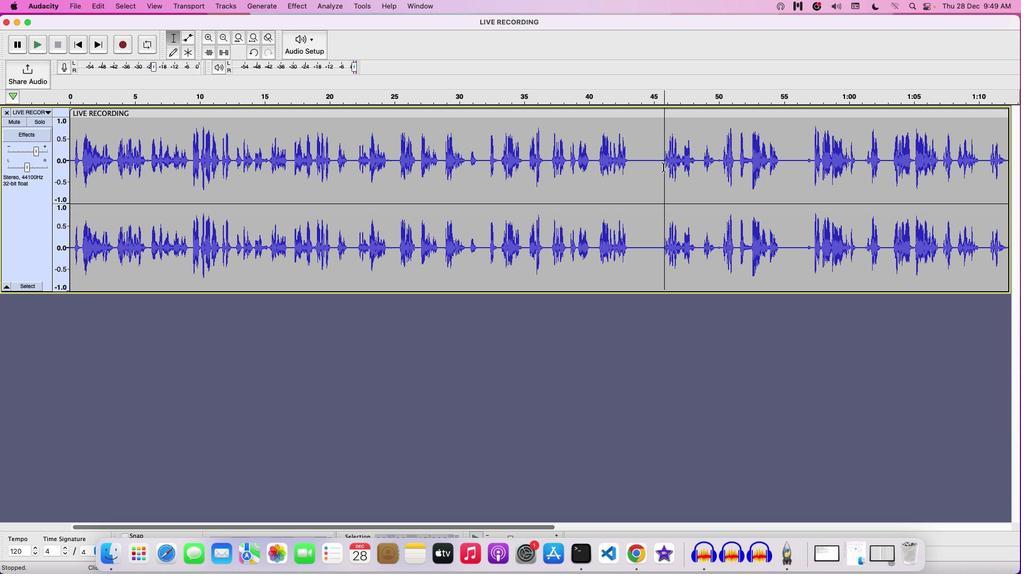 
Action: Mouse moved to (637, 167)
Screenshot: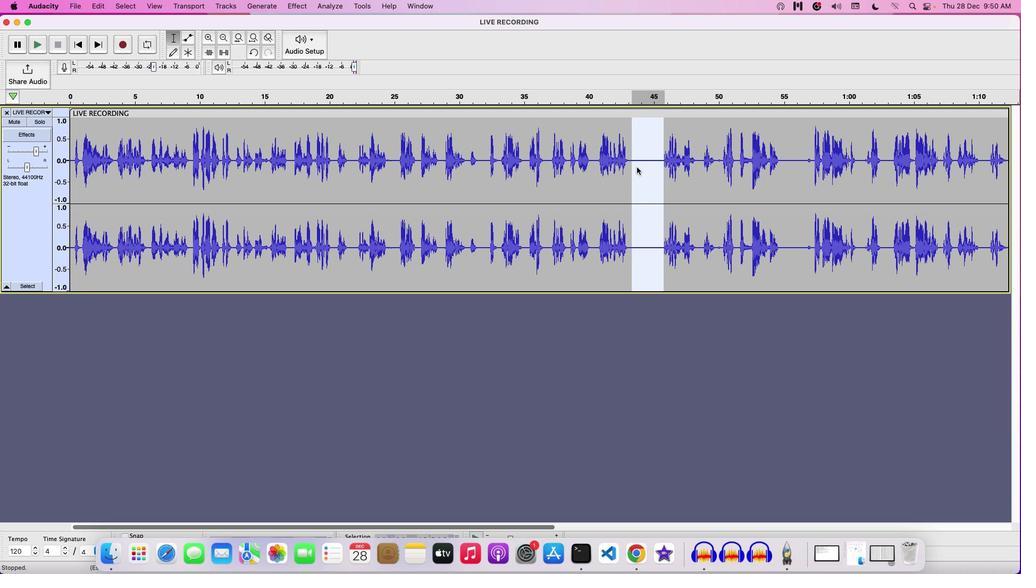 
Action: Mouse pressed right at (637, 167)
Screenshot: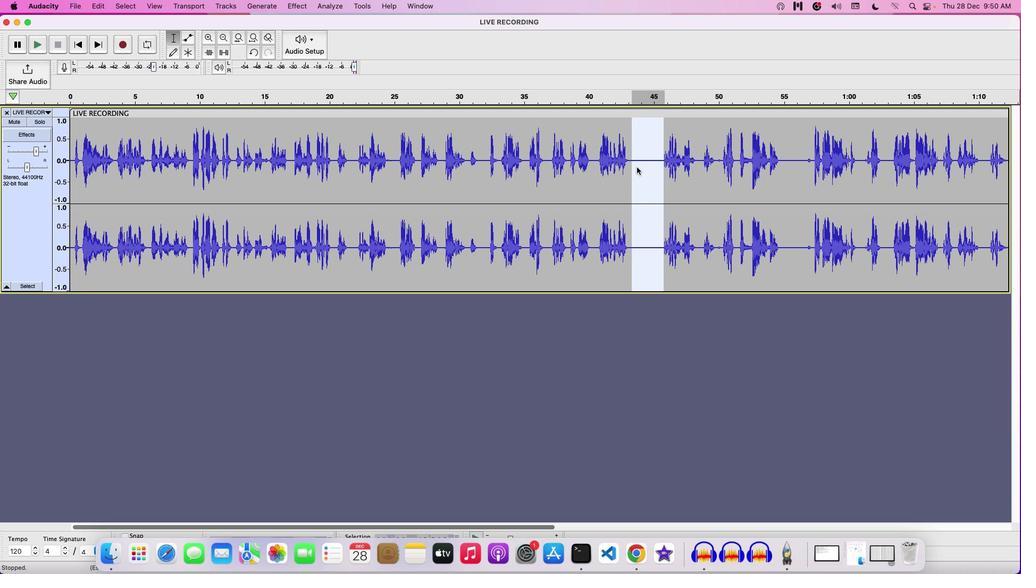 
Action: Mouse moved to (662, 175)
Screenshot: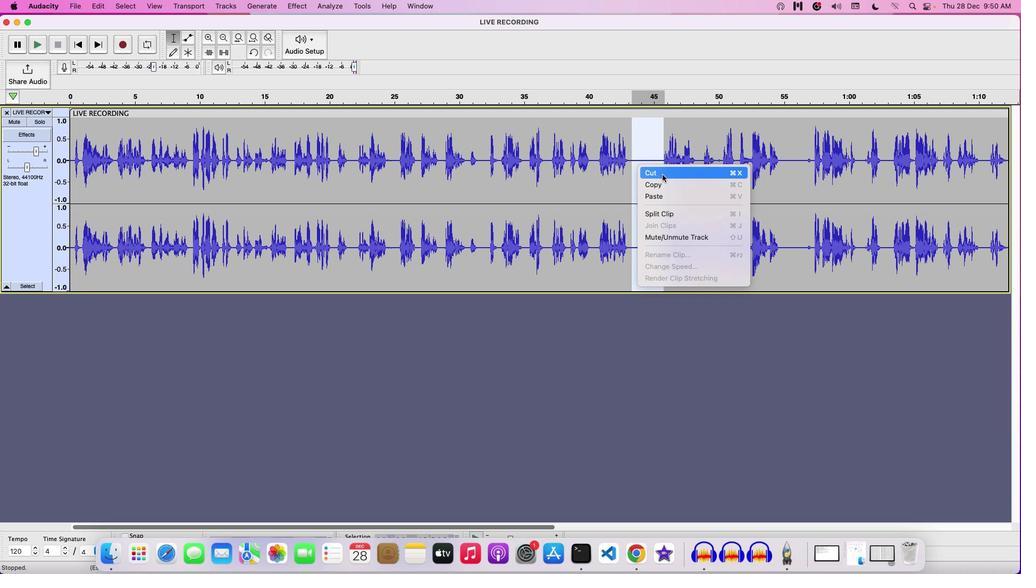 
Action: Mouse pressed left at (662, 175)
Screenshot: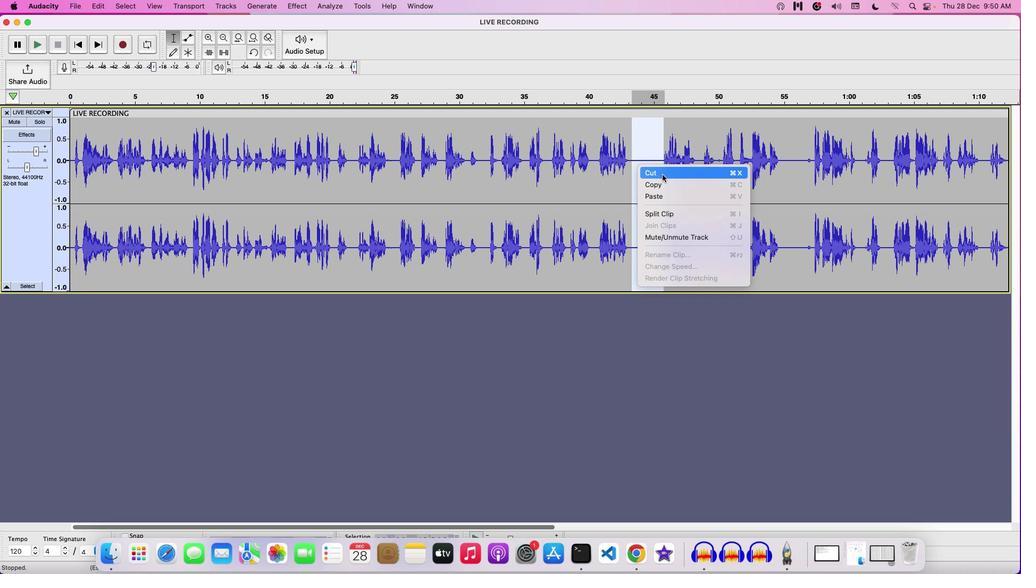 
Action: Mouse moved to (749, 162)
Screenshot: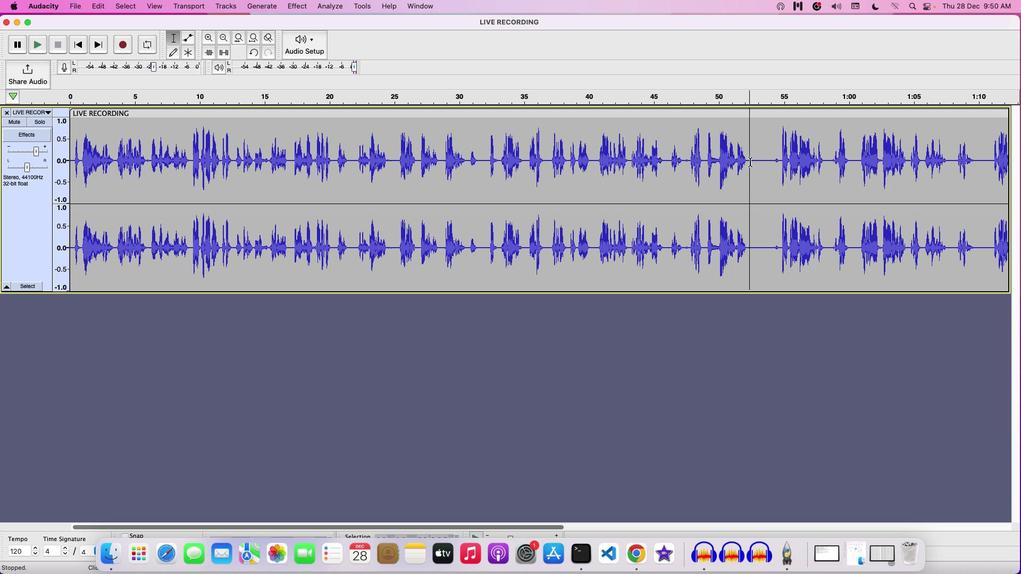 
Action: Mouse pressed left at (749, 162)
Screenshot: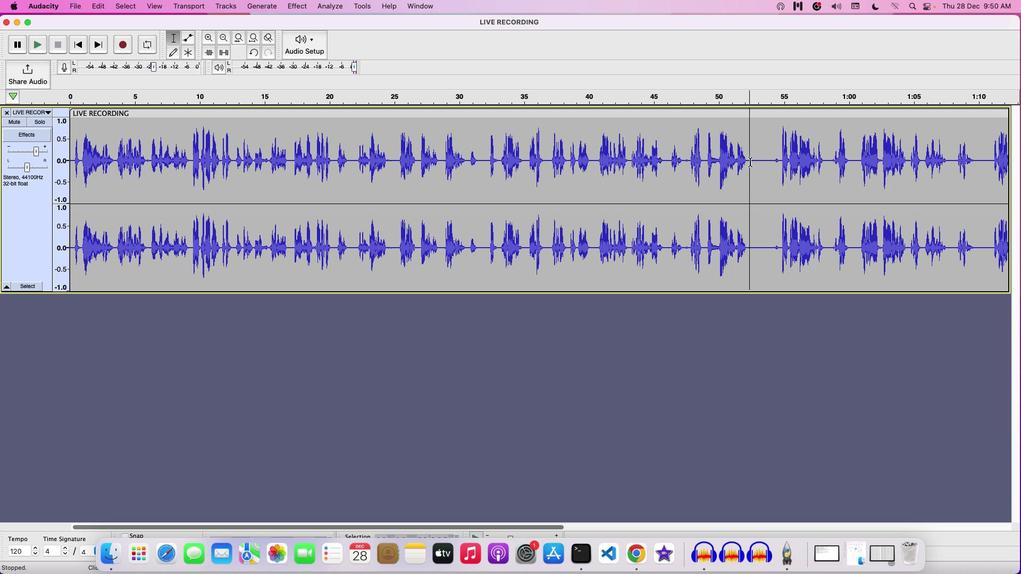 
Action: Mouse moved to (758, 162)
Screenshot: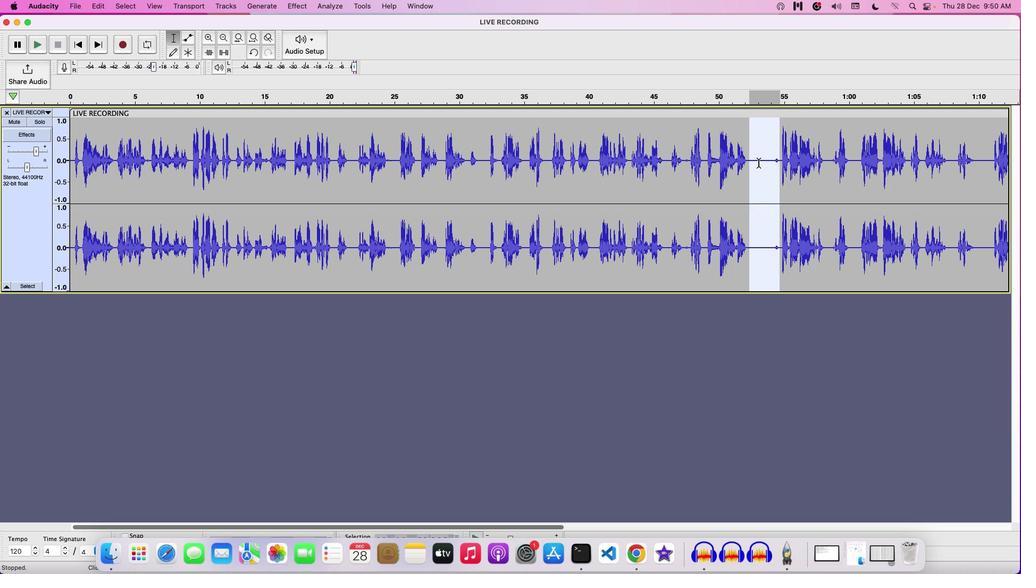 
Action: Mouse pressed right at (758, 162)
Screenshot: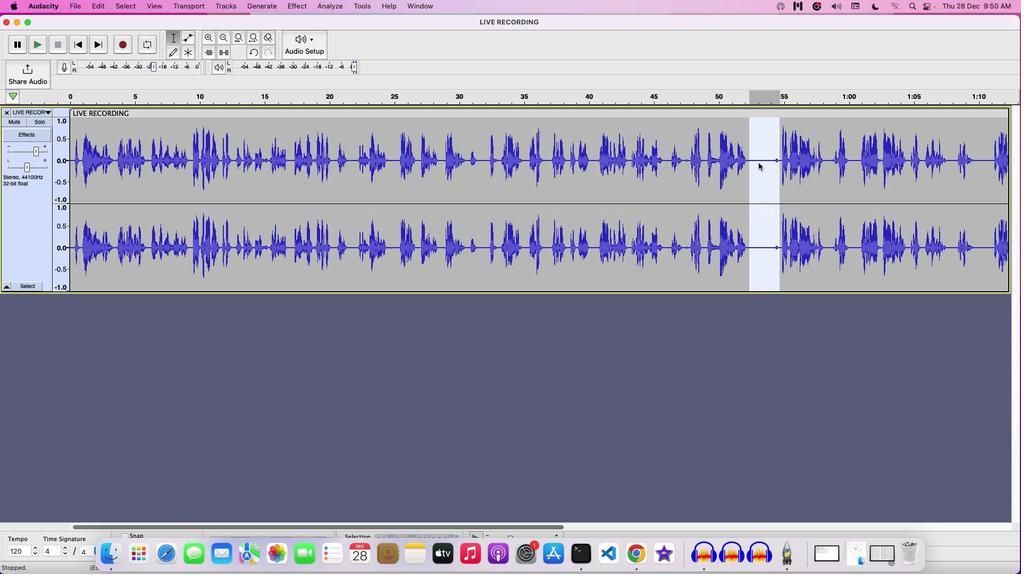 
Action: Mouse moved to (760, 168)
Screenshot: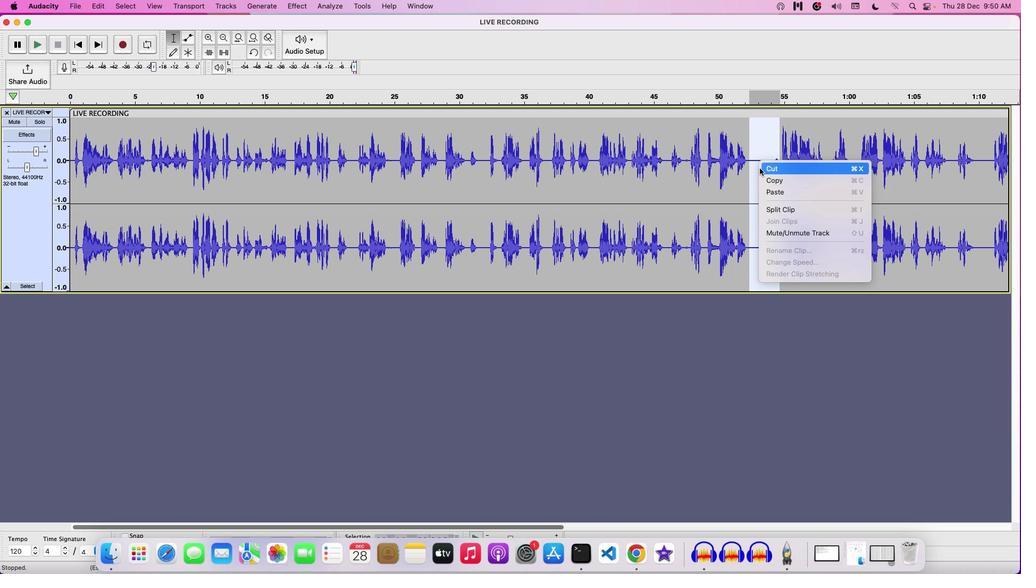 
Action: Mouse pressed left at (760, 168)
Screenshot: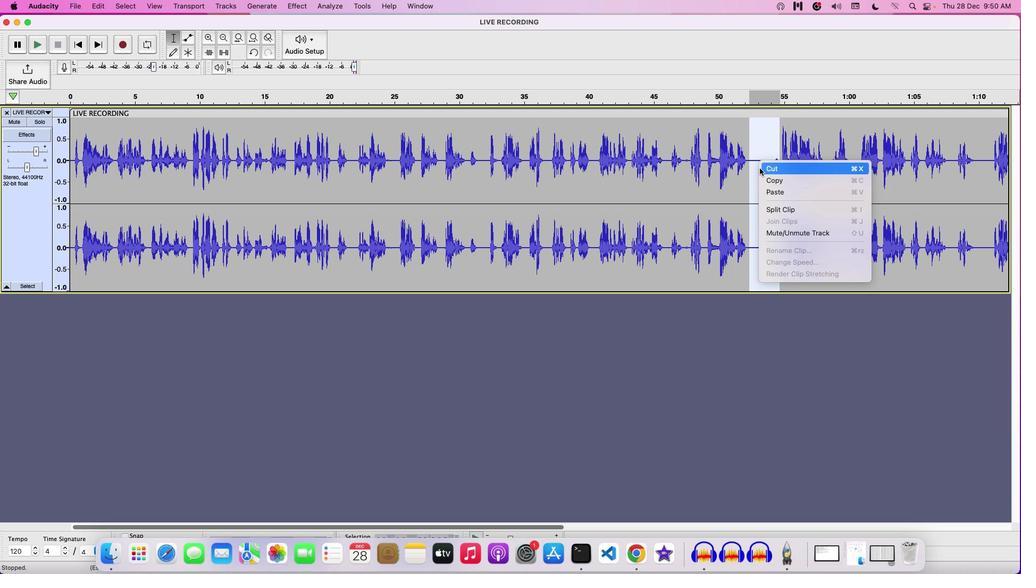 
Action: Mouse moved to (943, 157)
Screenshot: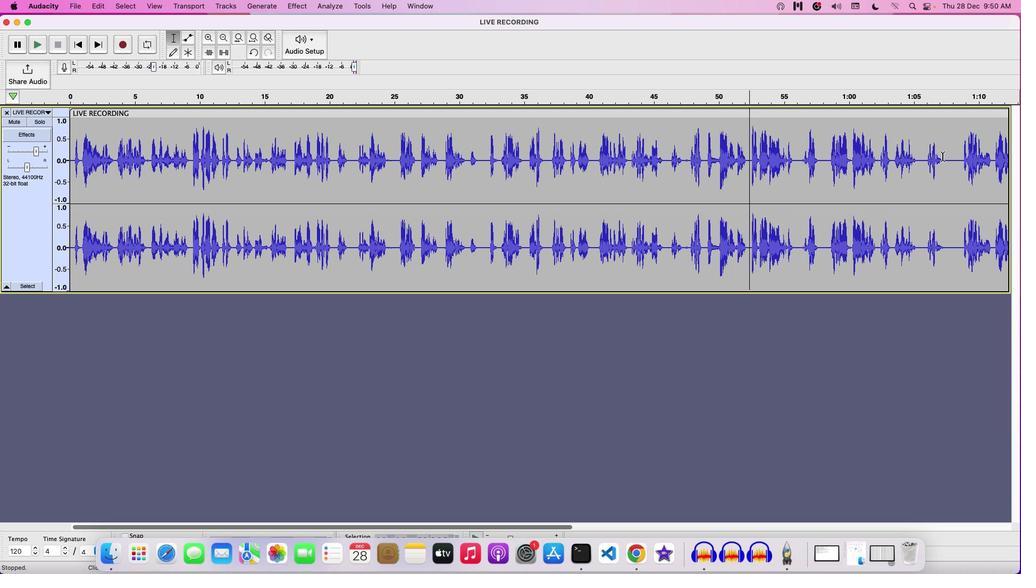 
Action: Mouse pressed left at (943, 157)
Screenshot: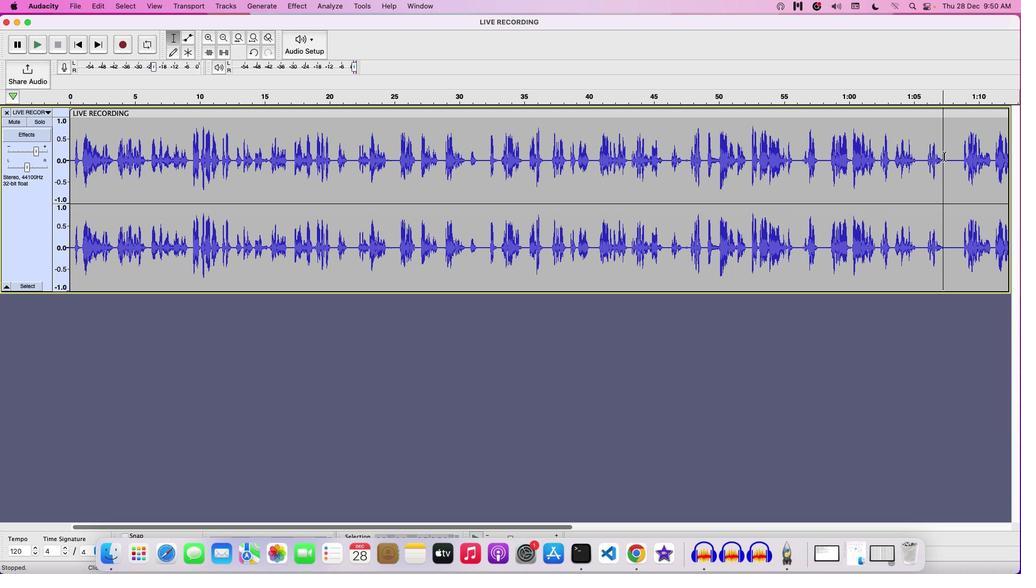 
Action: Mouse moved to (956, 156)
Screenshot: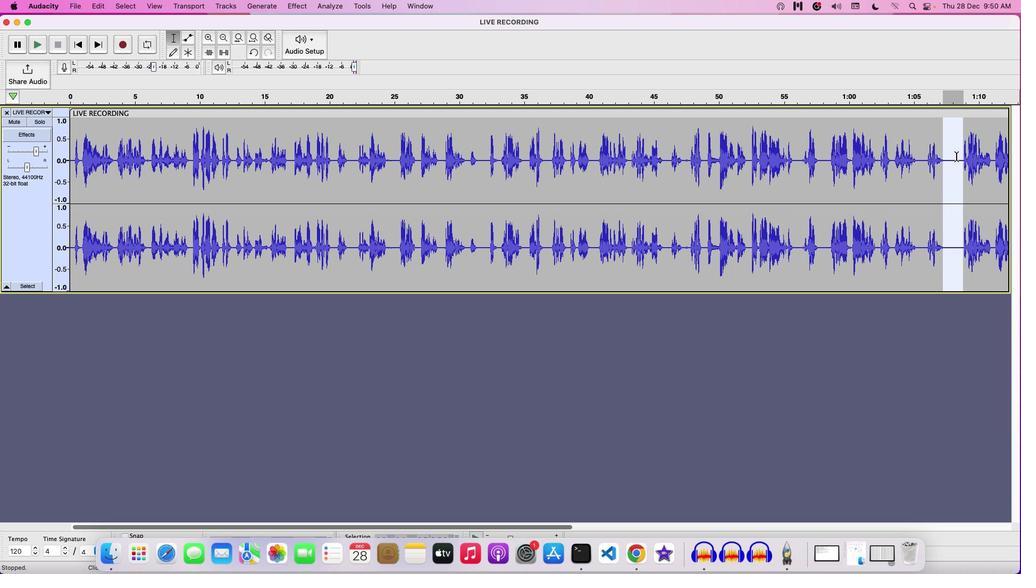 
Action: Mouse pressed right at (956, 156)
Screenshot: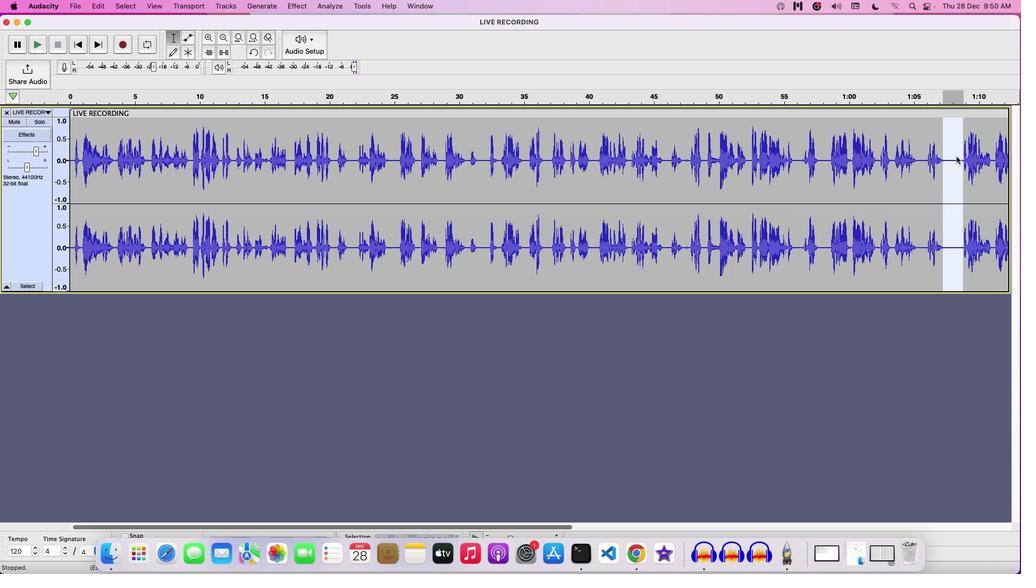 
Action: Mouse moved to (939, 164)
Screenshot: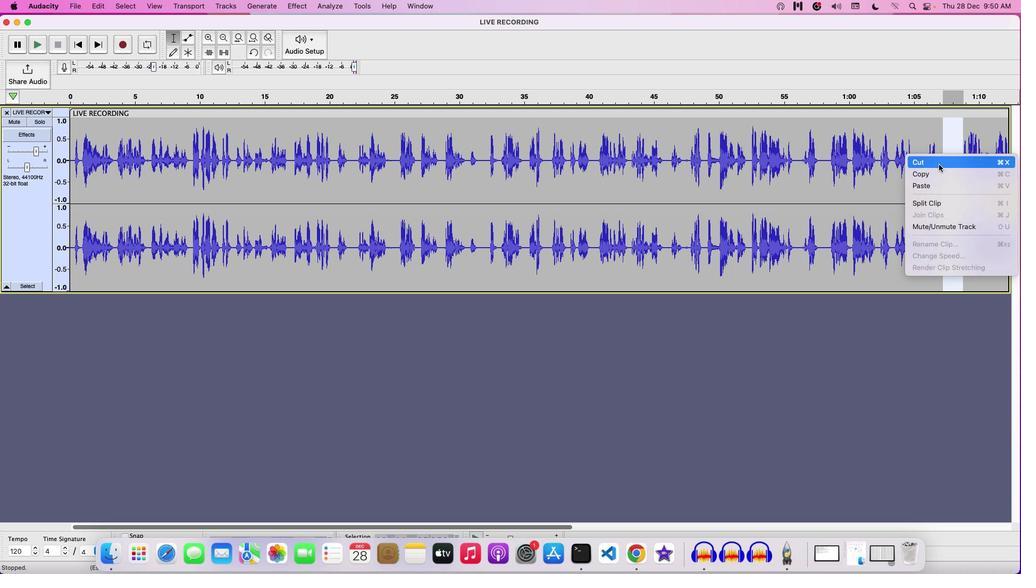 
Action: Mouse pressed left at (939, 164)
Screenshot: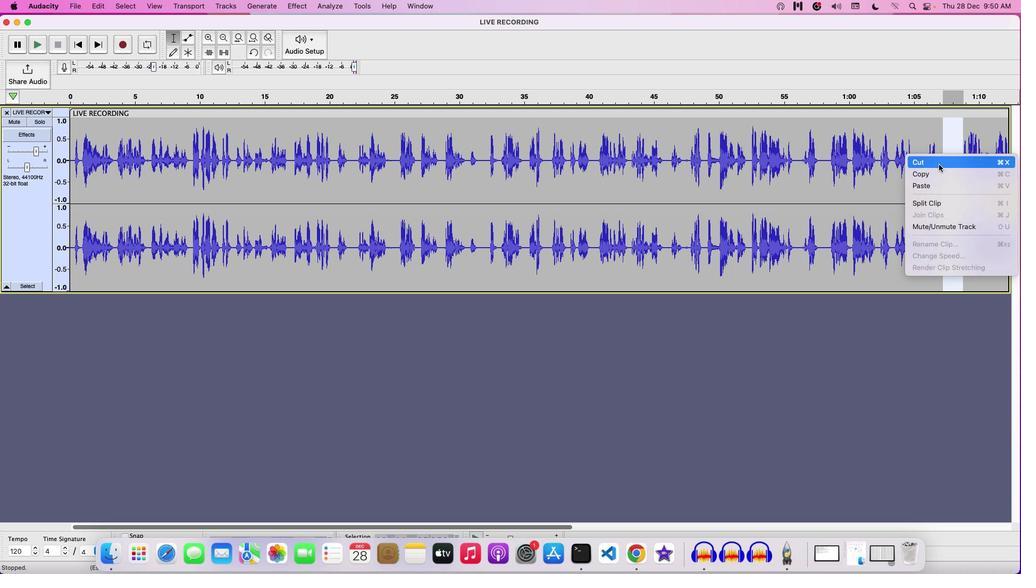 
Action: Mouse moved to (226, 35)
Screenshot: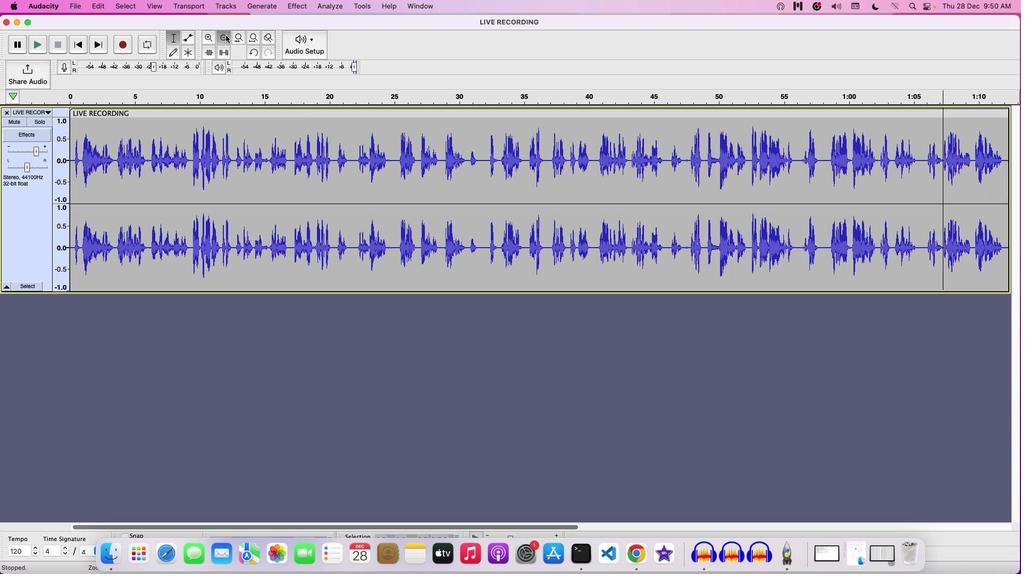 
Action: Mouse pressed left at (226, 35)
Screenshot: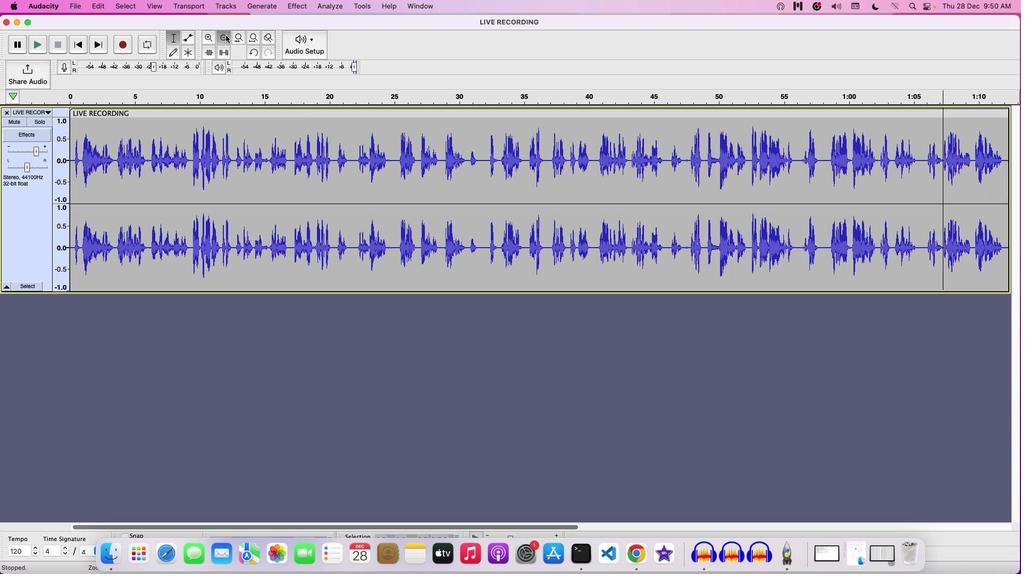 
Action: Mouse moved to (585, 180)
Screenshot: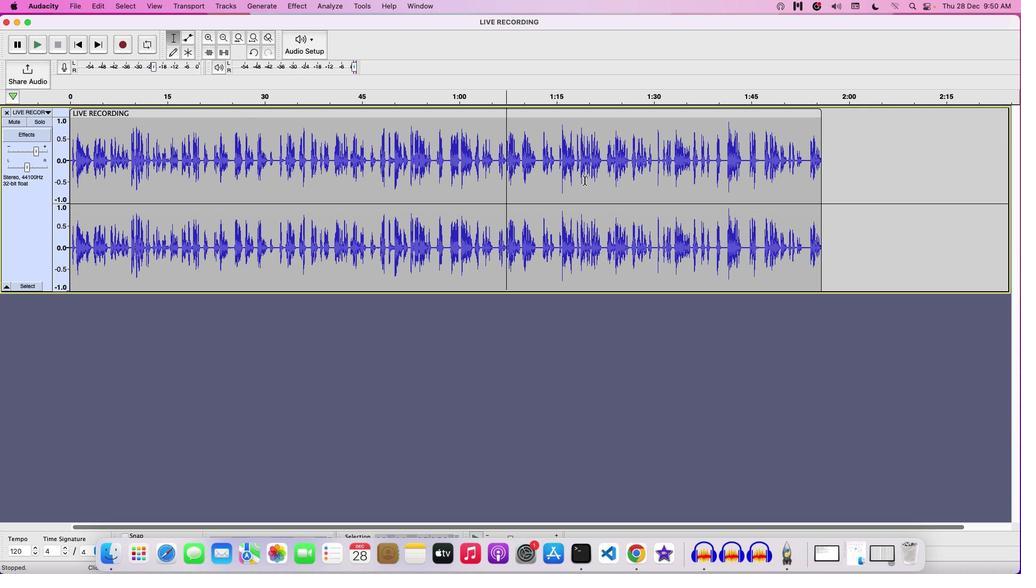 
Action: Key pressed Key.space
Screenshot: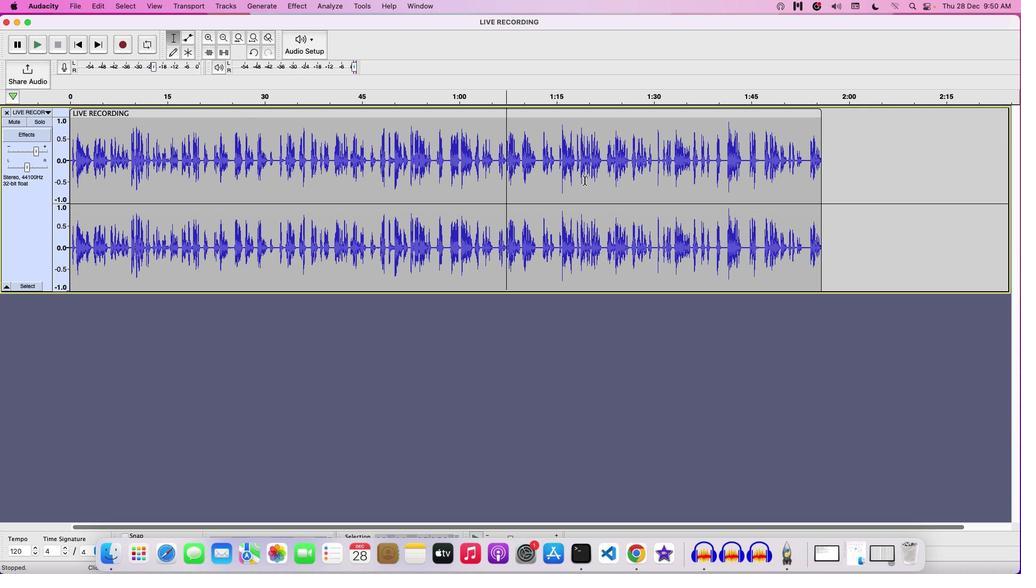 
Action: Mouse moved to (722, 171)
Screenshot: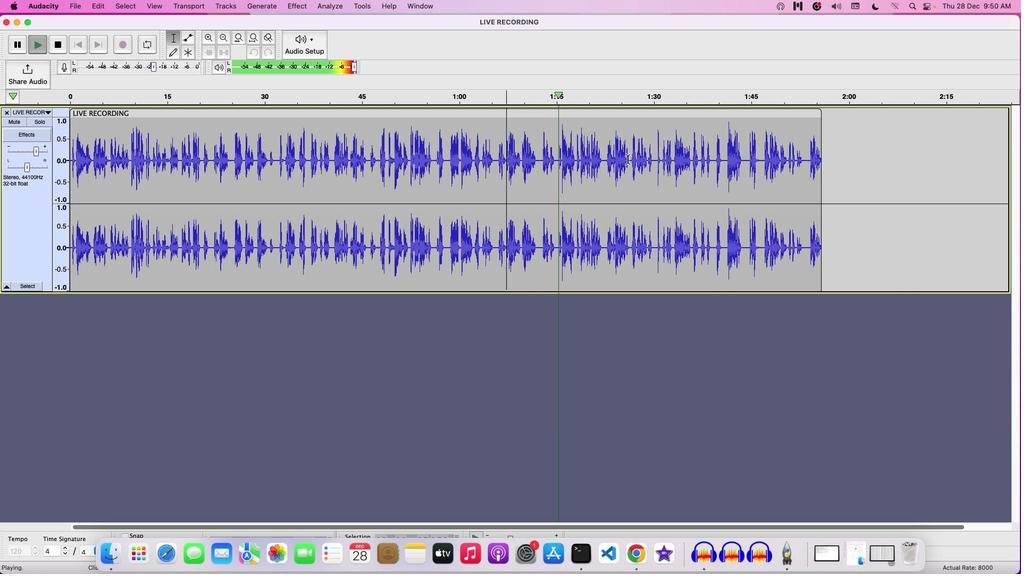 
Action: Key pressed Key.space
Screenshot: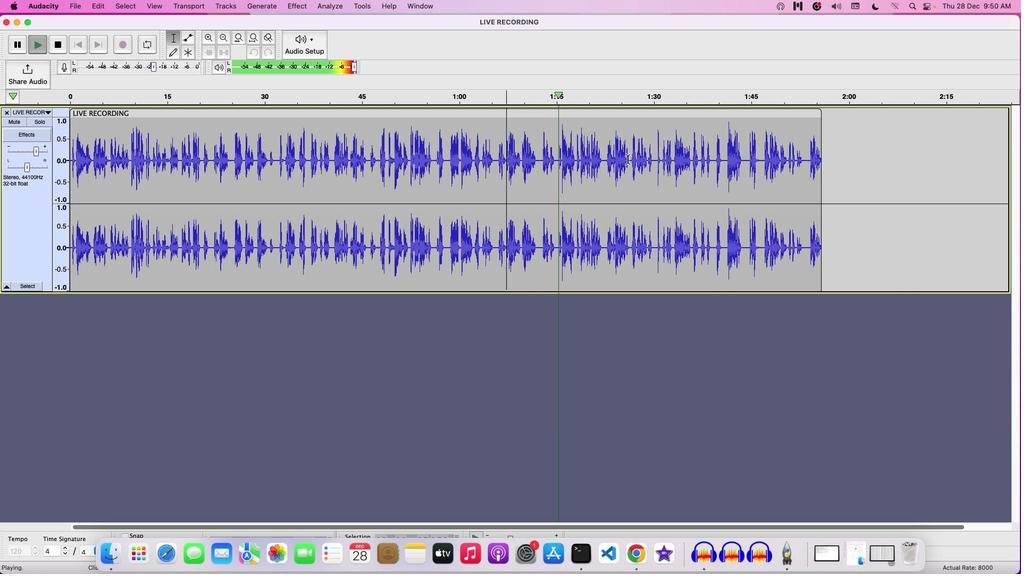 
Action: Mouse moved to (81, 6)
Screenshot: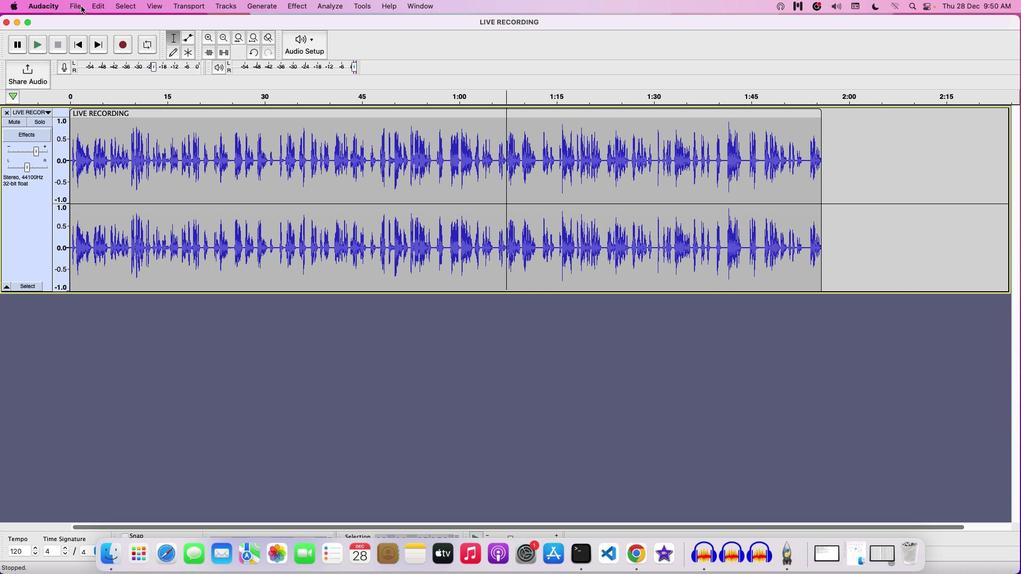 
Action: Mouse pressed left at (81, 6)
Screenshot: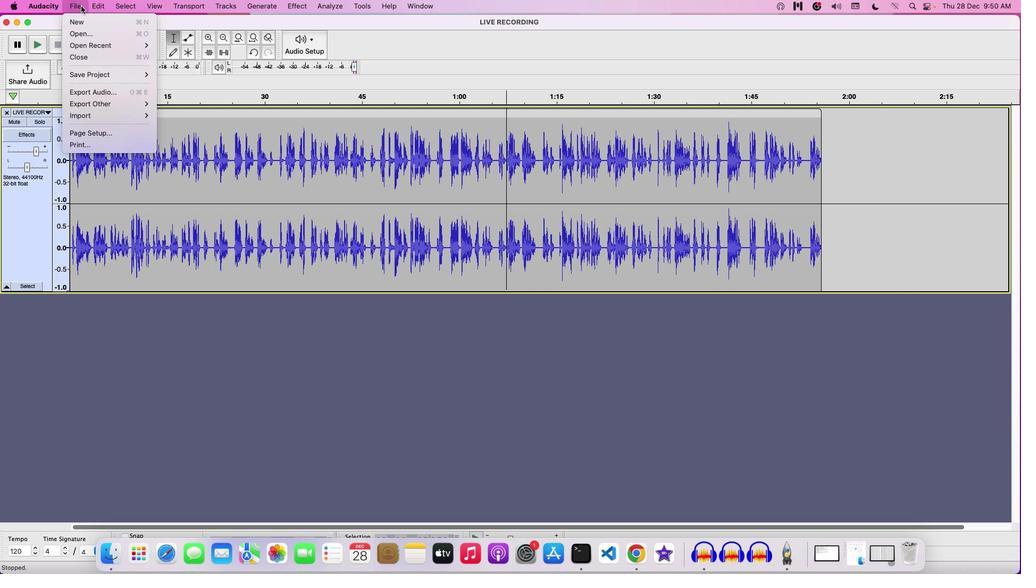 
Action: Mouse moved to (116, 71)
Screenshot: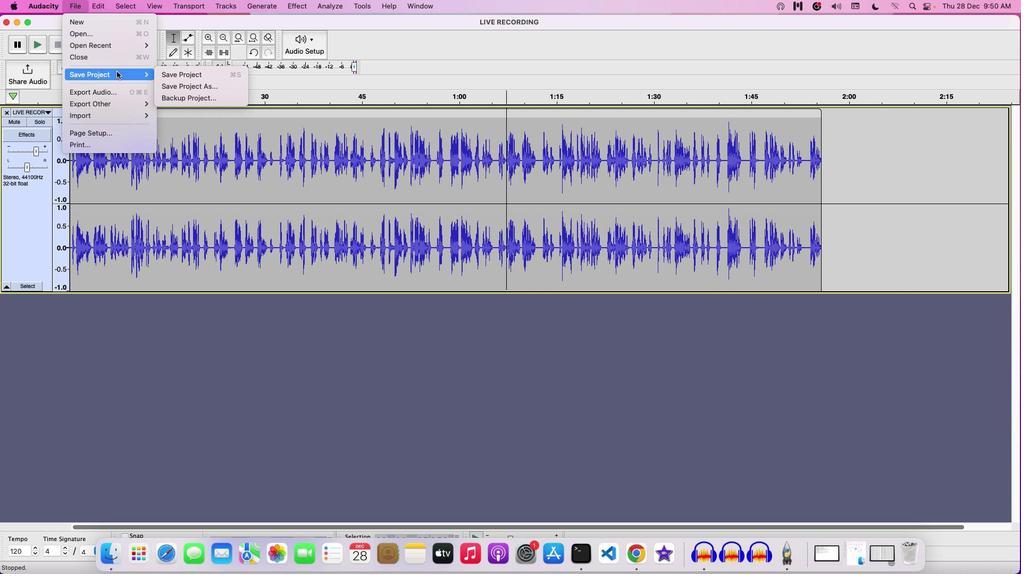 
Action: Mouse pressed left at (116, 71)
Screenshot: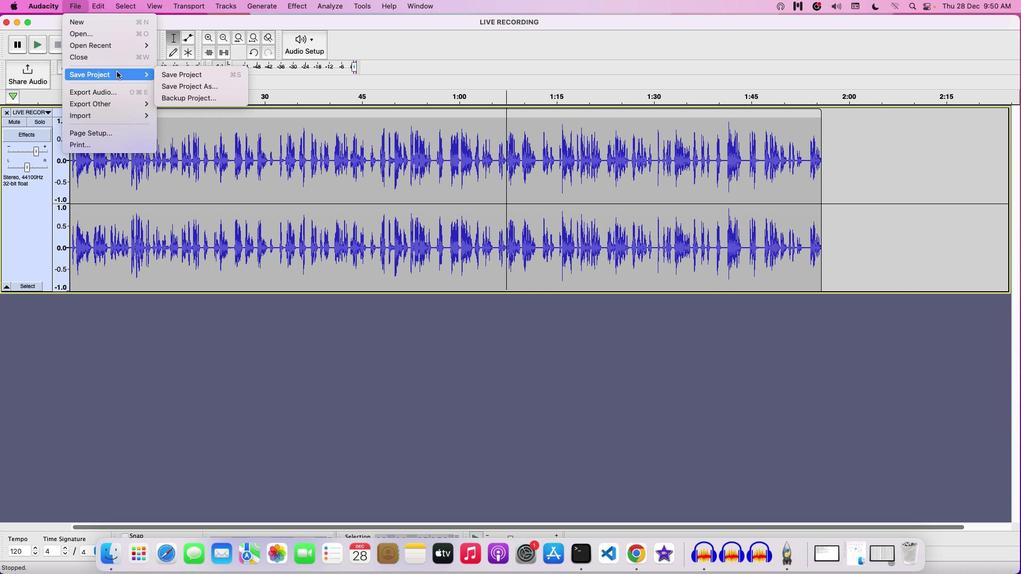 
Action: Mouse moved to (181, 76)
Screenshot: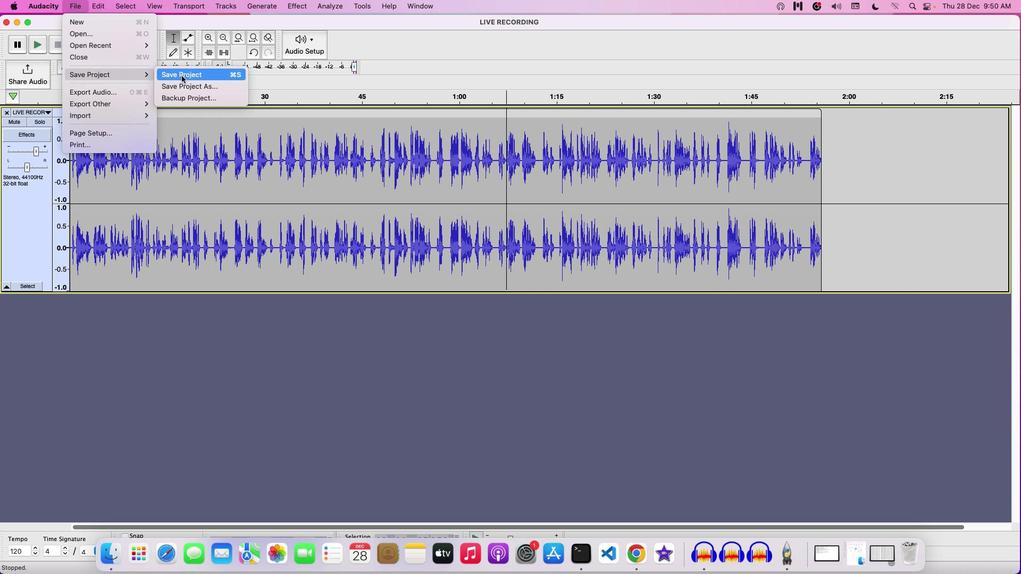 
Action: Mouse pressed left at (181, 76)
Screenshot: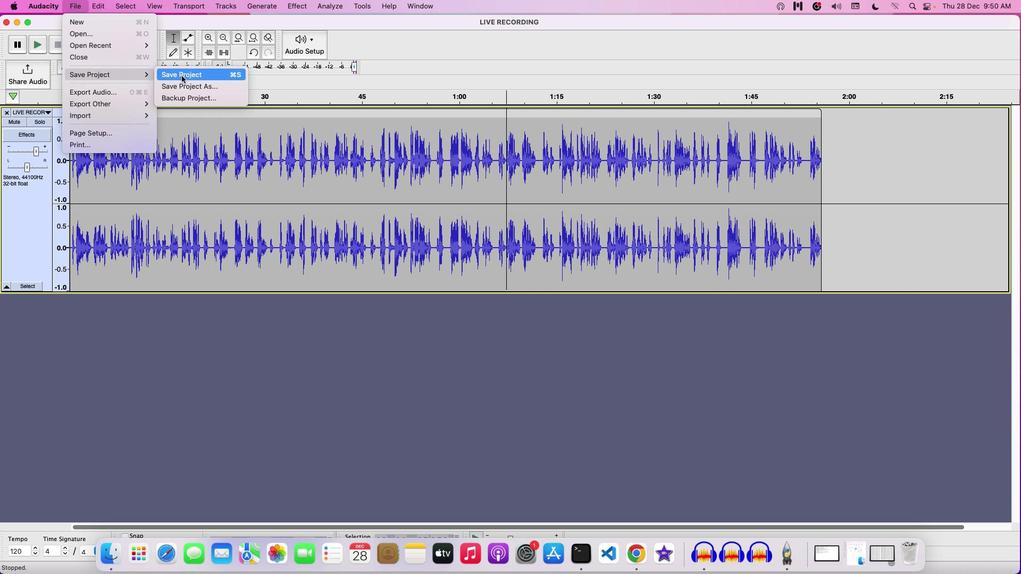 
Action: Mouse moved to (481, 166)
Screenshot: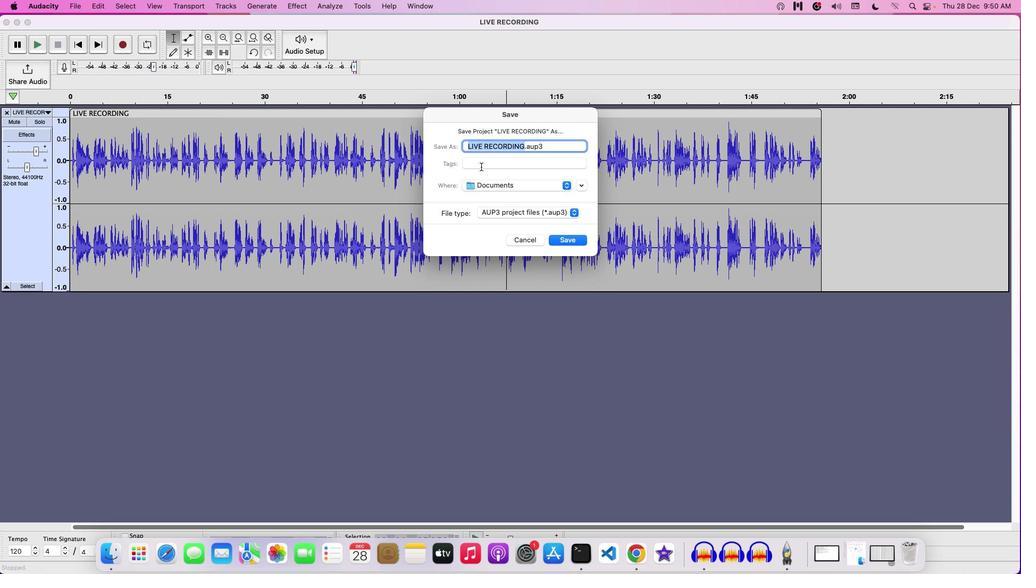 
Action: Key pressed Key.backspace'D''E''L''E''T''E'Key.space'U''N''W''A''N''T''E''D'Key.space'N''O''I''S''E''S'Key.space'A''N''D'Key.space'P''A''U''S''E'
Screenshot: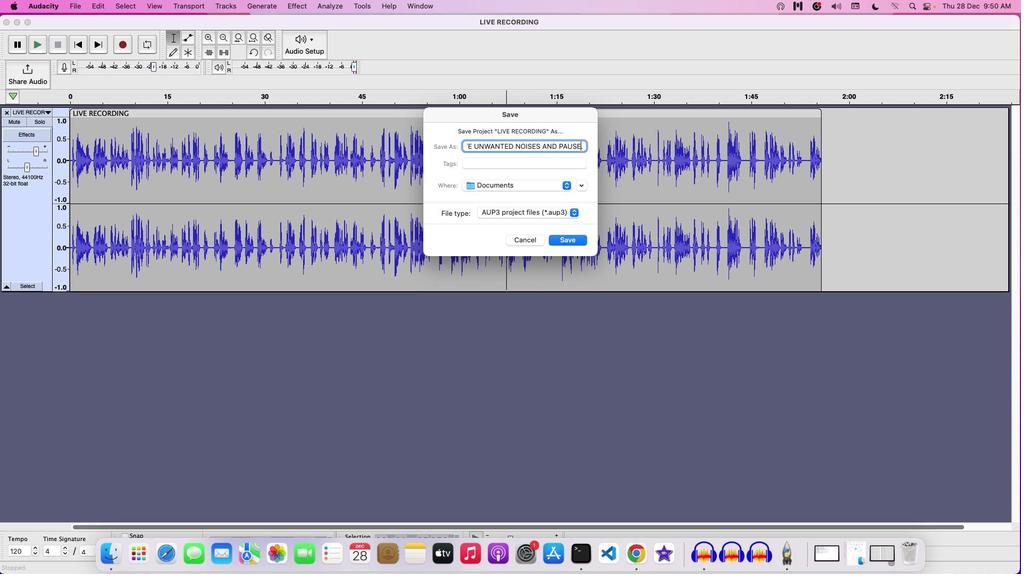 
Action: Mouse moved to (581, 243)
Screenshot: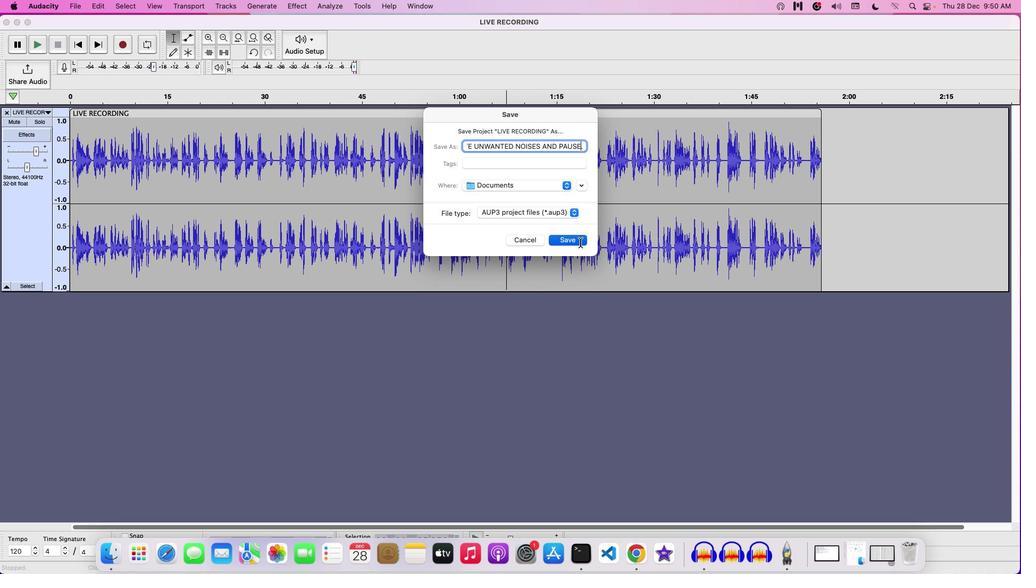 
Action: Mouse pressed left at (581, 243)
Screenshot: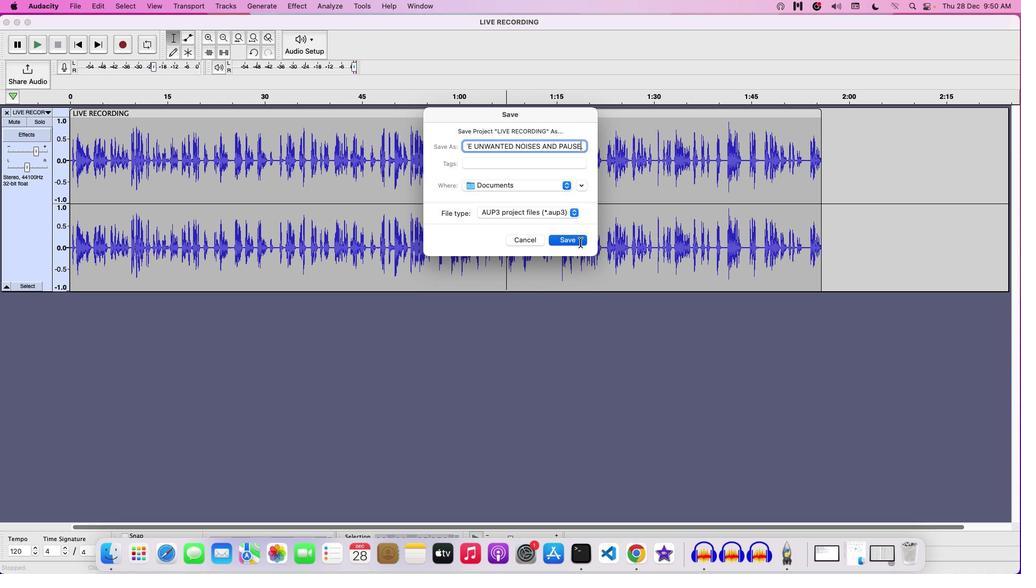 
Action: Mouse moved to (634, 305)
Screenshot: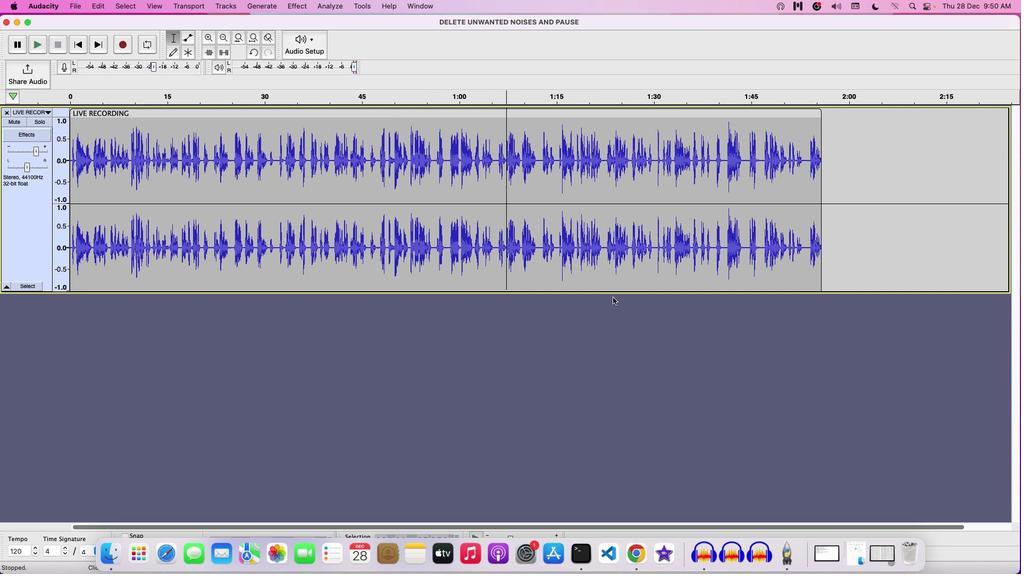 
